 Task: In Heading Arial with underline. Font size of heading  '18'Font style of data Calibri. Font size of data  9Alignment of headline & data Align center. Fill color in heading,  RedFont color of data Black Apply border in Data No BorderIn the sheet   Proactive Sales review book
Action: Mouse pressed left at (286, 117)
Screenshot: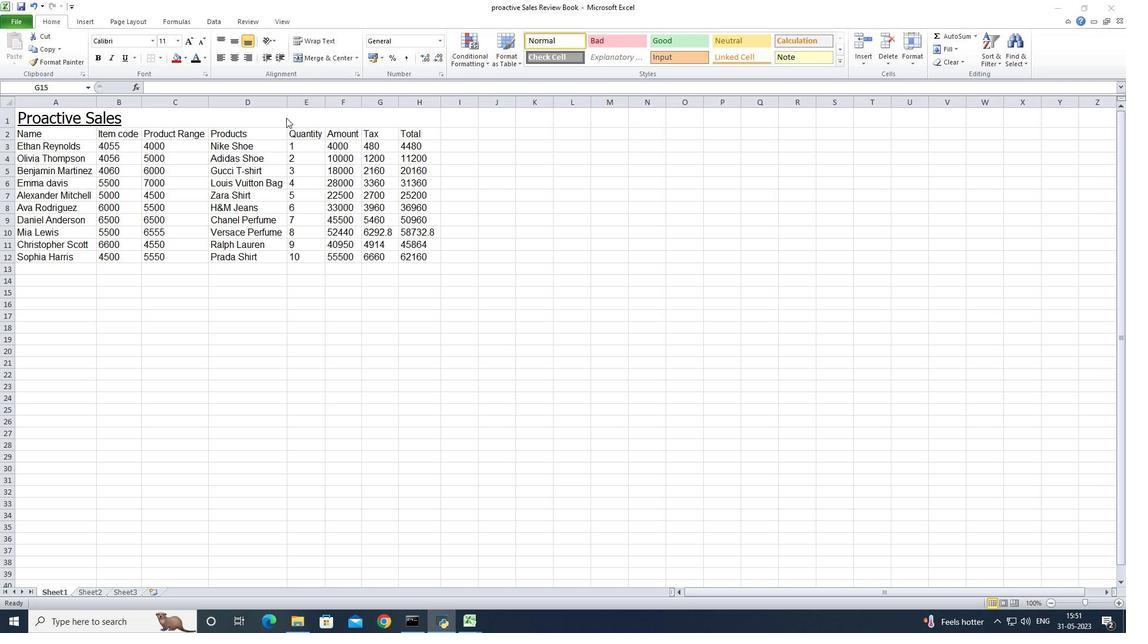
Action: Mouse pressed left at (286, 117)
Screenshot: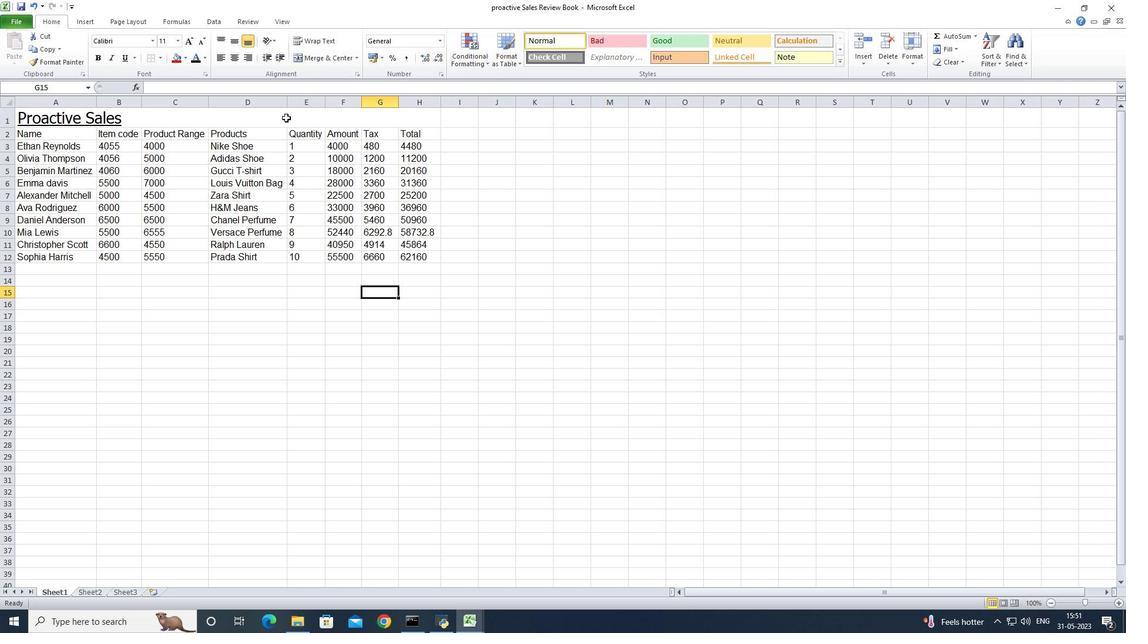 
Action: Mouse moved to (149, 42)
Screenshot: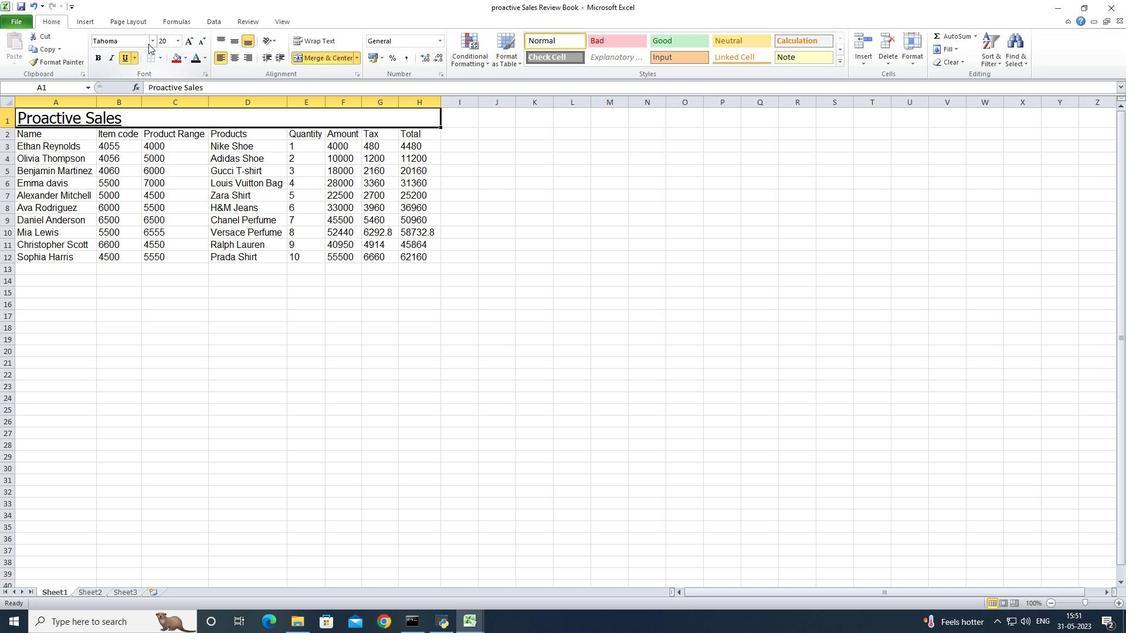 
Action: Mouse pressed left at (149, 42)
Screenshot: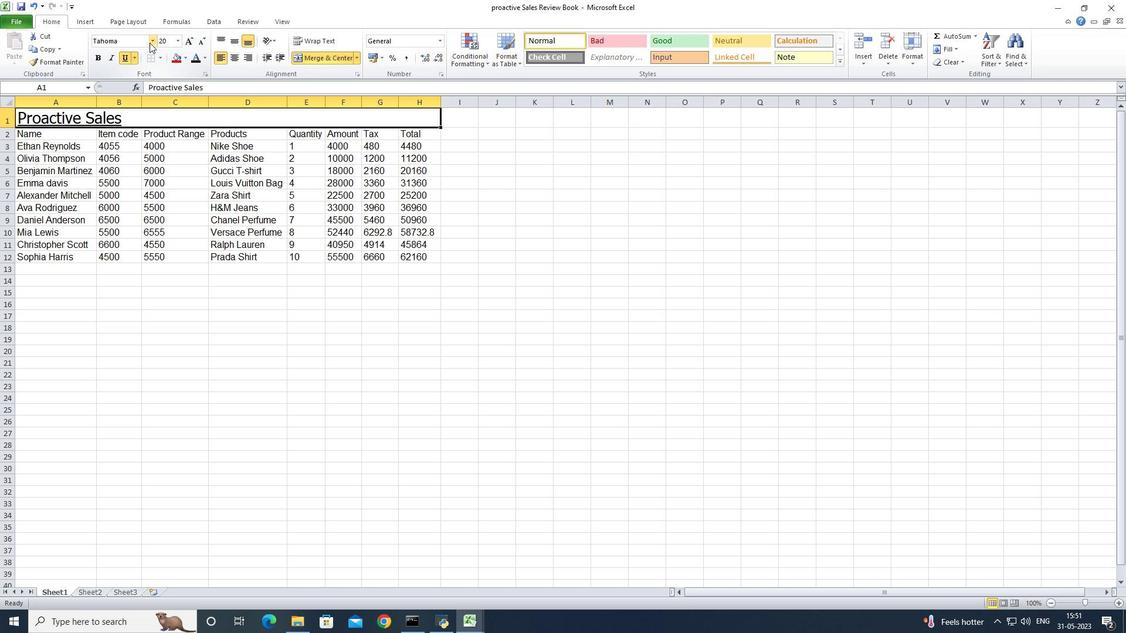 
Action: Mouse moved to (158, 240)
Screenshot: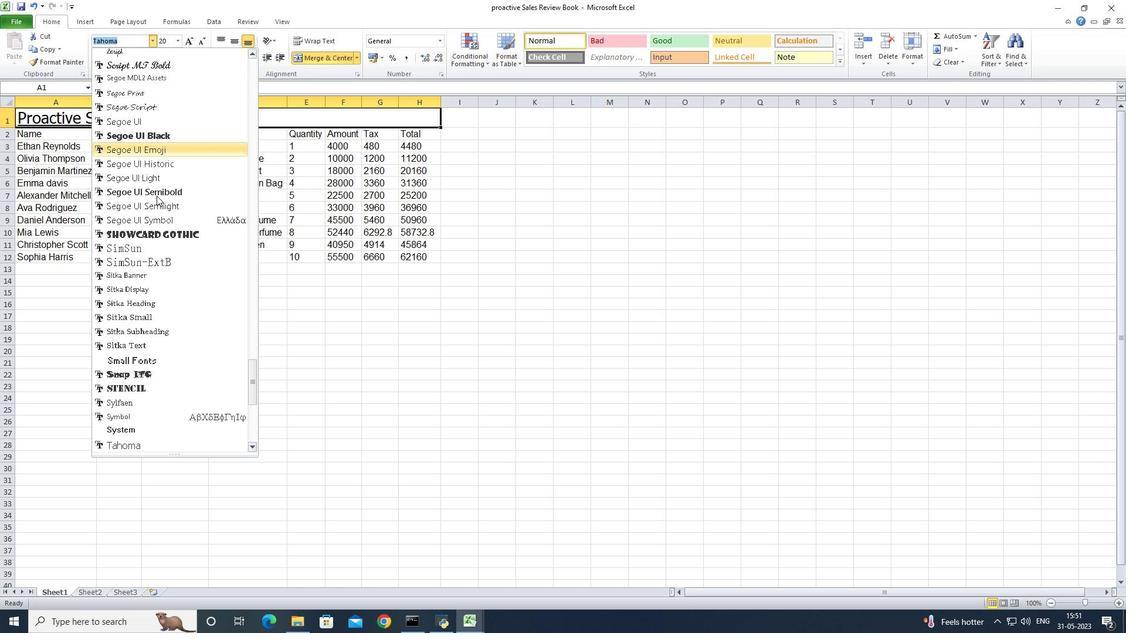 
Action: Mouse scrolled (158, 241) with delta (0, 0)
Screenshot: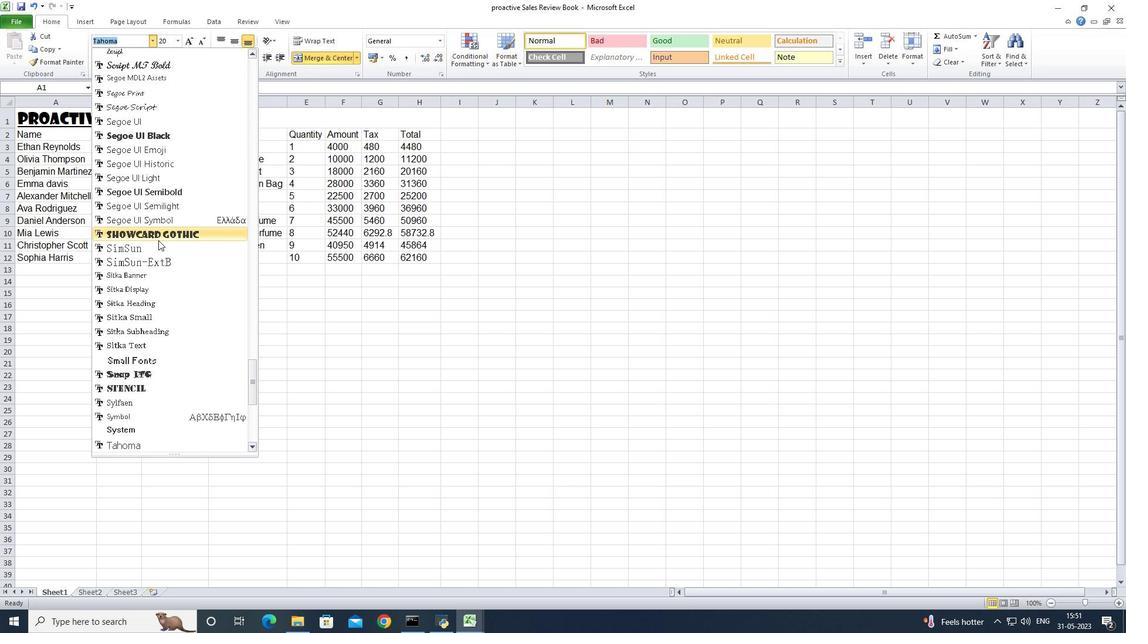 
Action: Mouse scrolled (158, 241) with delta (0, 0)
Screenshot: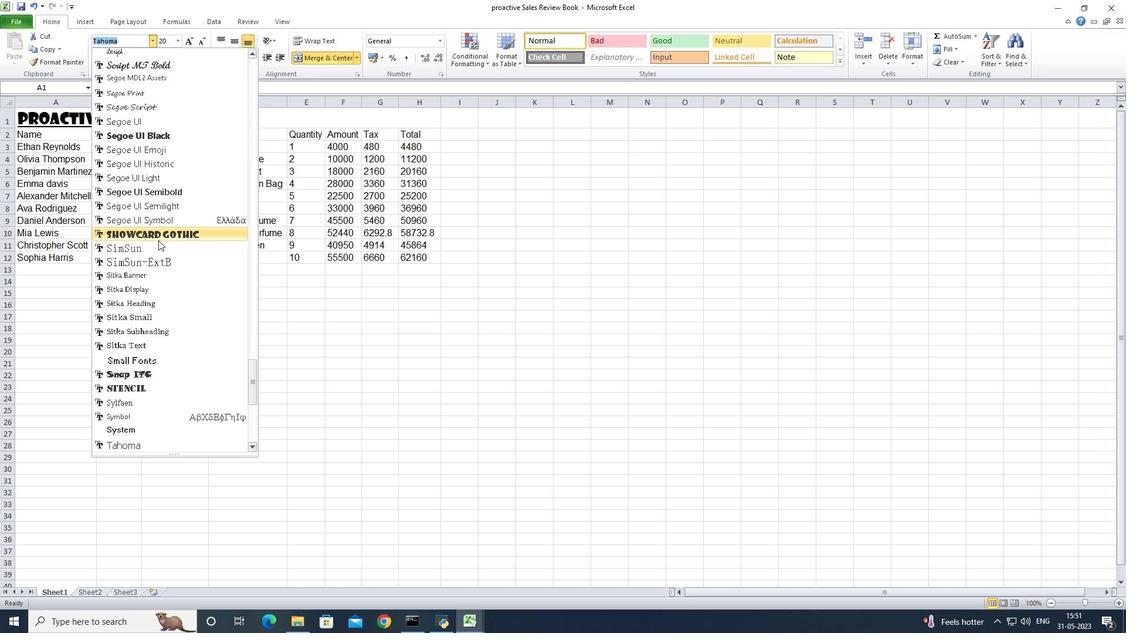 
Action: Mouse scrolled (158, 241) with delta (0, 0)
Screenshot: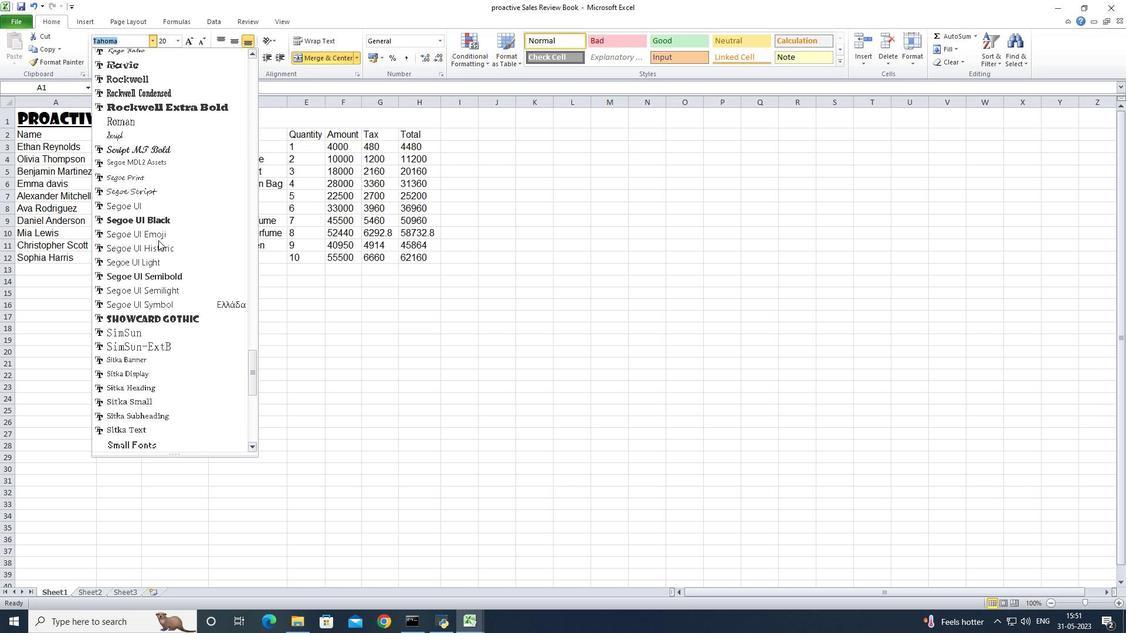 
Action: Mouse scrolled (158, 241) with delta (0, 0)
Screenshot: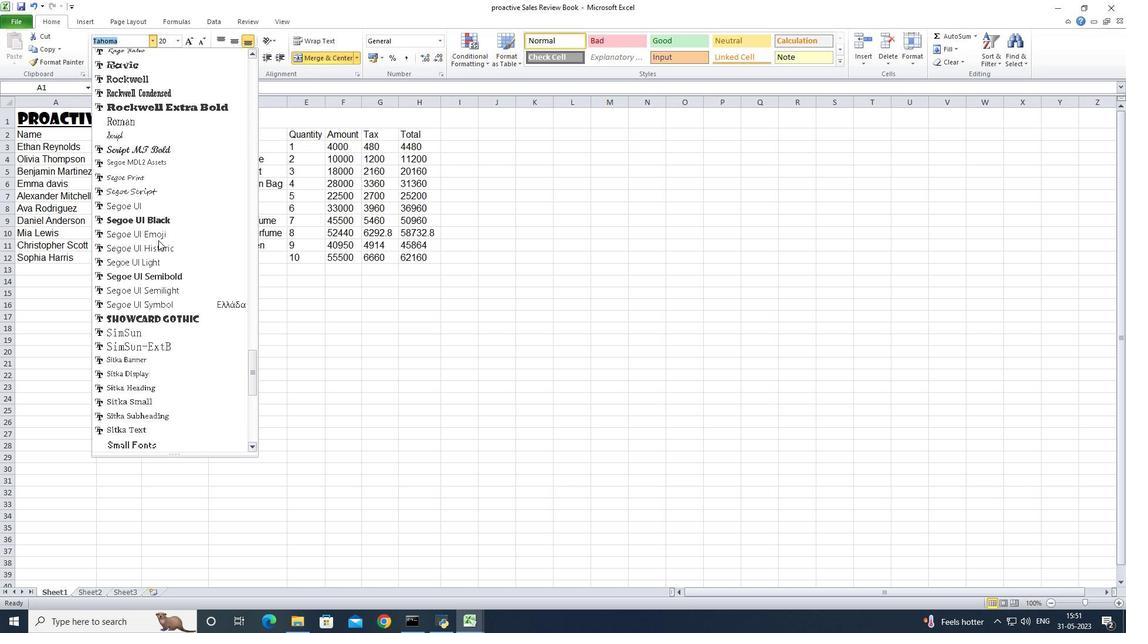 
Action: Mouse scrolled (158, 240) with delta (0, 0)
Screenshot: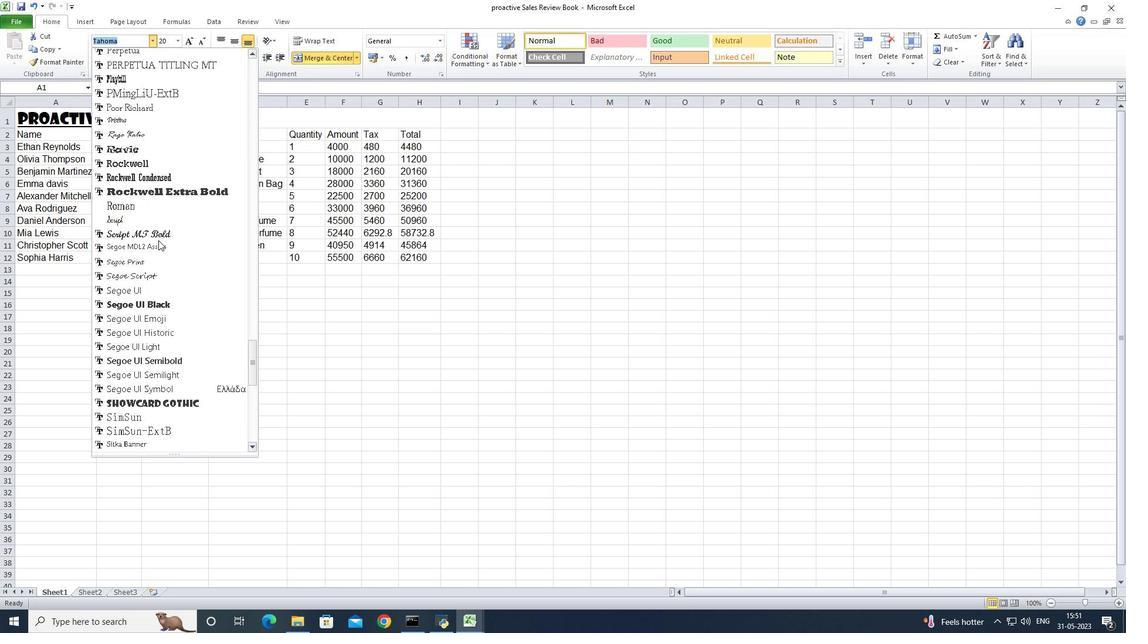 
Action: Mouse scrolled (158, 241) with delta (0, 0)
Screenshot: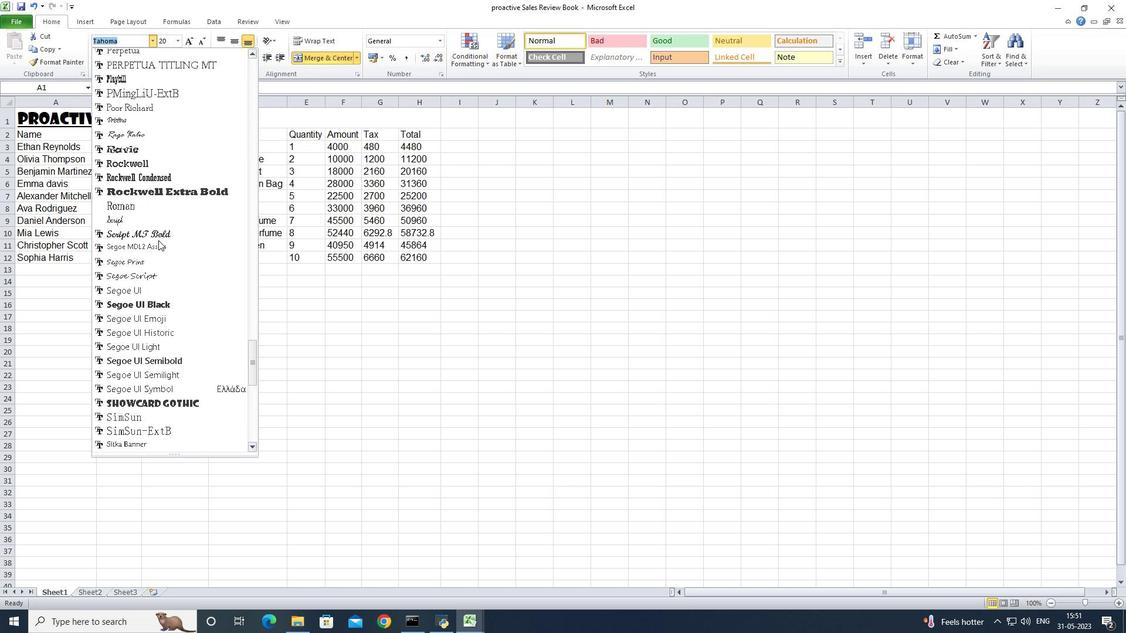 
Action: Mouse scrolled (158, 241) with delta (0, 0)
Screenshot: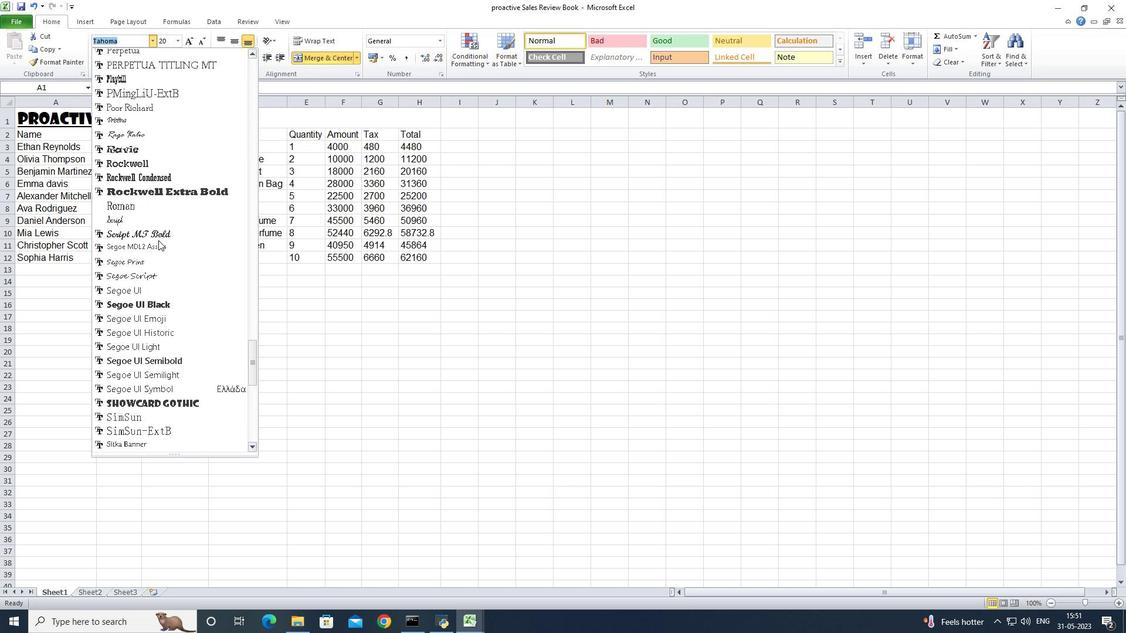 
Action: Mouse scrolled (158, 241) with delta (0, 0)
Screenshot: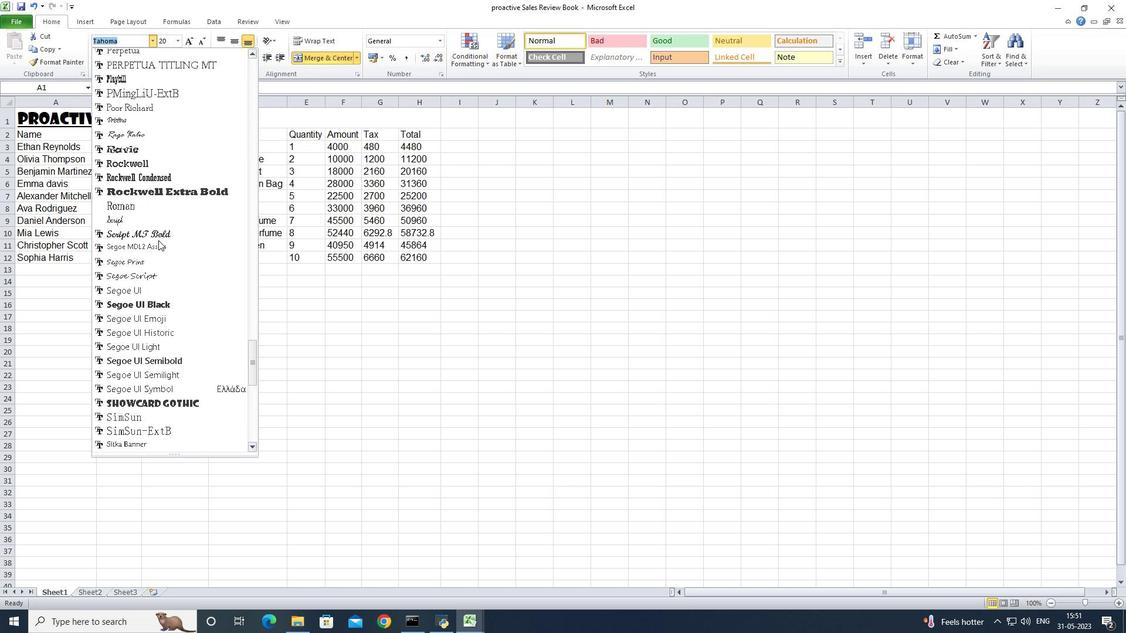 
Action: Mouse scrolled (158, 241) with delta (0, 0)
Screenshot: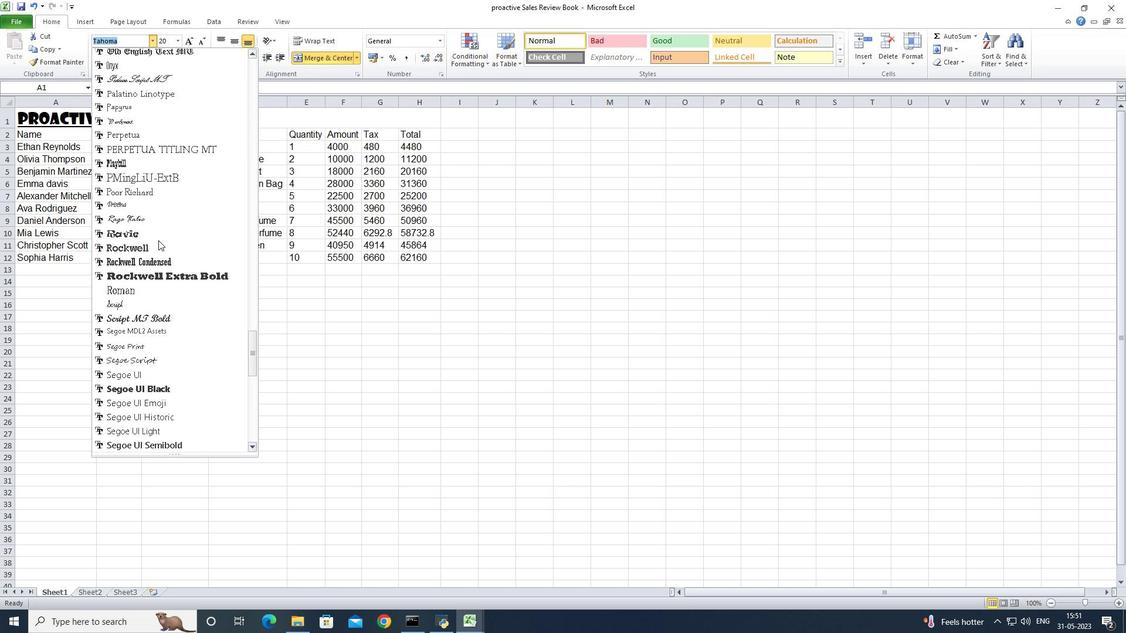
Action: Mouse scrolled (158, 241) with delta (0, 0)
Screenshot: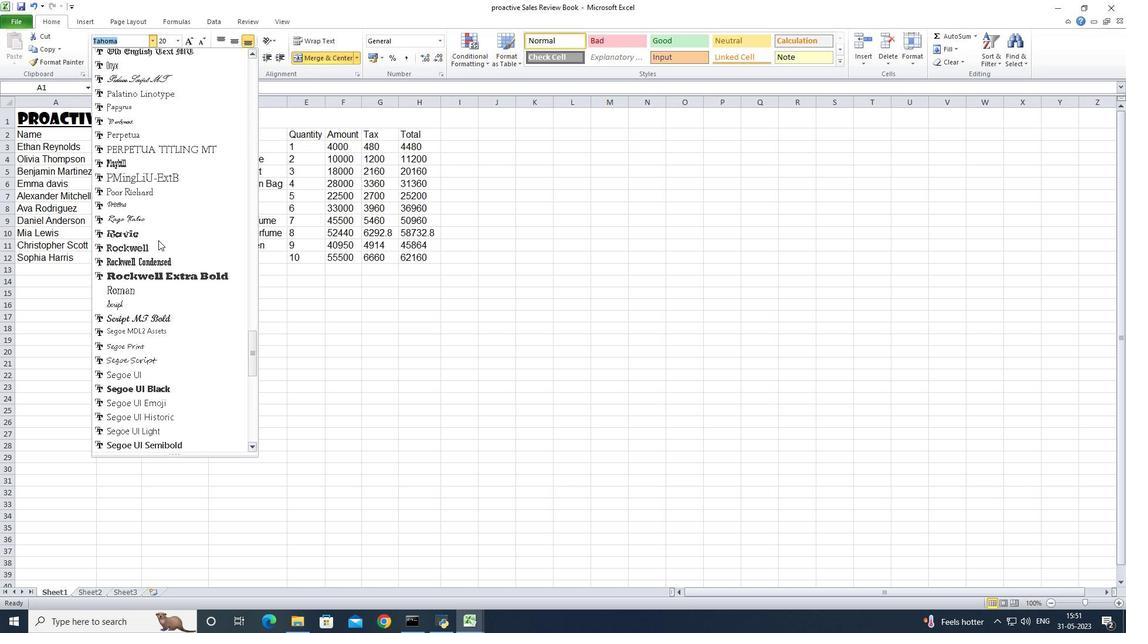 
Action: Mouse scrolled (158, 241) with delta (0, 0)
Screenshot: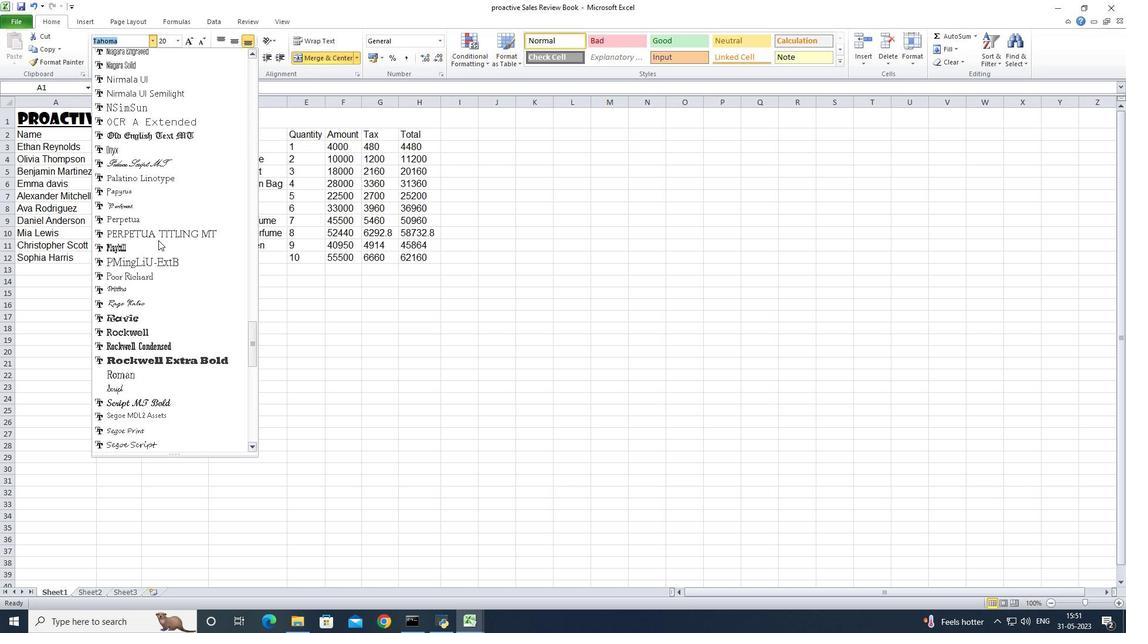 
Action: Mouse scrolled (158, 241) with delta (0, 0)
Screenshot: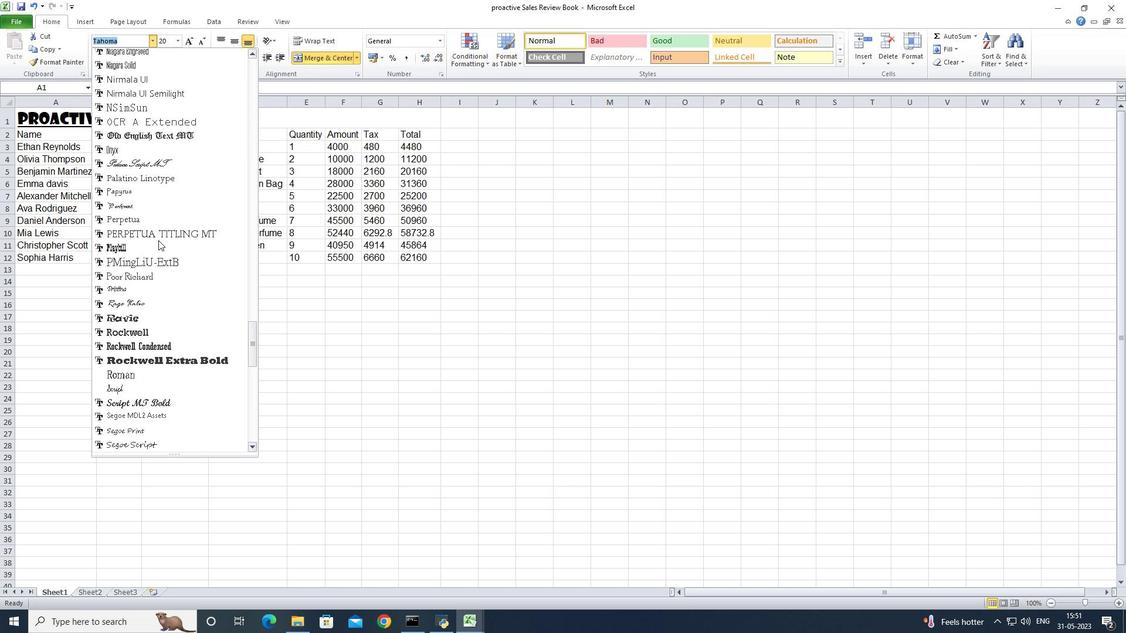 
Action: Mouse scrolled (158, 241) with delta (0, 0)
Screenshot: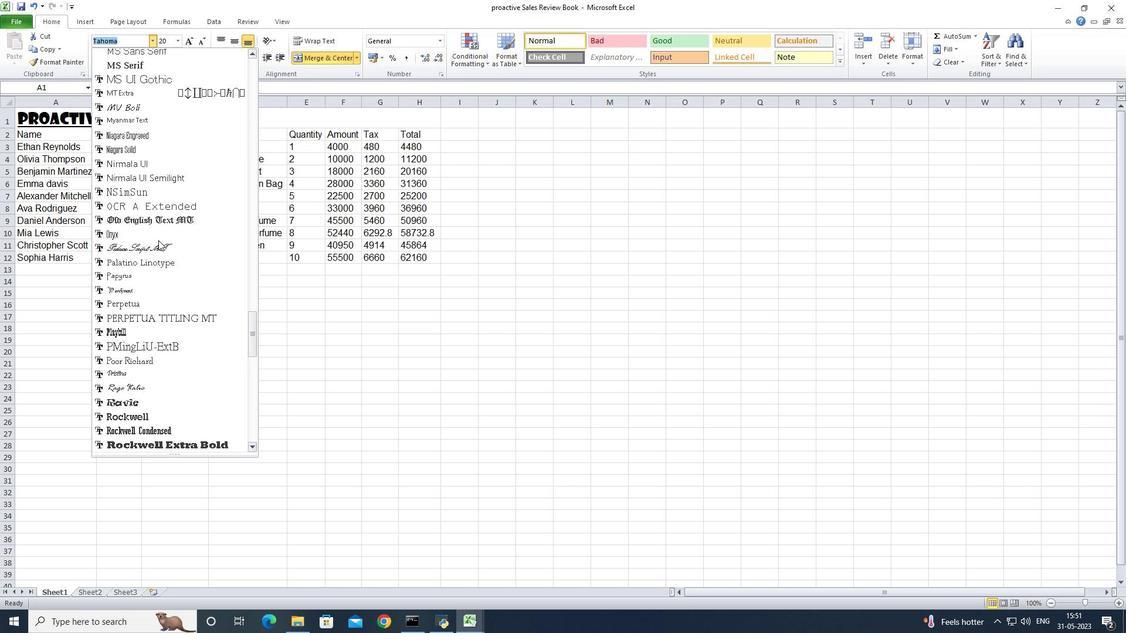 
Action: Mouse scrolled (158, 241) with delta (0, 0)
Screenshot: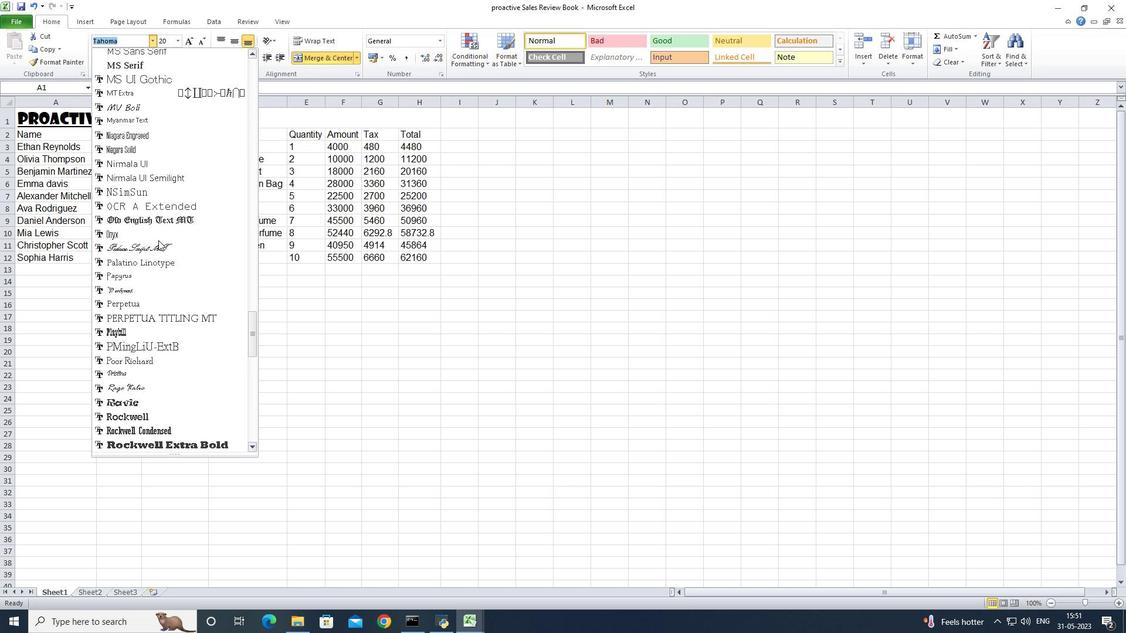 
Action: Mouse scrolled (158, 241) with delta (0, 0)
Screenshot: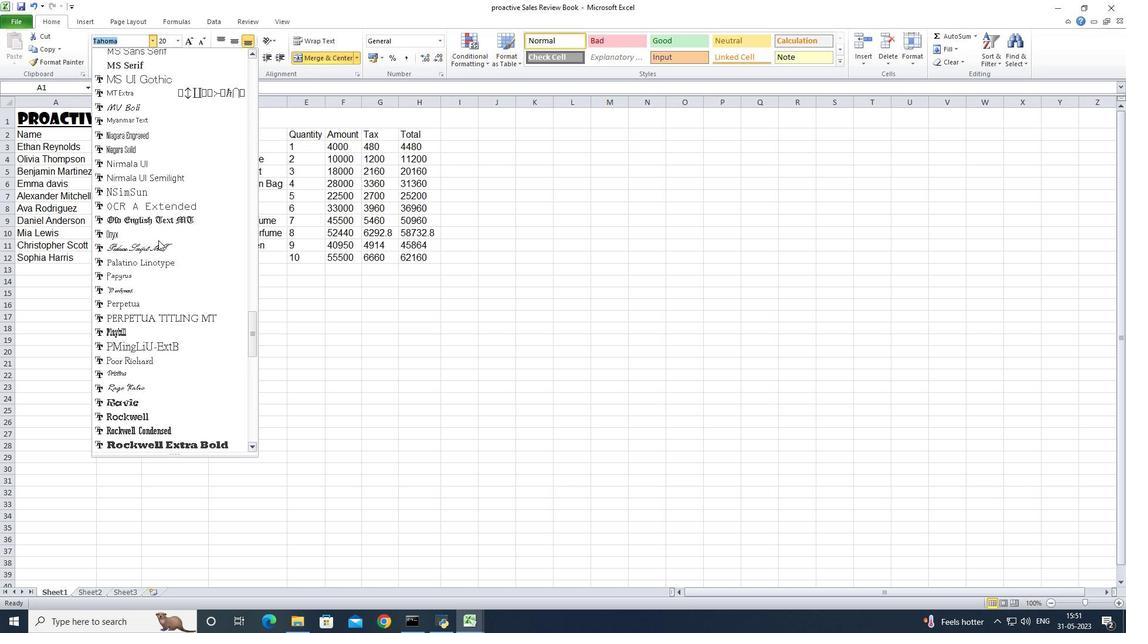 
Action: Mouse scrolled (158, 241) with delta (0, 0)
Screenshot: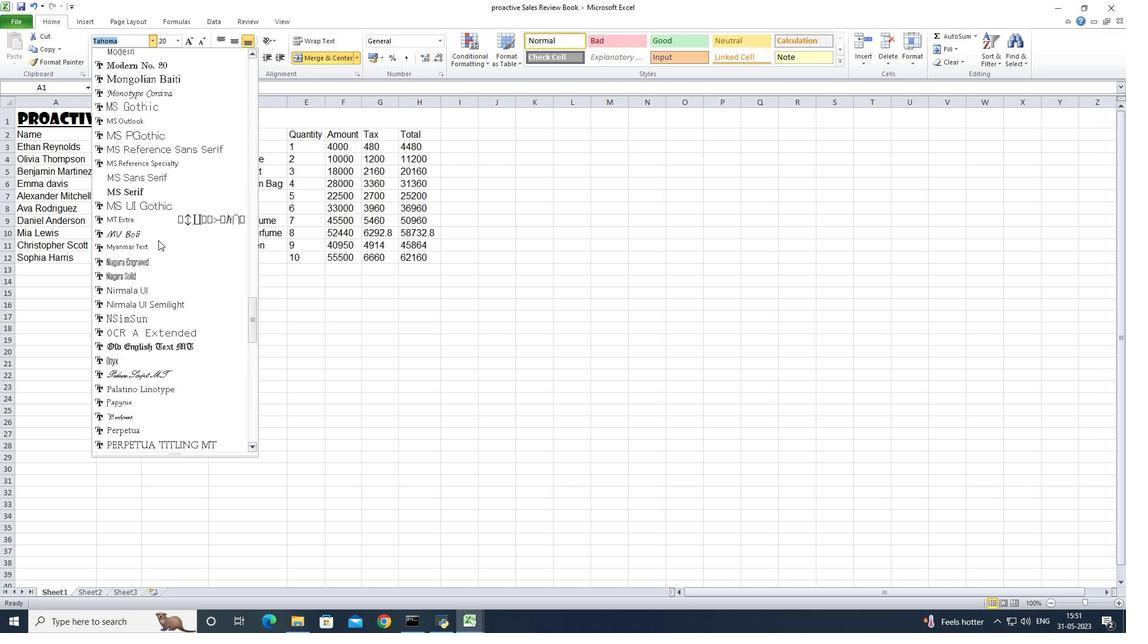 
Action: Mouse scrolled (158, 241) with delta (0, 0)
Screenshot: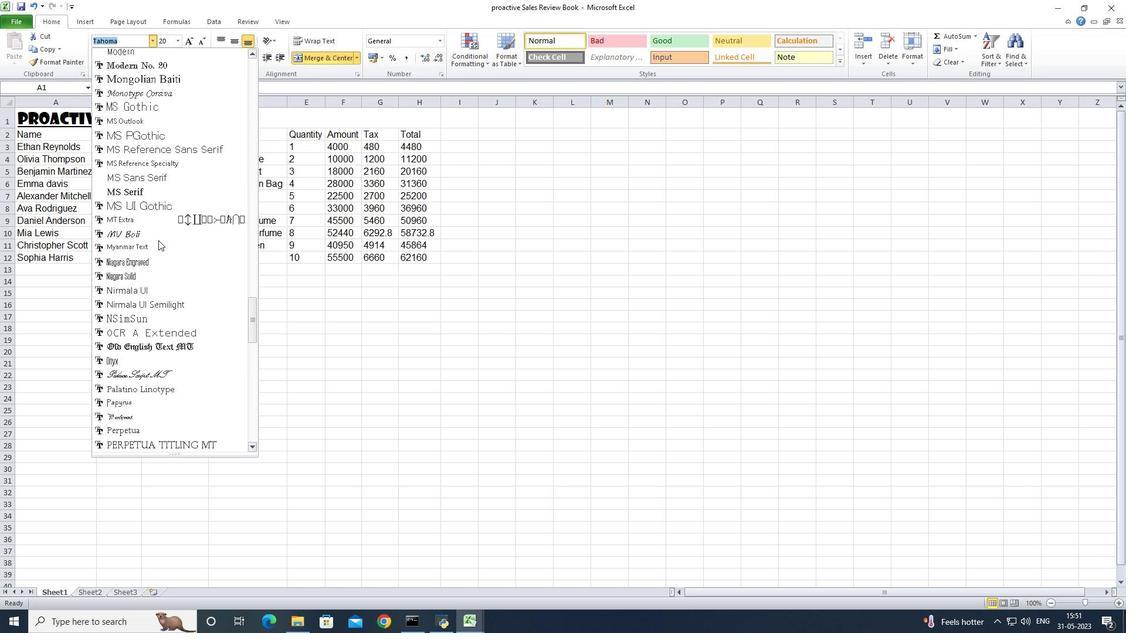 
Action: Mouse scrolled (158, 241) with delta (0, 0)
Screenshot: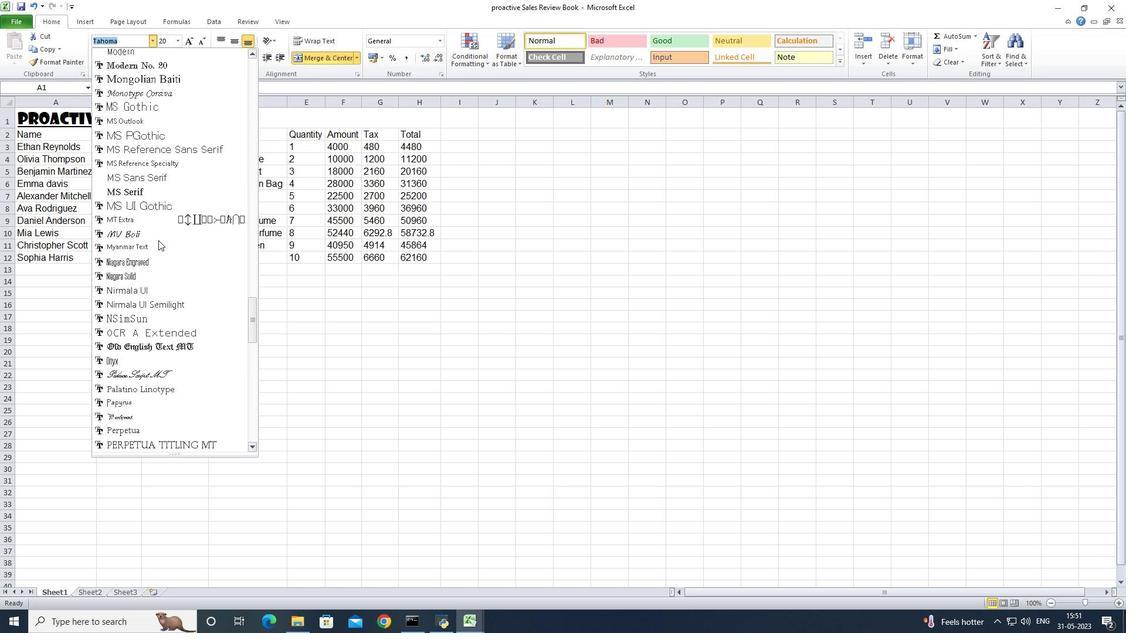 
Action: Mouse scrolled (158, 241) with delta (0, 0)
Screenshot: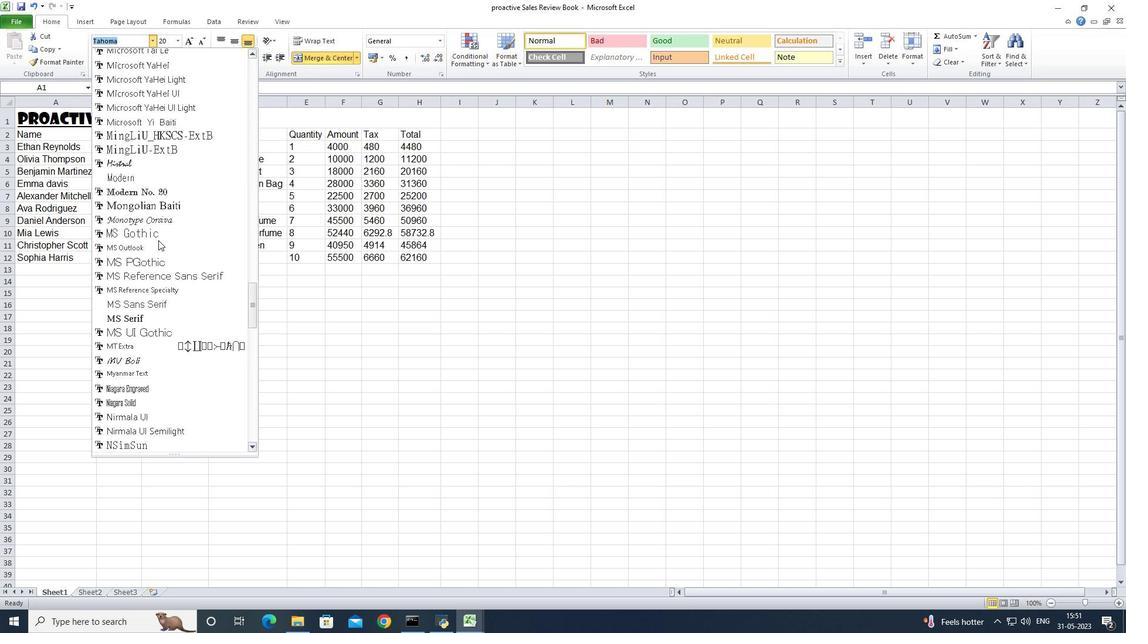 
Action: Mouse scrolled (158, 241) with delta (0, 0)
Screenshot: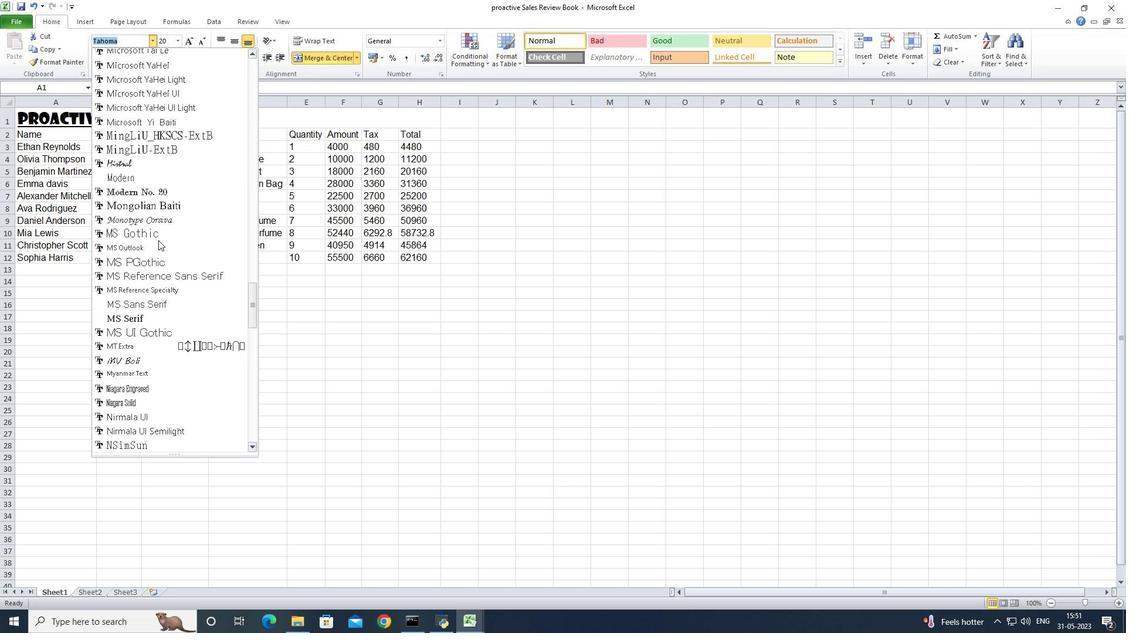 
Action: Mouse scrolled (158, 241) with delta (0, 0)
Screenshot: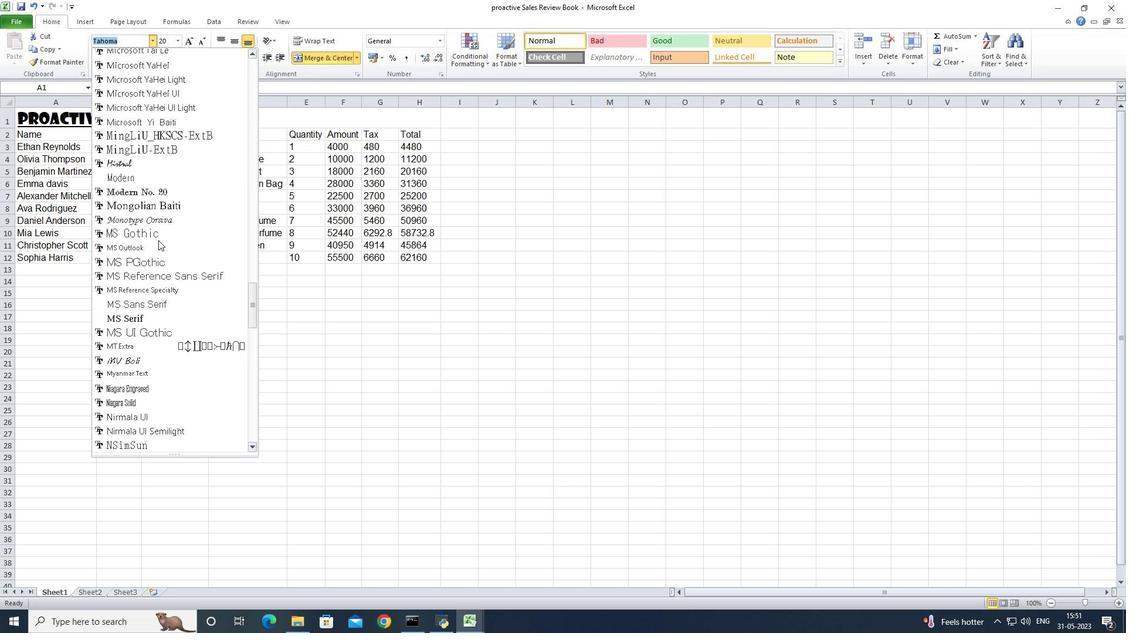 
Action: Mouse scrolled (158, 241) with delta (0, 0)
Screenshot: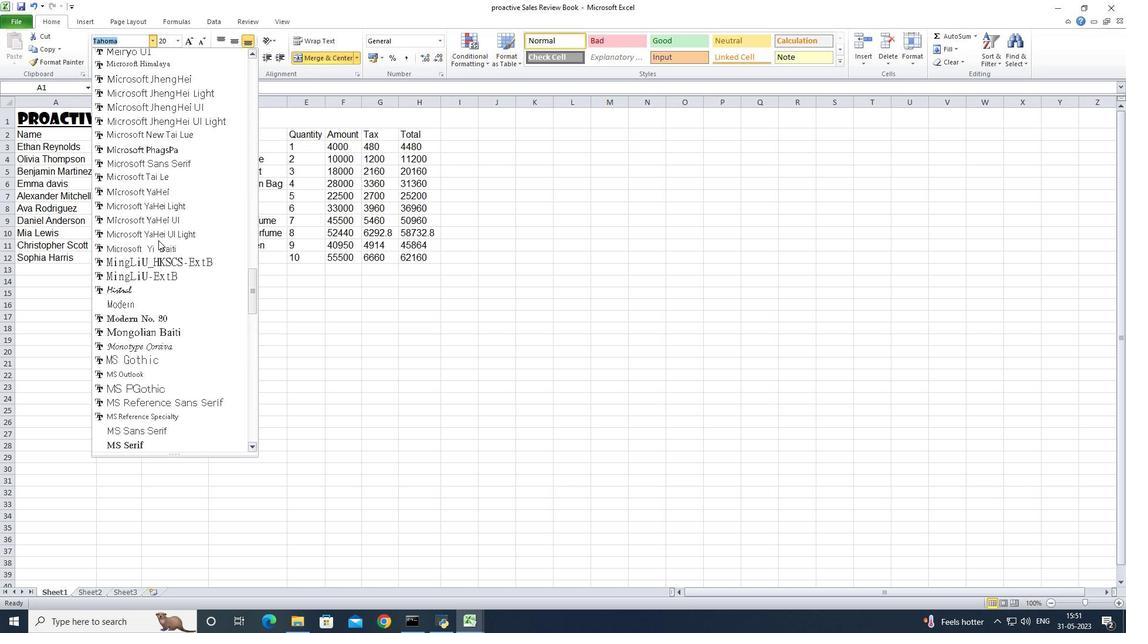 
Action: Mouse scrolled (158, 241) with delta (0, 0)
Screenshot: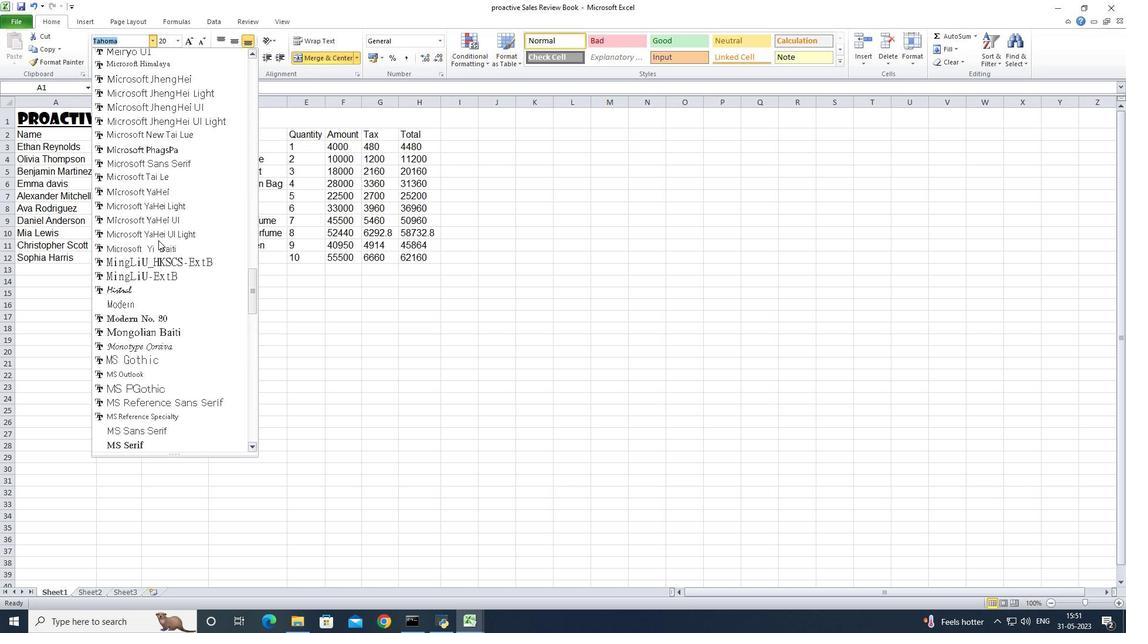 
Action: Mouse scrolled (158, 241) with delta (0, 0)
Screenshot: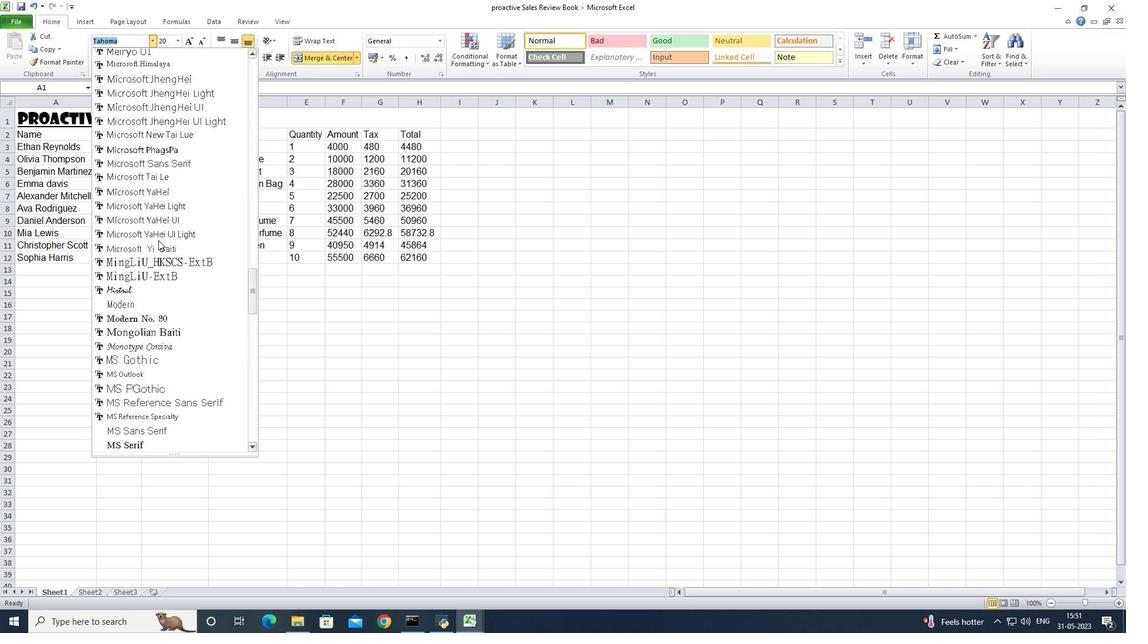 
Action: Mouse scrolled (158, 241) with delta (0, 0)
Screenshot: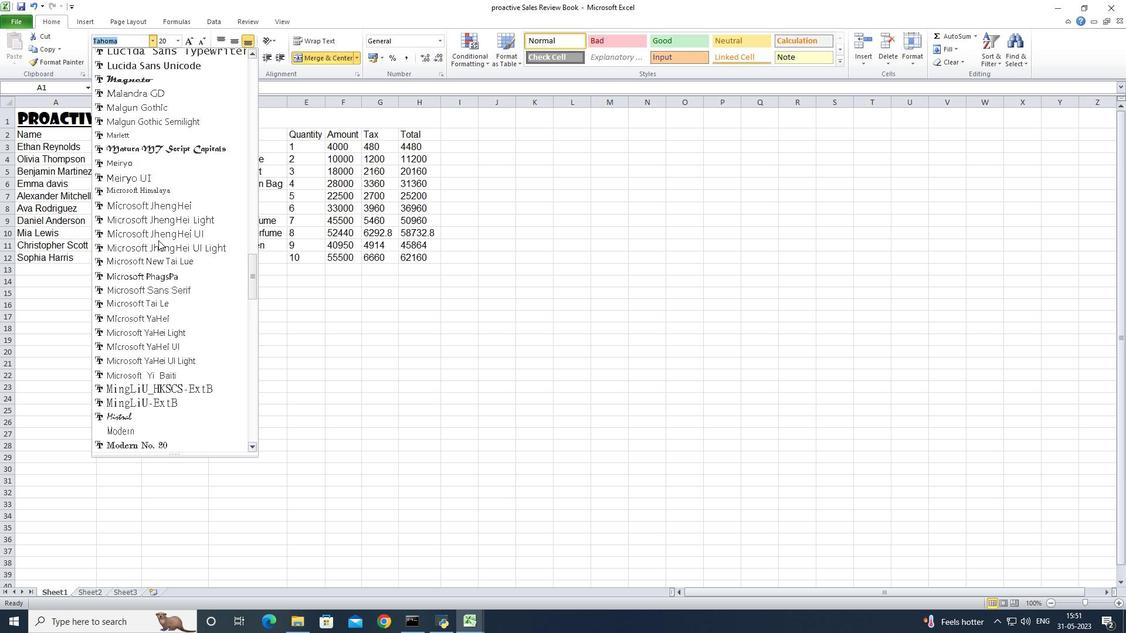 
Action: Mouse scrolled (158, 241) with delta (0, 0)
Screenshot: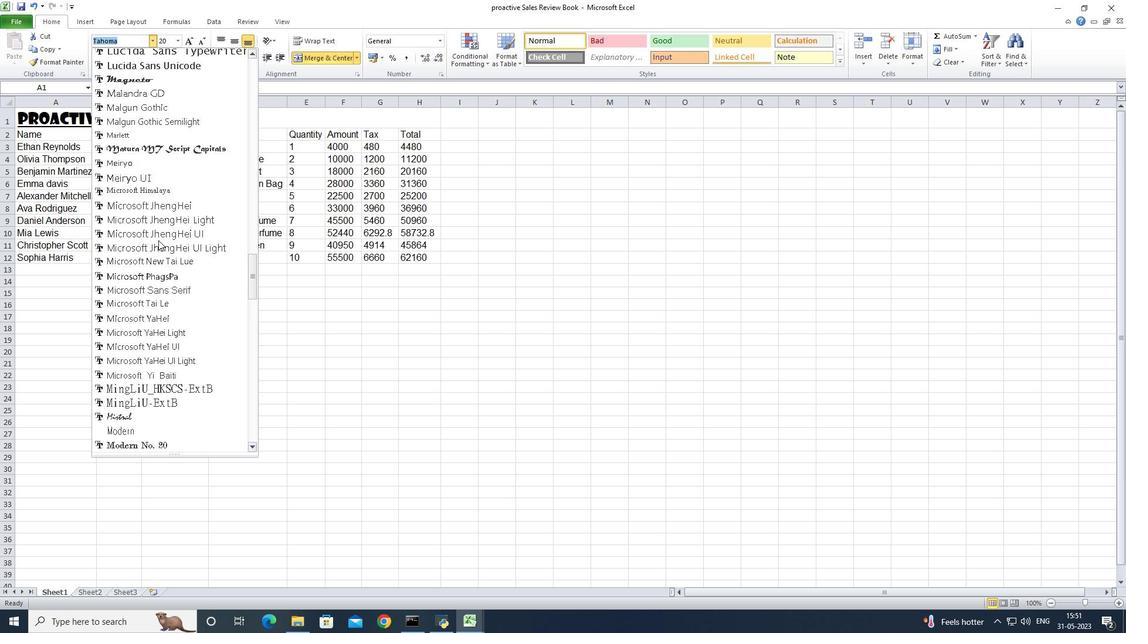 
Action: Mouse scrolled (158, 241) with delta (0, 0)
Screenshot: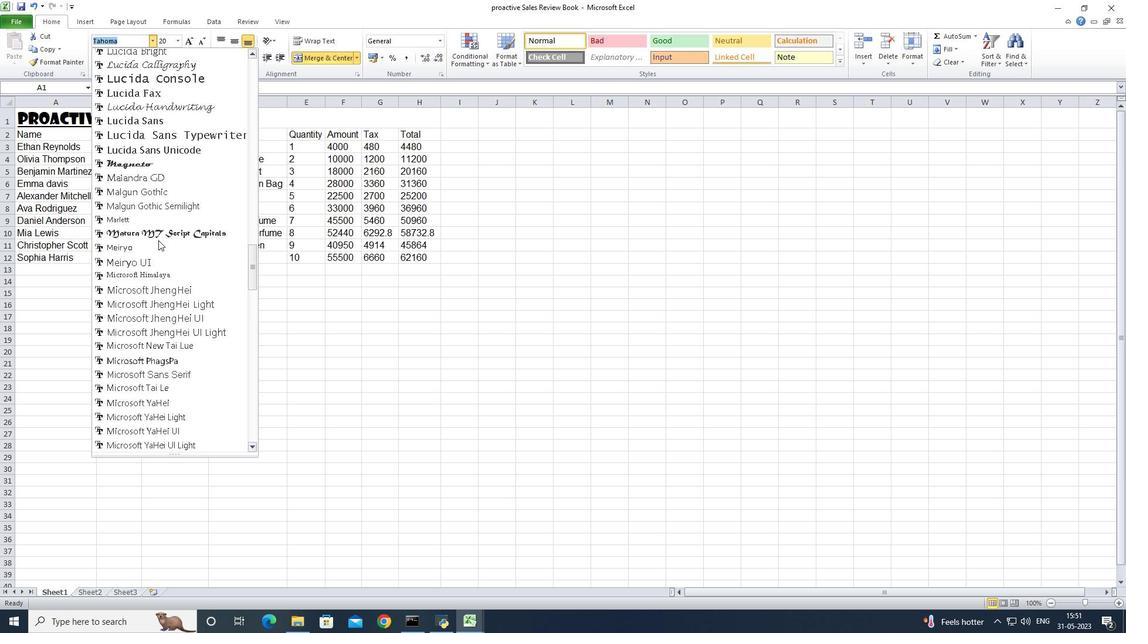 
Action: Mouse scrolled (158, 241) with delta (0, 0)
Screenshot: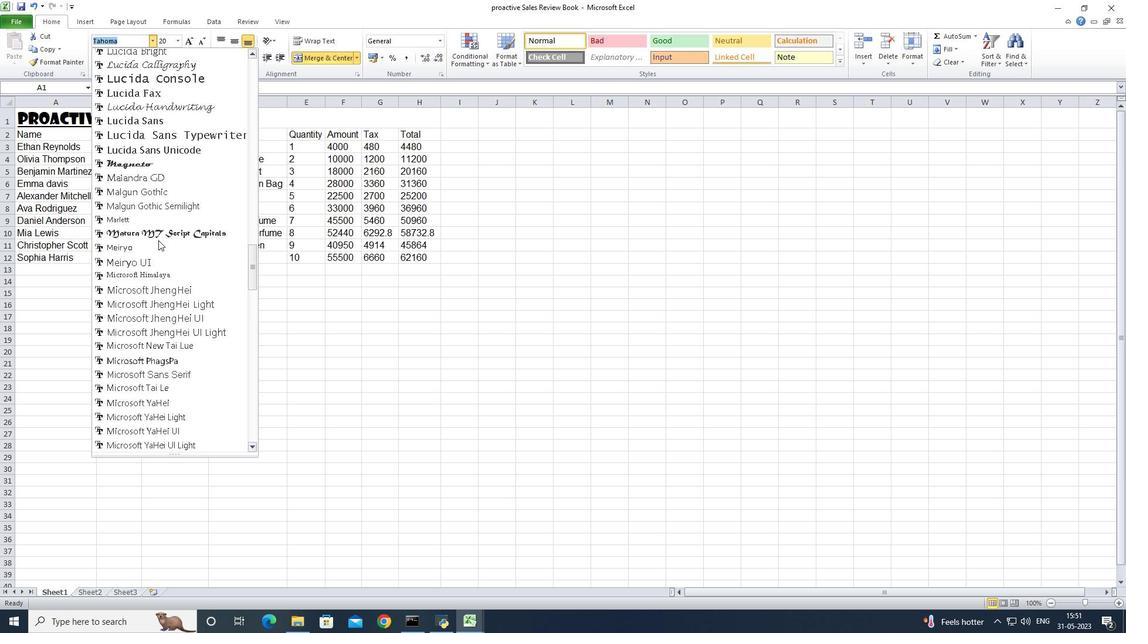 
Action: Mouse scrolled (158, 241) with delta (0, 0)
Screenshot: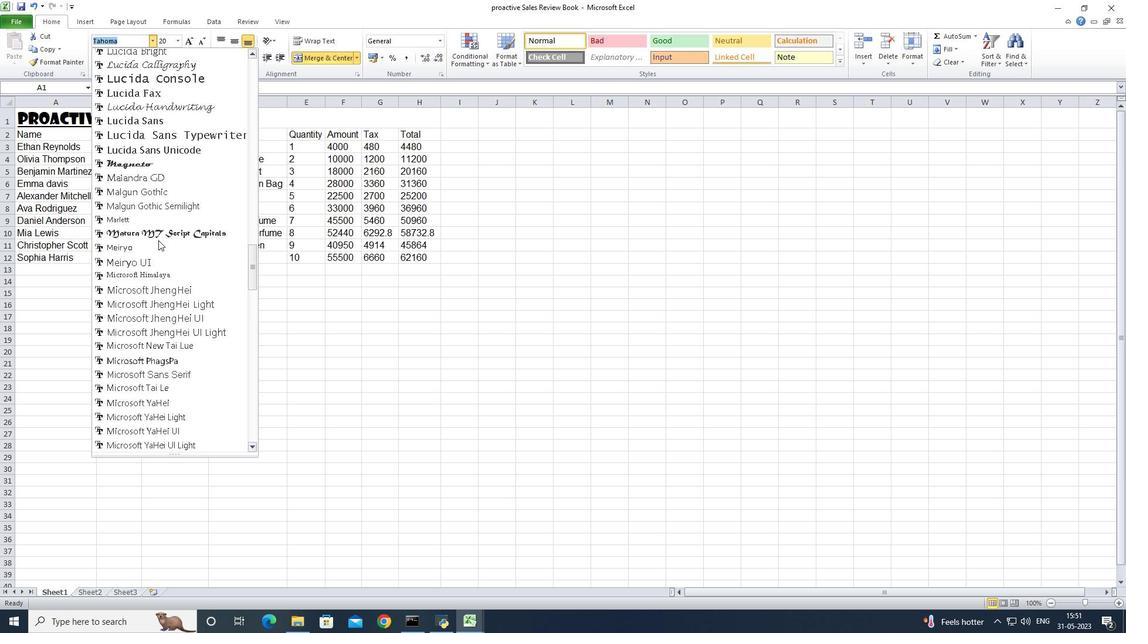 
Action: Mouse scrolled (158, 241) with delta (0, 0)
Screenshot: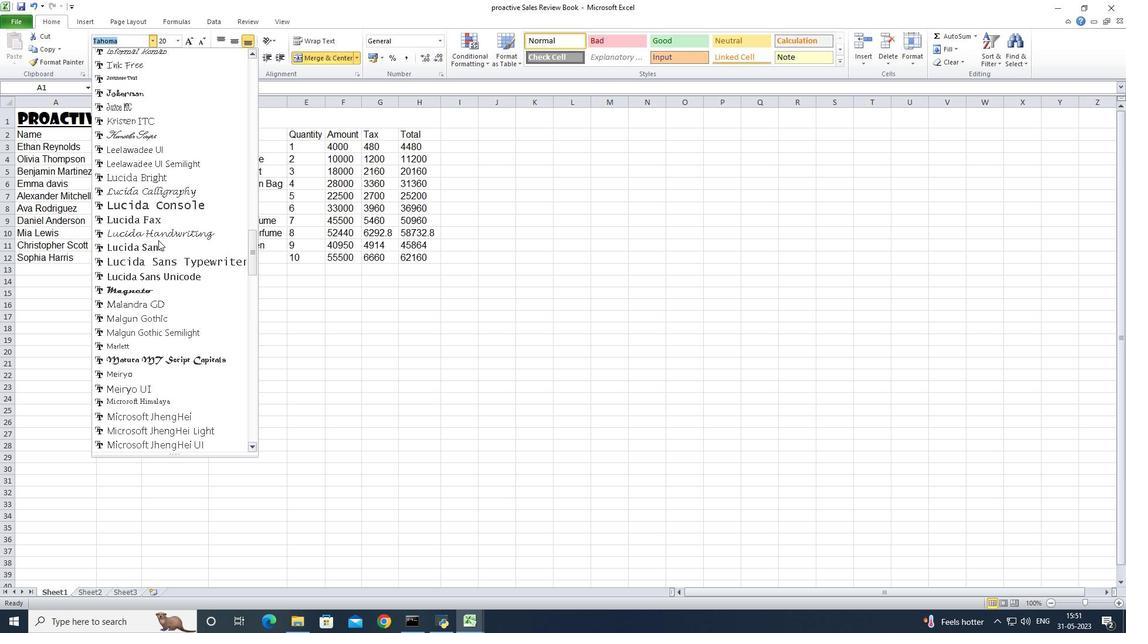 
Action: Mouse scrolled (158, 241) with delta (0, 0)
Screenshot: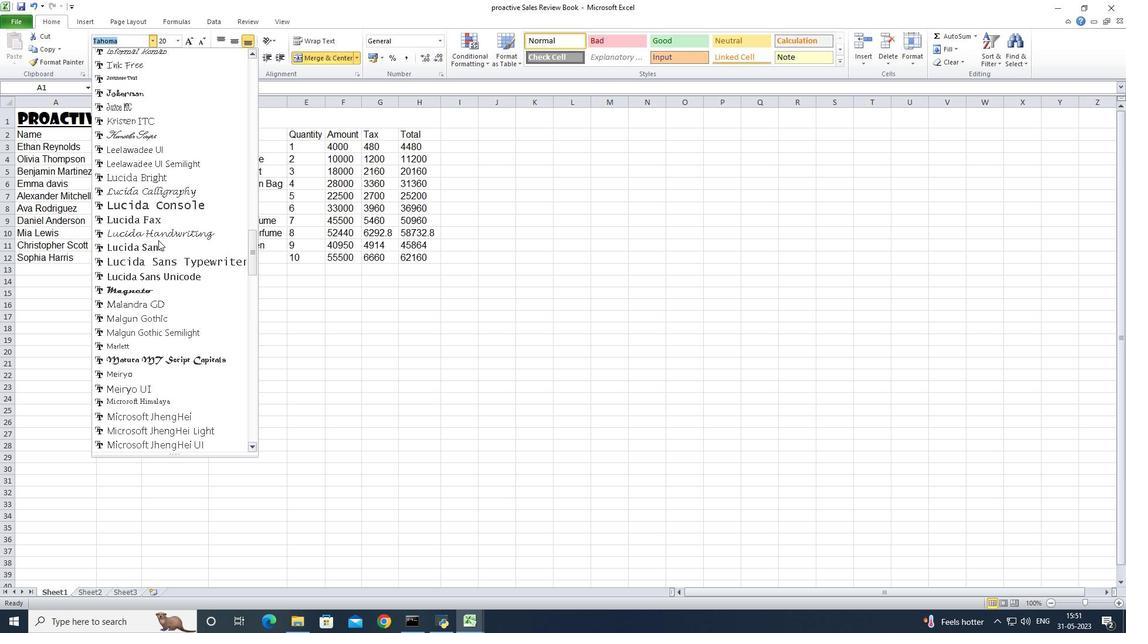 
Action: Mouse scrolled (158, 241) with delta (0, 0)
Screenshot: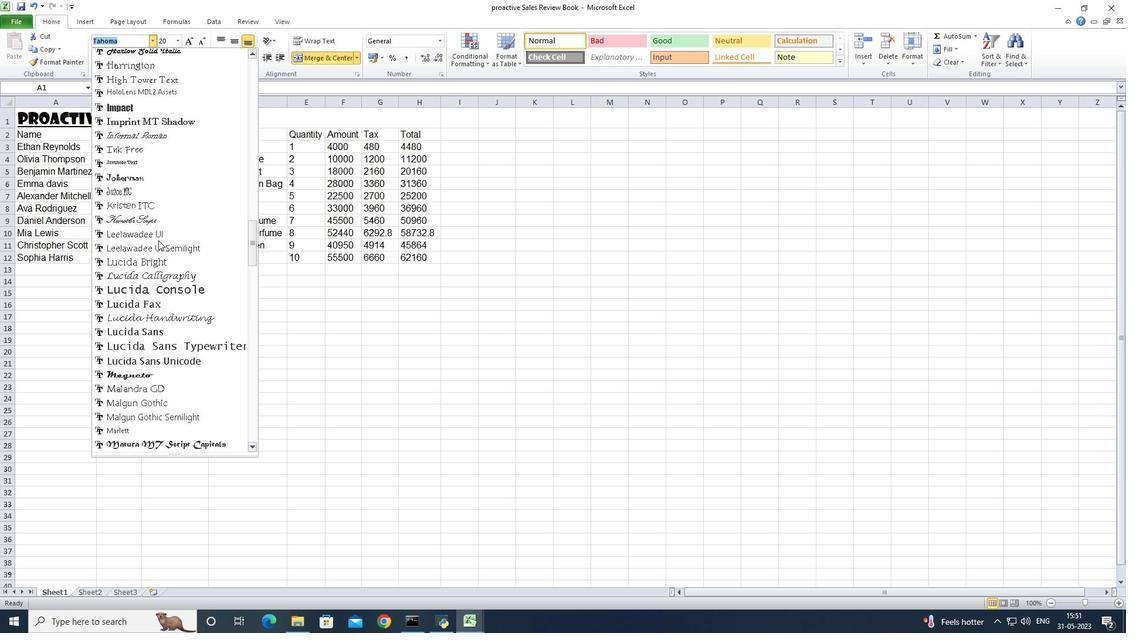 
Action: Mouse scrolled (158, 241) with delta (0, 0)
Screenshot: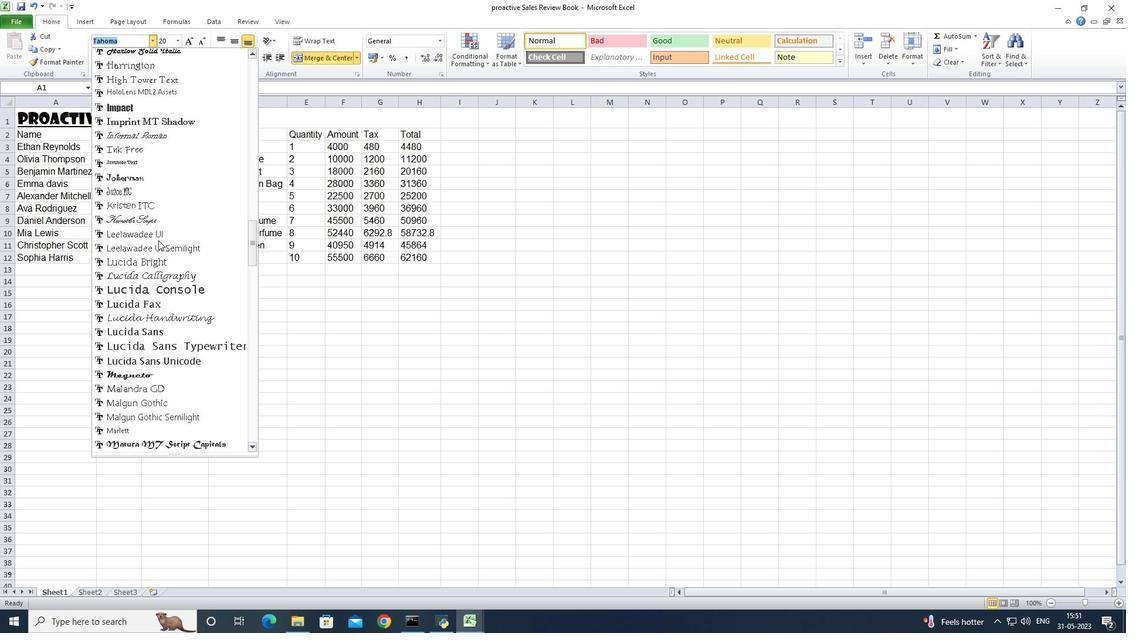 
Action: Mouse scrolled (158, 241) with delta (0, 0)
Screenshot: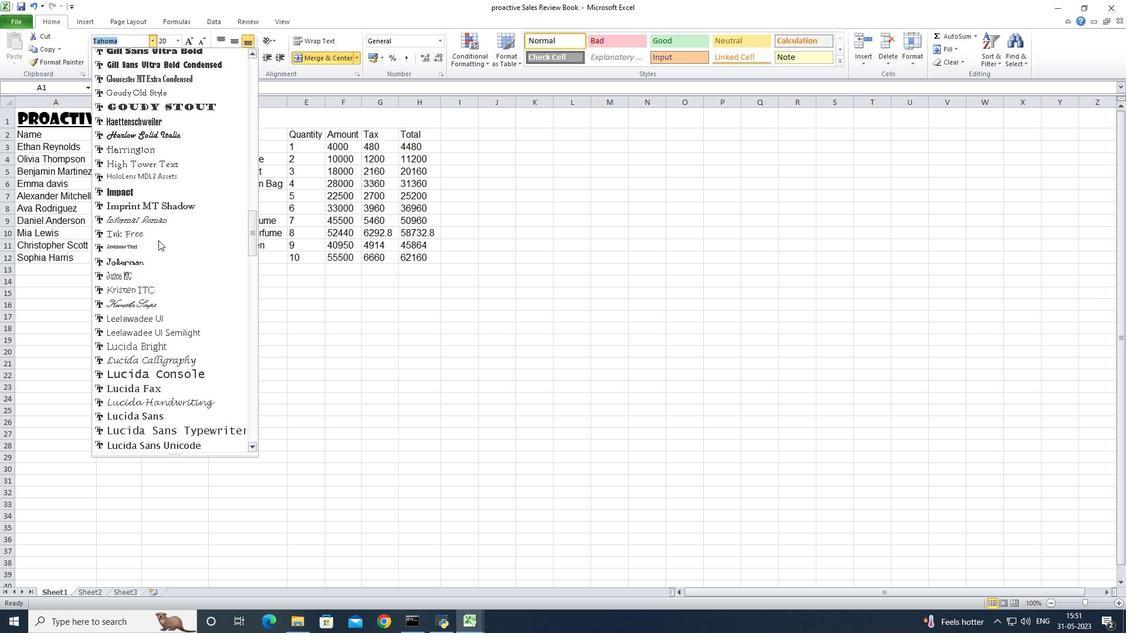
Action: Mouse scrolled (158, 241) with delta (0, 0)
Screenshot: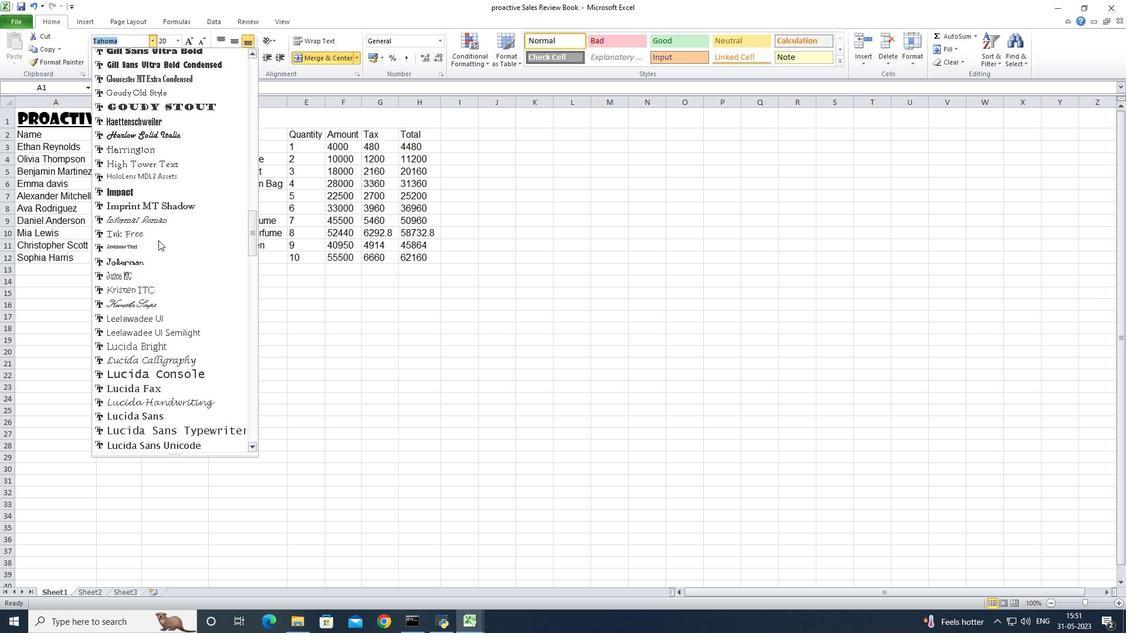 
Action: Mouse scrolled (158, 241) with delta (0, 0)
Screenshot: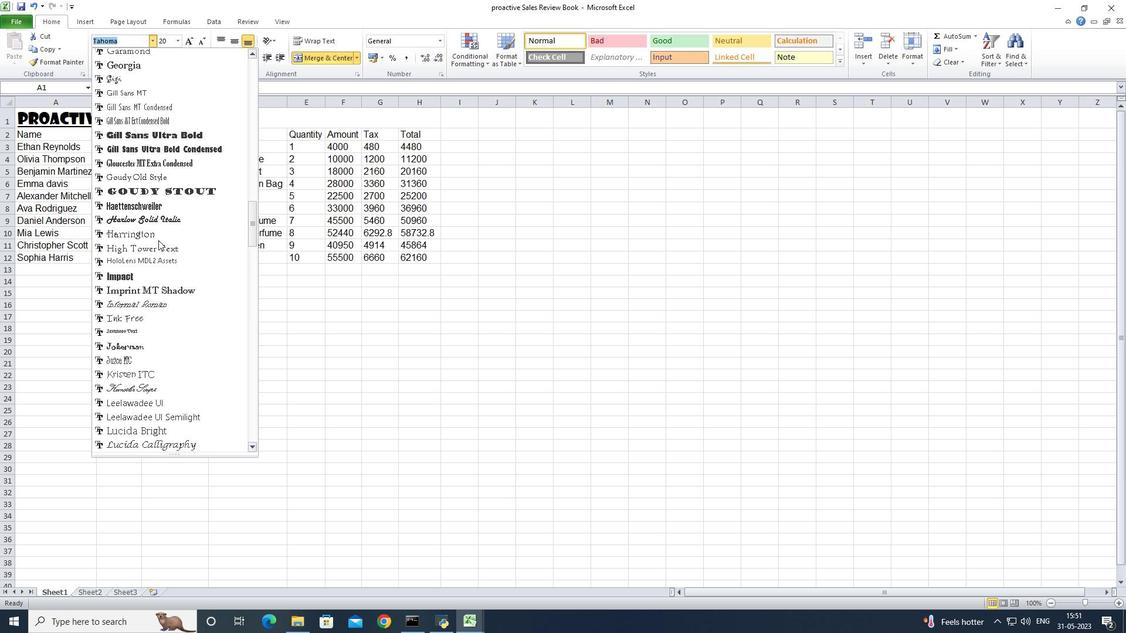 
Action: Mouse scrolled (158, 241) with delta (0, 0)
Screenshot: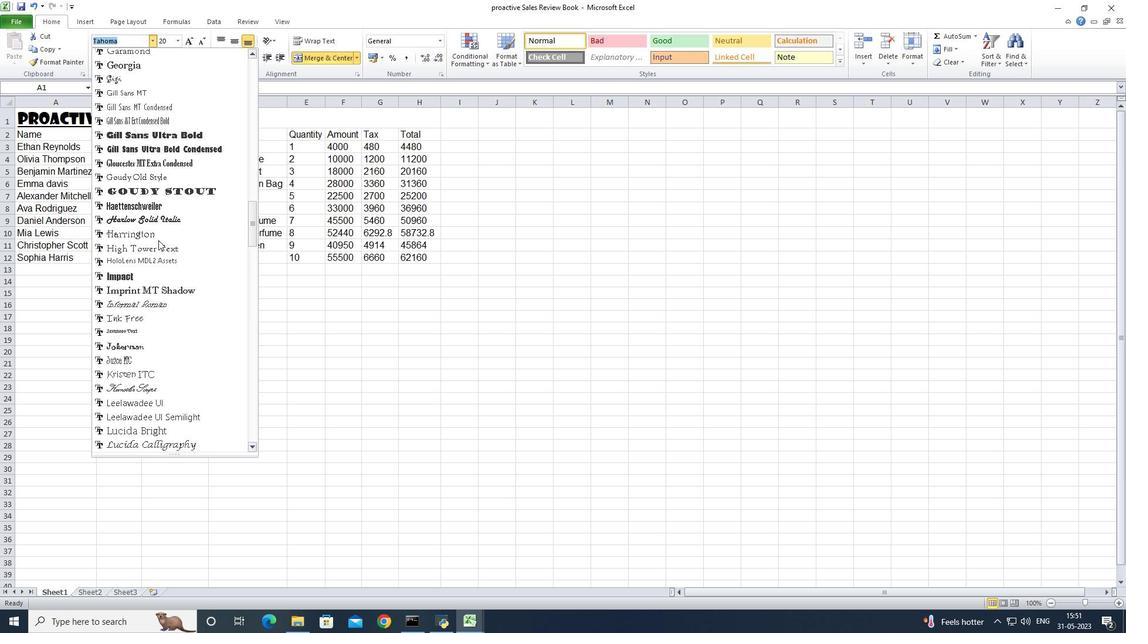 
Action: Mouse scrolled (158, 241) with delta (0, 0)
Screenshot: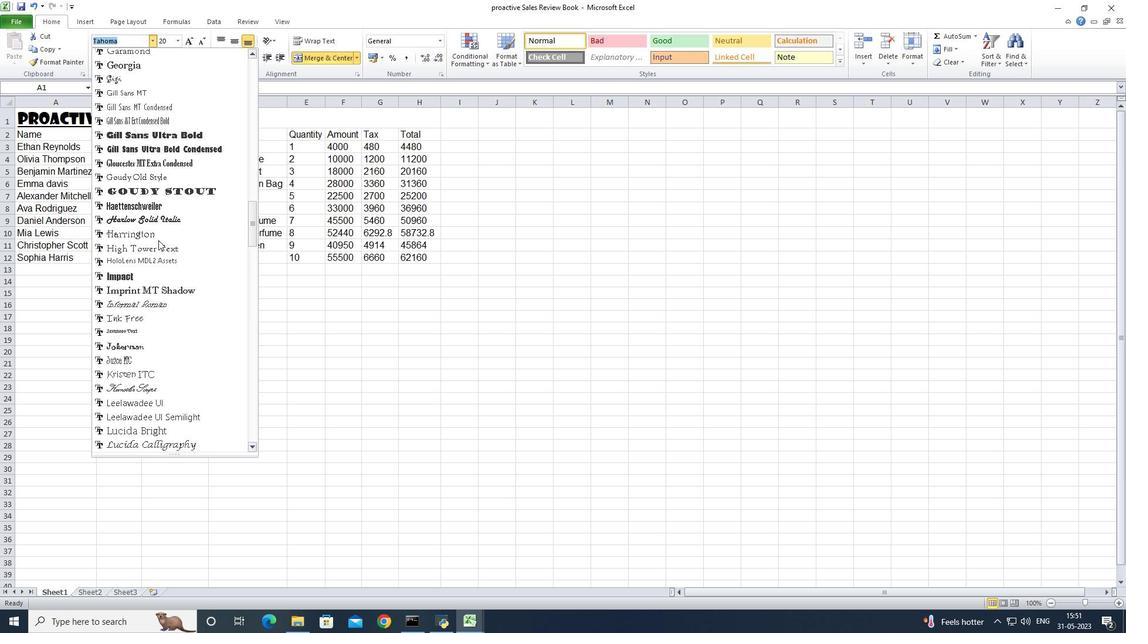 
Action: Mouse scrolled (158, 241) with delta (0, 0)
Screenshot: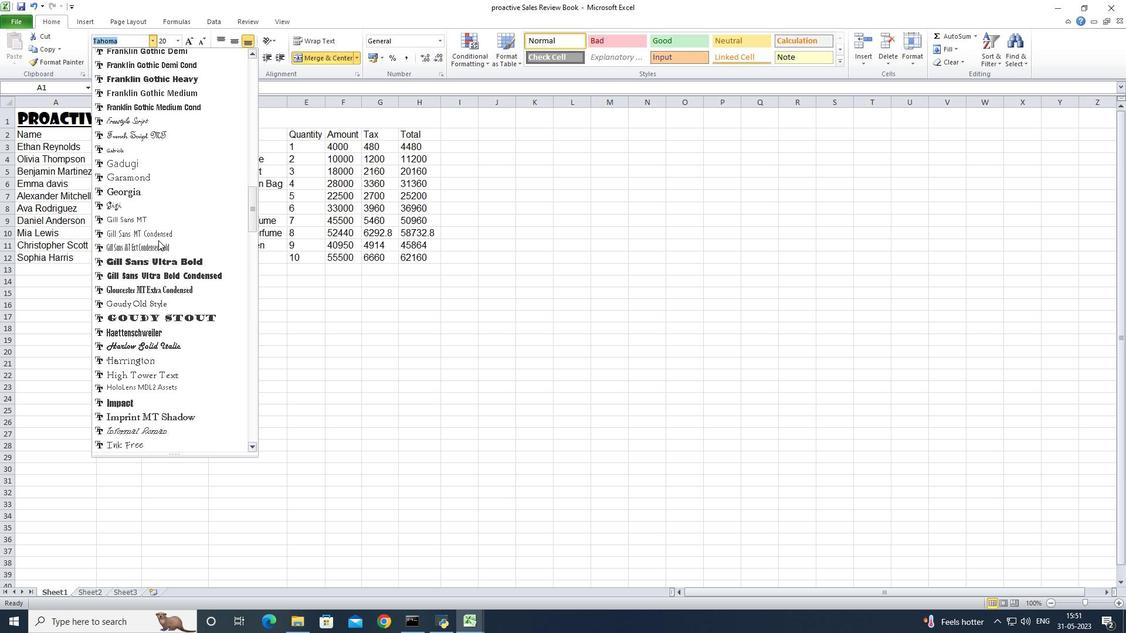
Action: Mouse scrolled (158, 241) with delta (0, 0)
Screenshot: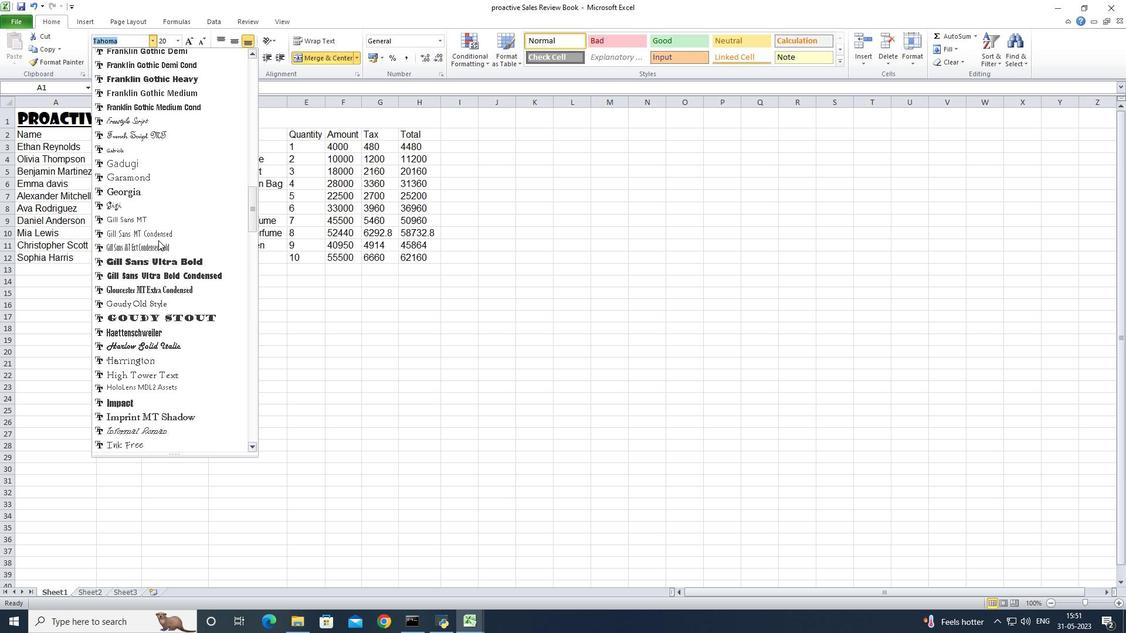
Action: Mouse scrolled (158, 241) with delta (0, 0)
Screenshot: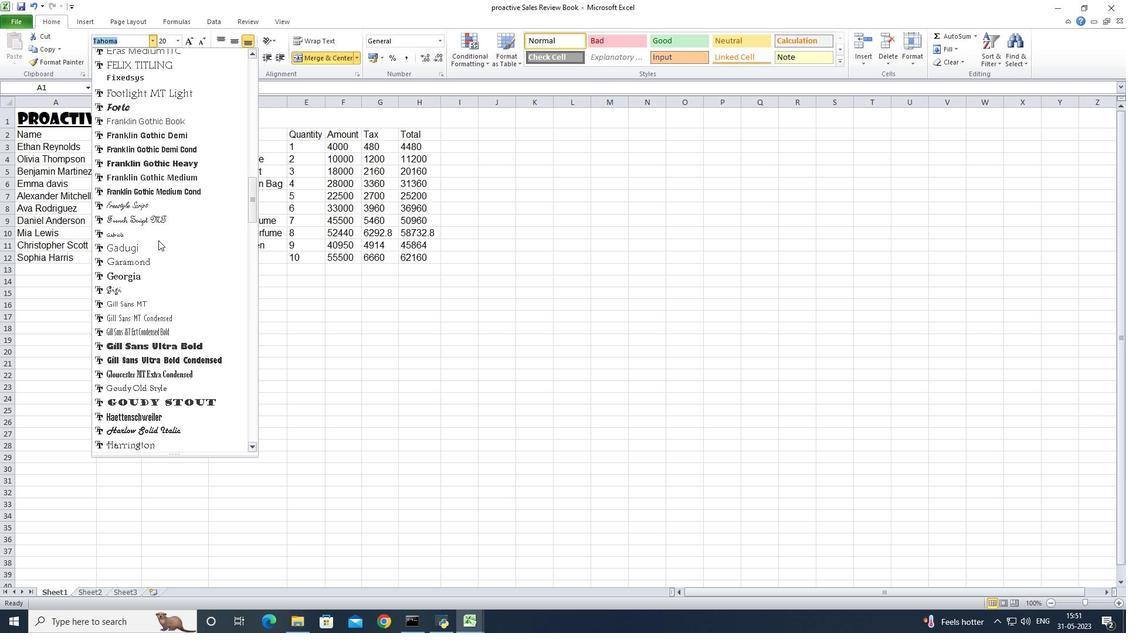 
Action: Mouse scrolled (158, 241) with delta (0, 0)
Screenshot: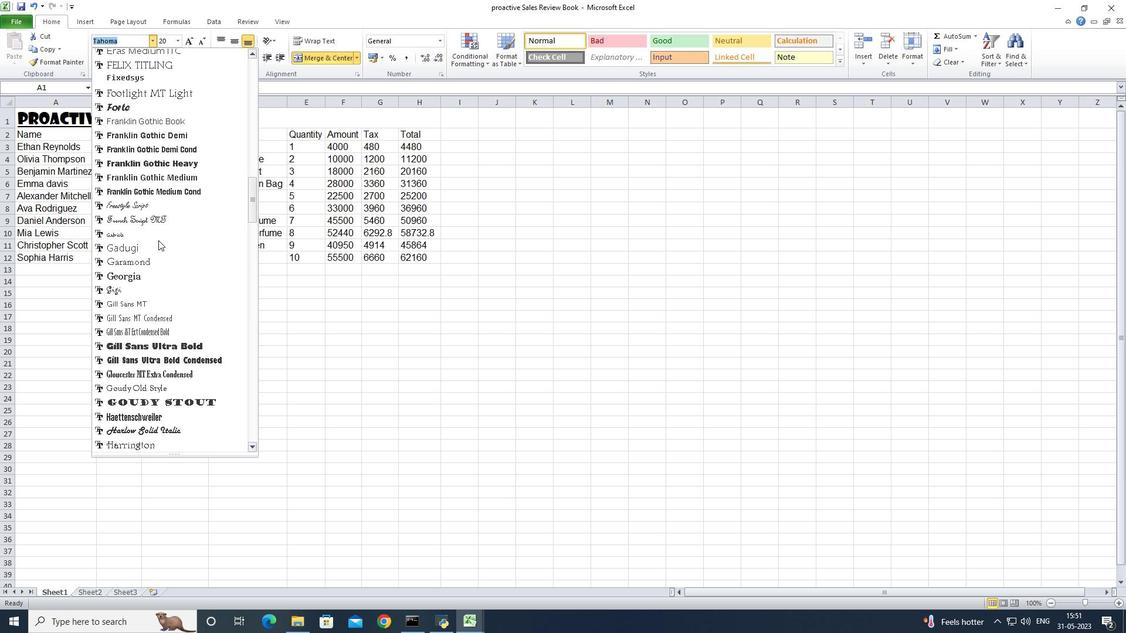 
Action: Mouse scrolled (158, 241) with delta (0, 0)
Screenshot: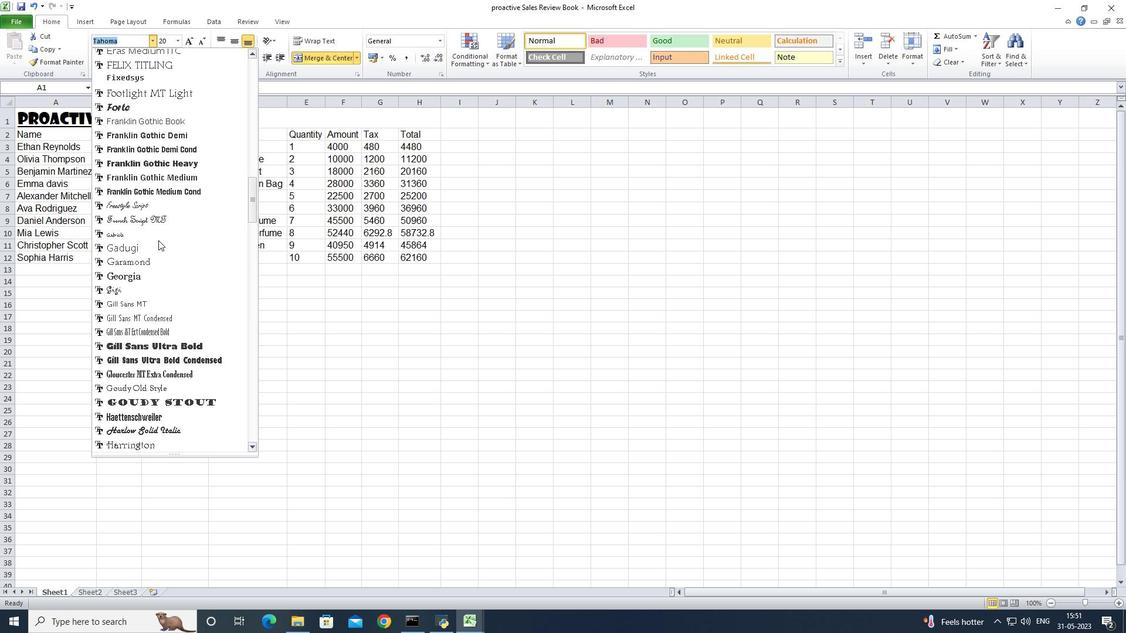 
Action: Mouse scrolled (158, 241) with delta (0, 0)
Screenshot: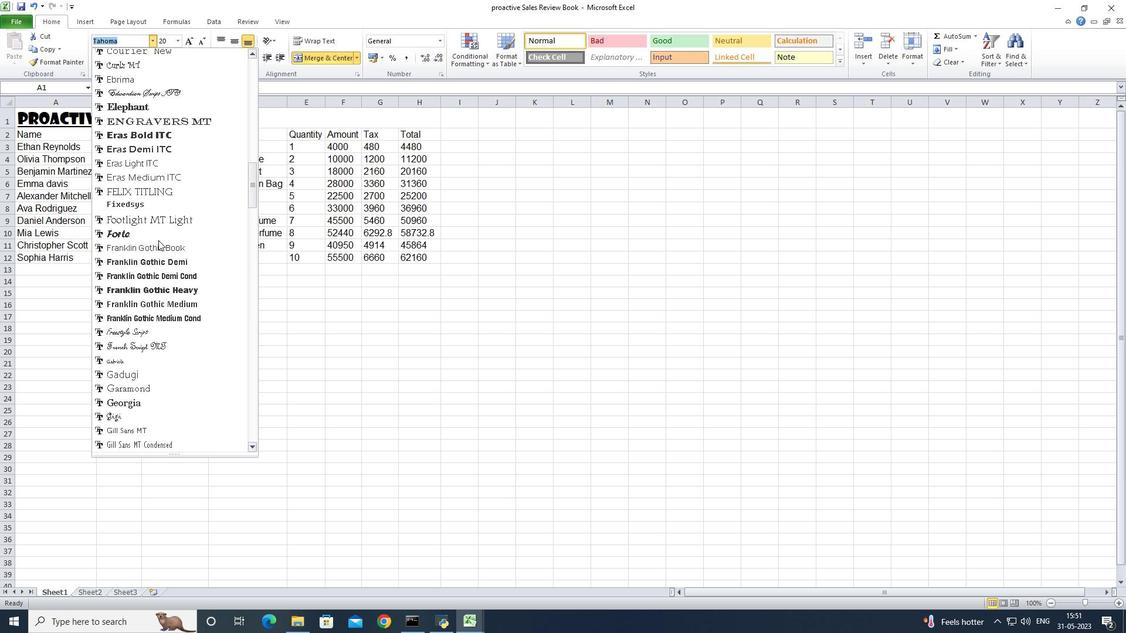 
Action: Mouse scrolled (158, 241) with delta (0, 0)
Screenshot: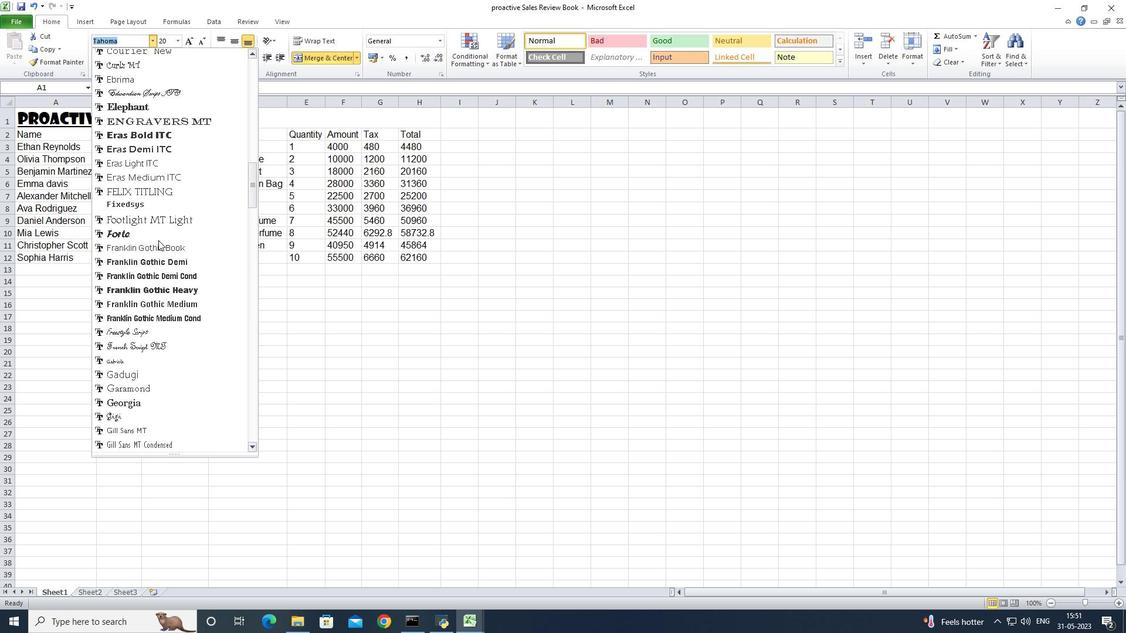 
Action: Mouse scrolled (158, 241) with delta (0, 0)
Screenshot: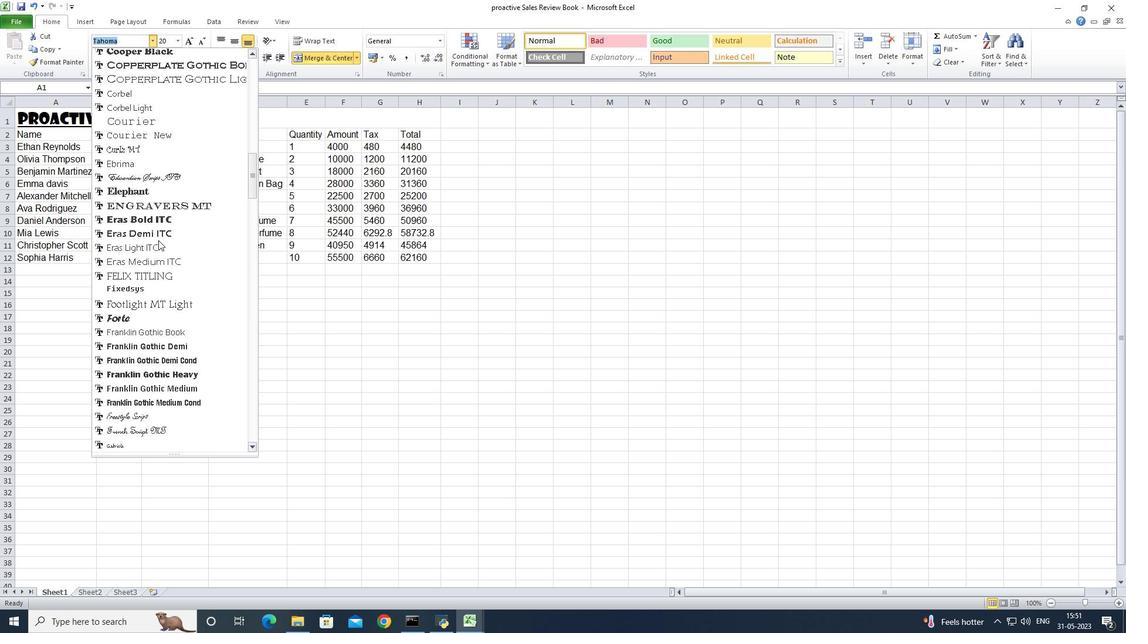 
Action: Mouse scrolled (158, 241) with delta (0, 0)
Screenshot: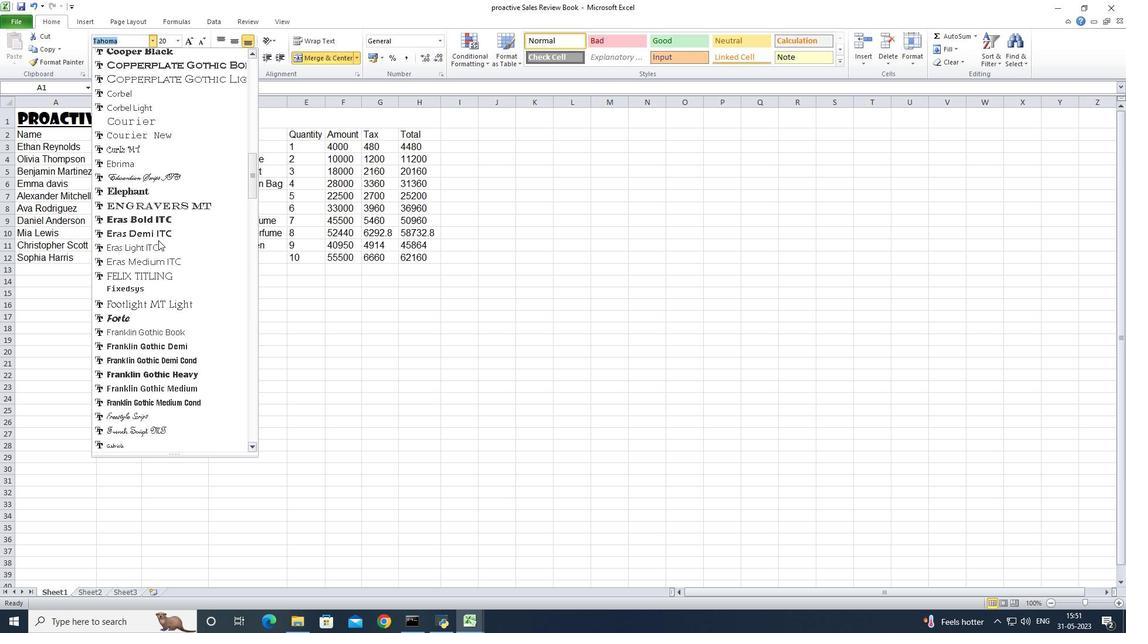 
Action: Mouse scrolled (158, 241) with delta (0, 0)
Screenshot: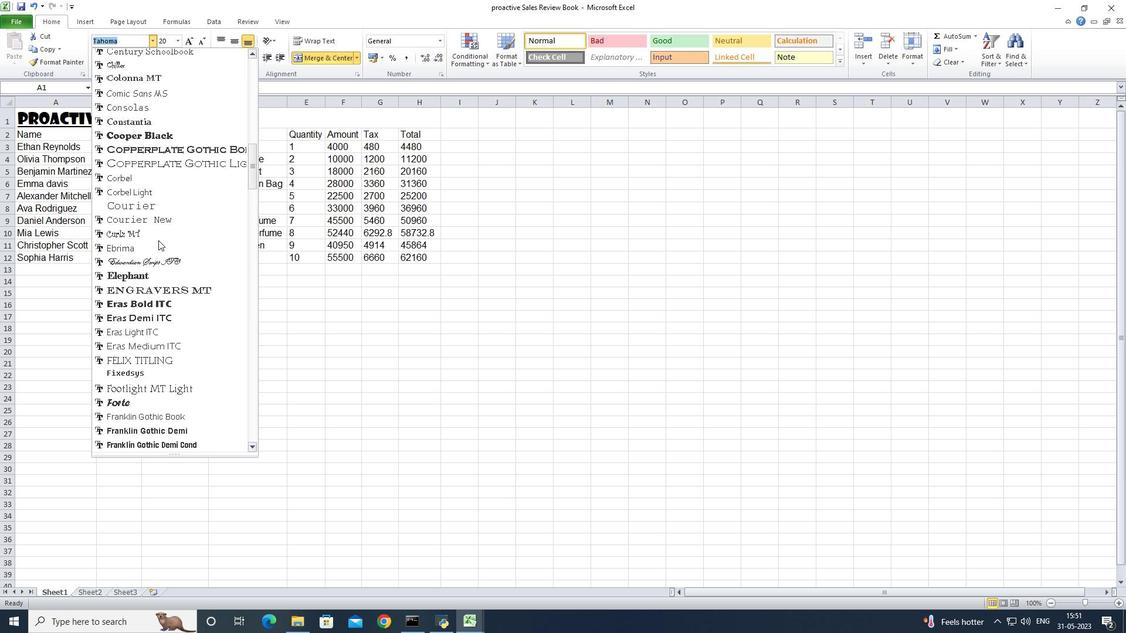 
Action: Mouse scrolled (158, 241) with delta (0, 0)
Screenshot: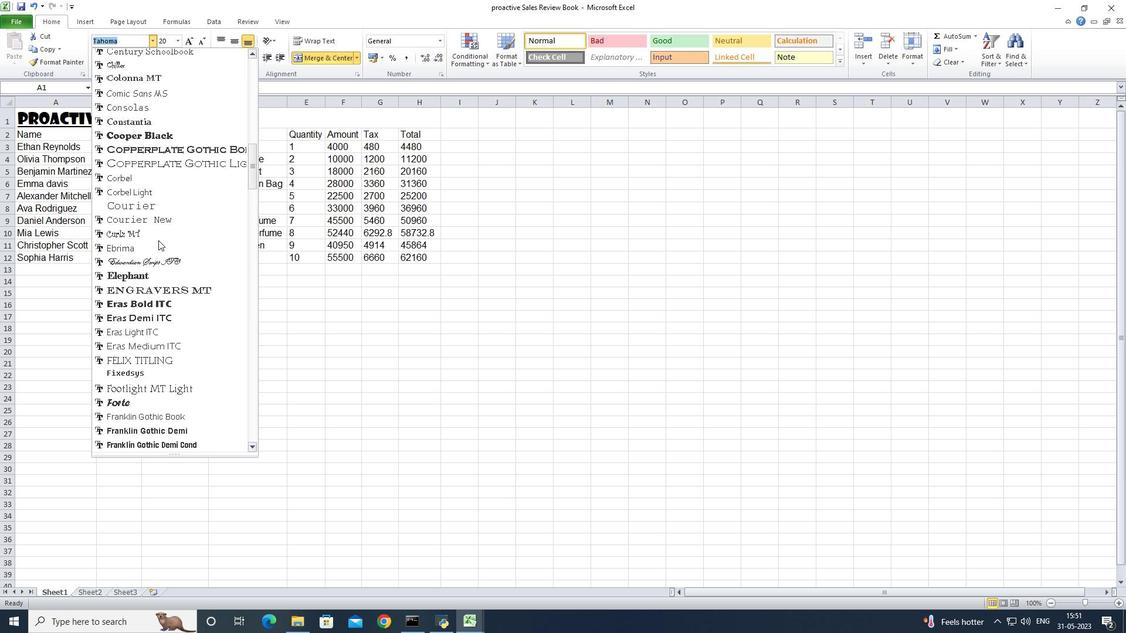 
Action: Mouse scrolled (158, 241) with delta (0, 0)
Screenshot: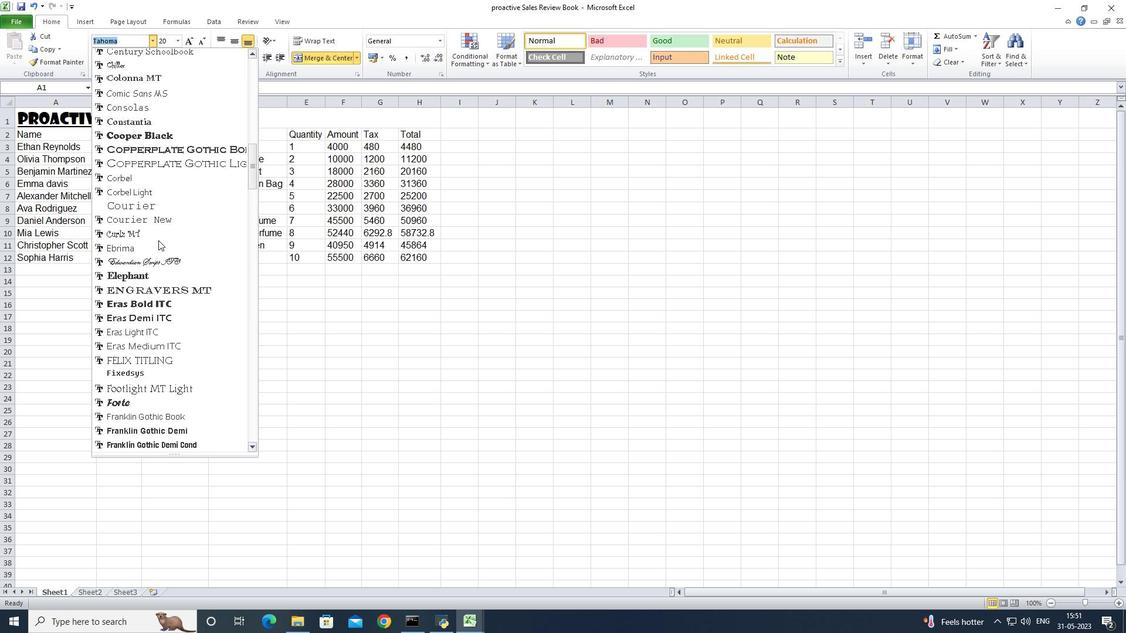 
Action: Mouse scrolled (158, 241) with delta (0, 0)
Screenshot: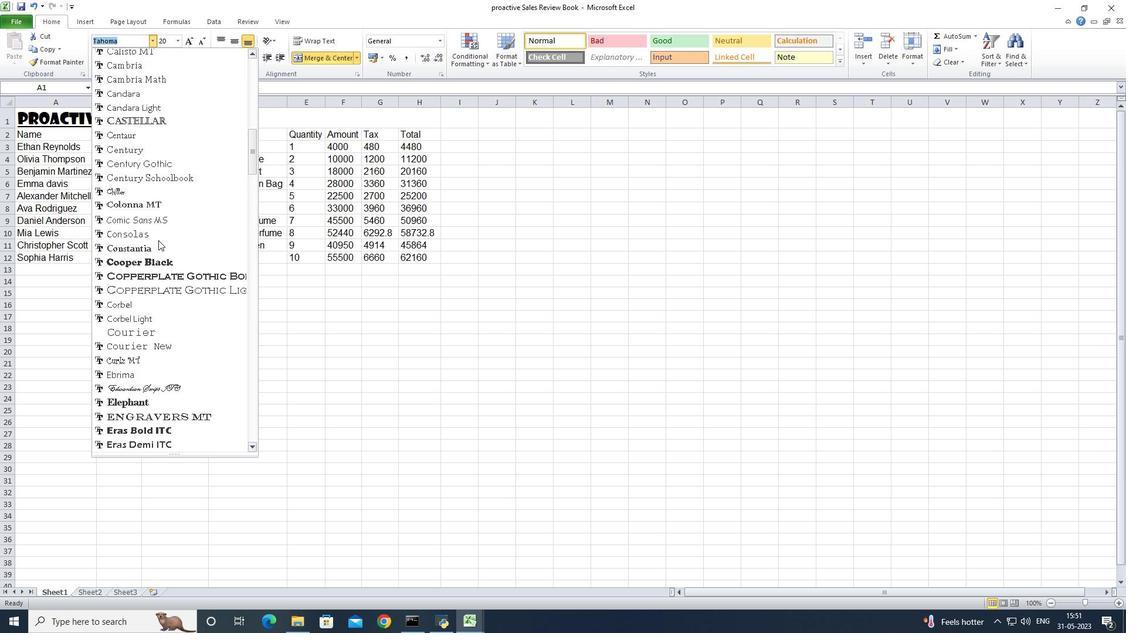 
Action: Mouse scrolled (158, 241) with delta (0, 0)
Screenshot: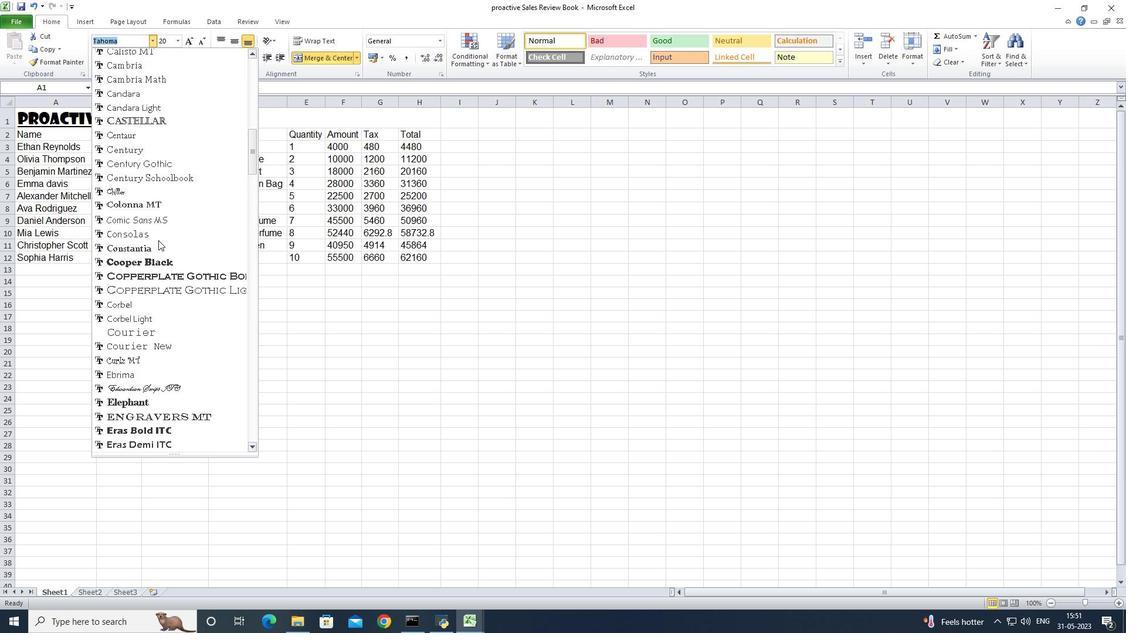 
Action: Mouse scrolled (158, 241) with delta (0, 0)
Screenshot: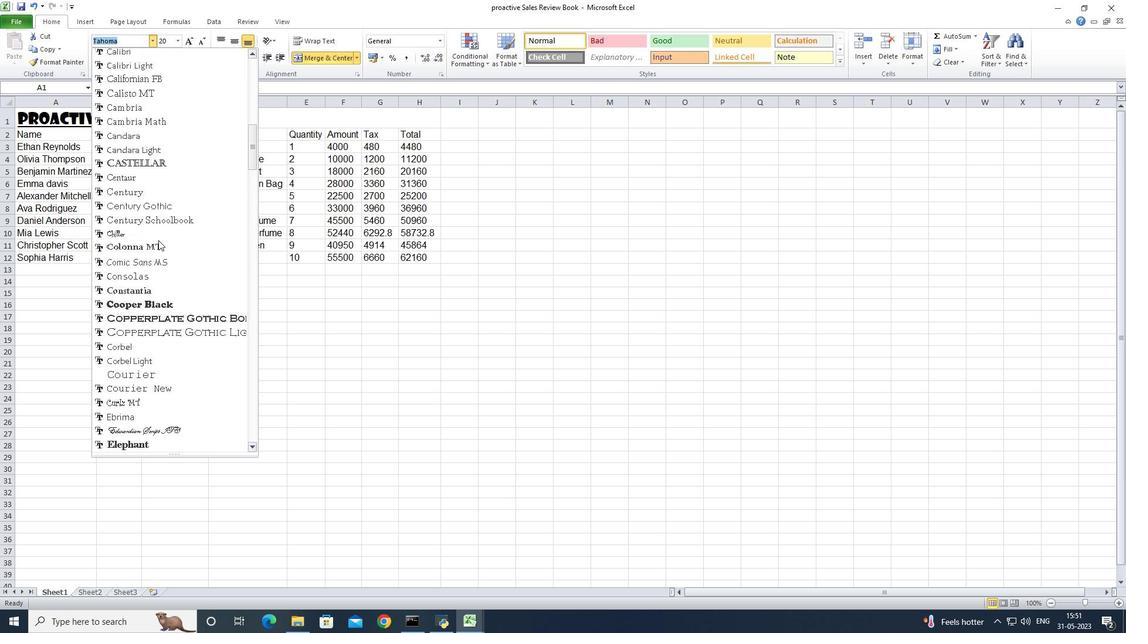 
Action: Mouse scrolled (158, 241) with delta (0, 0)
Screenshot: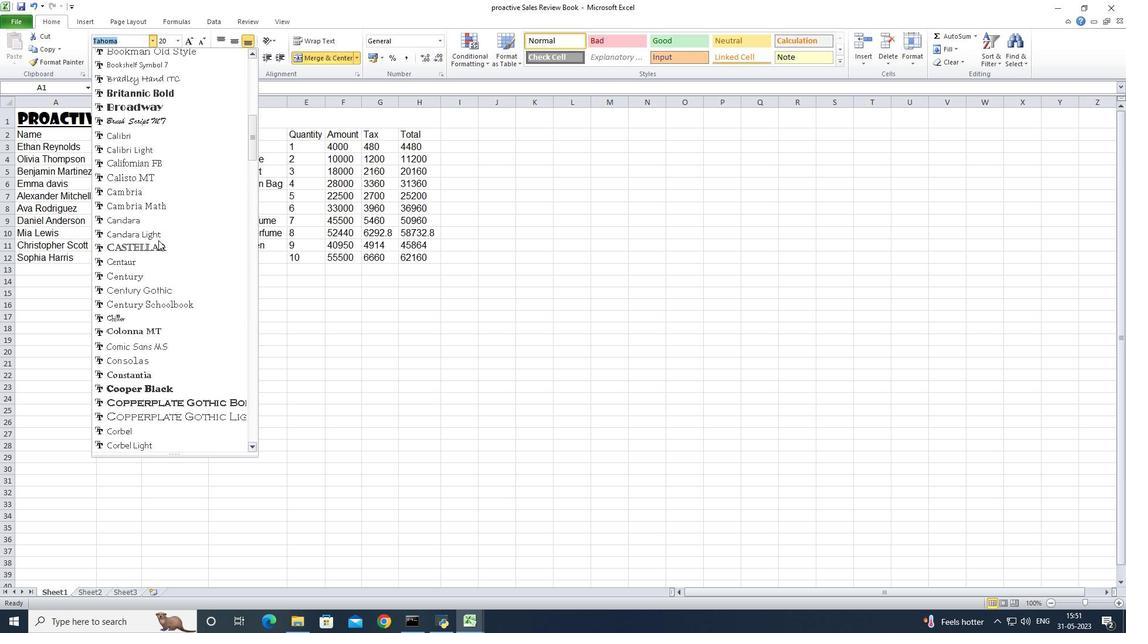 
Action: Mouse scrolled (158, 241) with delta (0, 0)
Screenshot: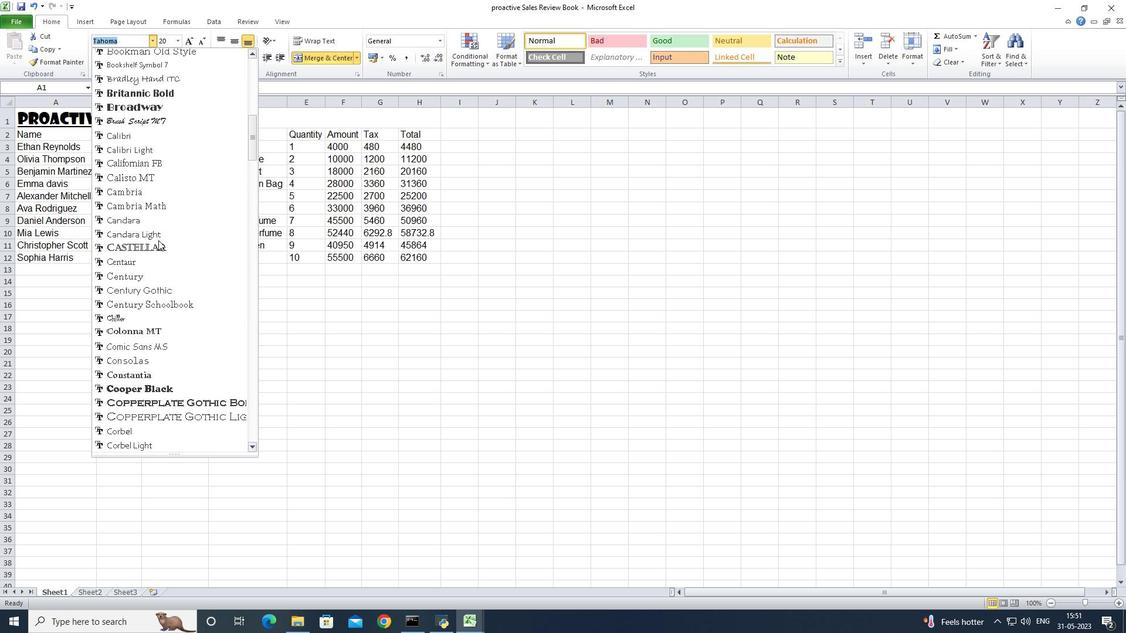 
Action: Mouse scrolled (158, 241) with delta (0, 0)
Screenshot: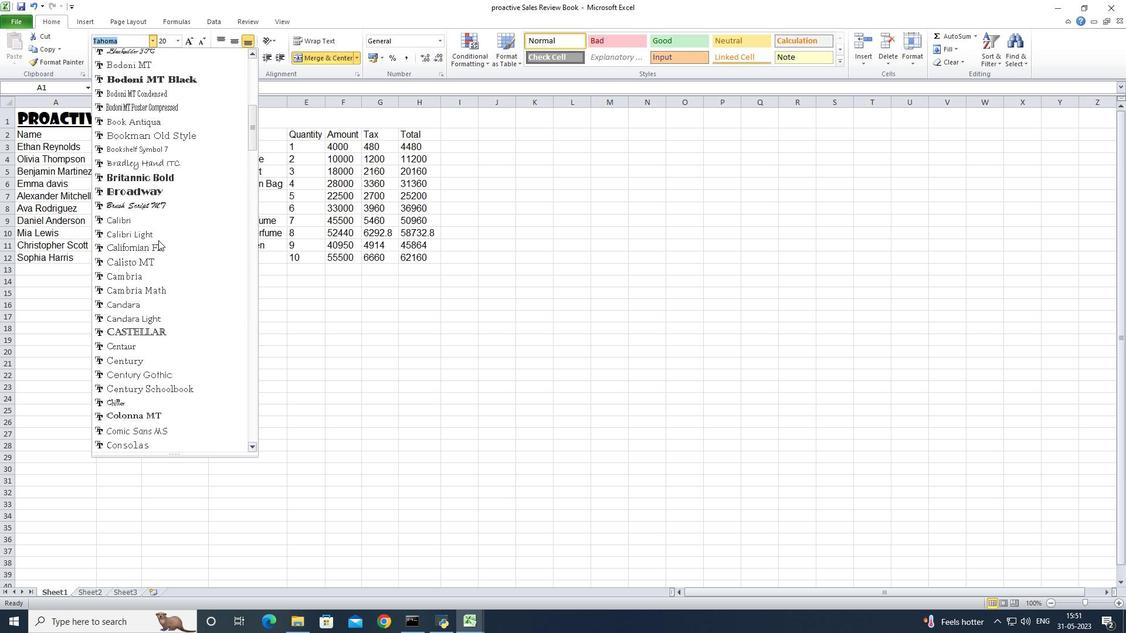 
Action: Mouse scrolled (158, 241) with delta (0, 0)
Screenshot: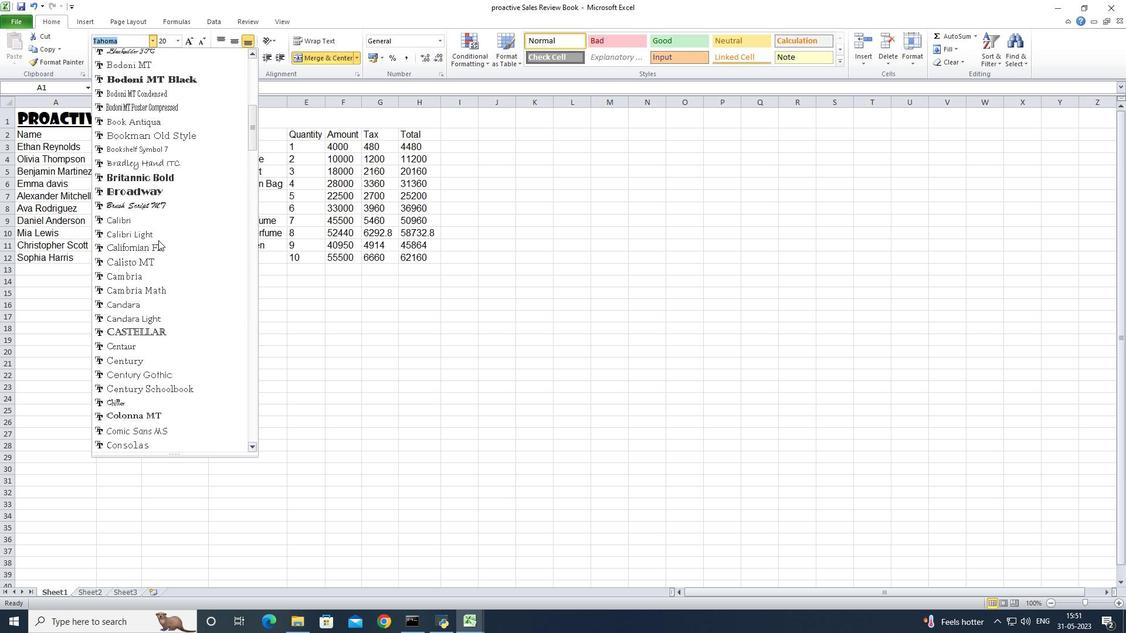 
Action: Mouse scrolled (158, 241) with delta (0, 0)
Screenshot: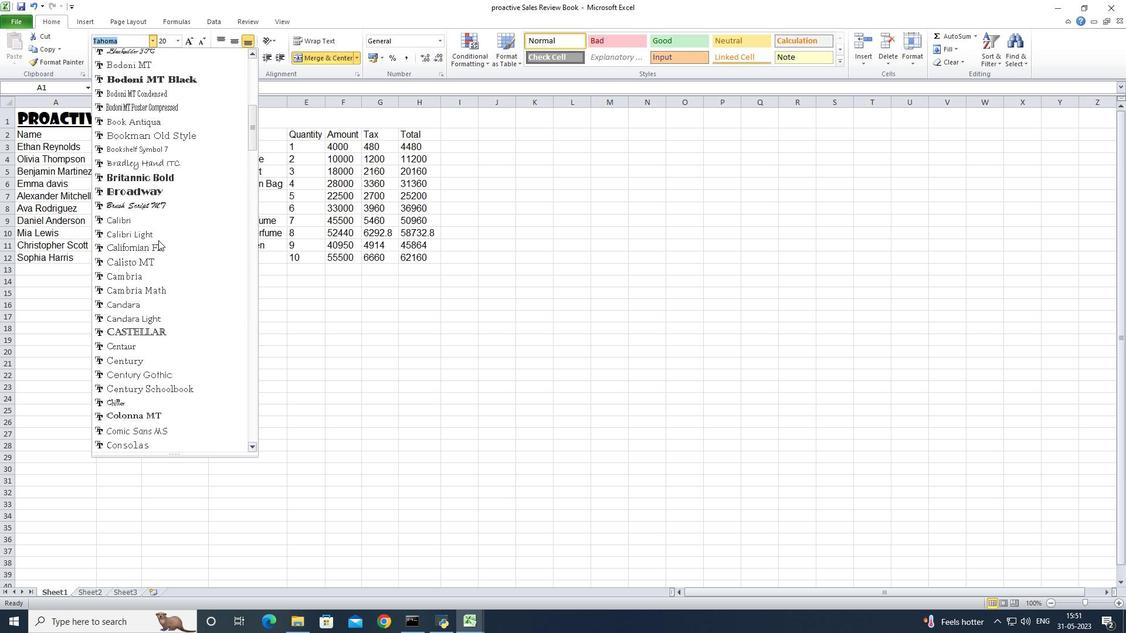 
Action: Mouse scrolled (158, 241) with delta (0, 0)
Screenshot: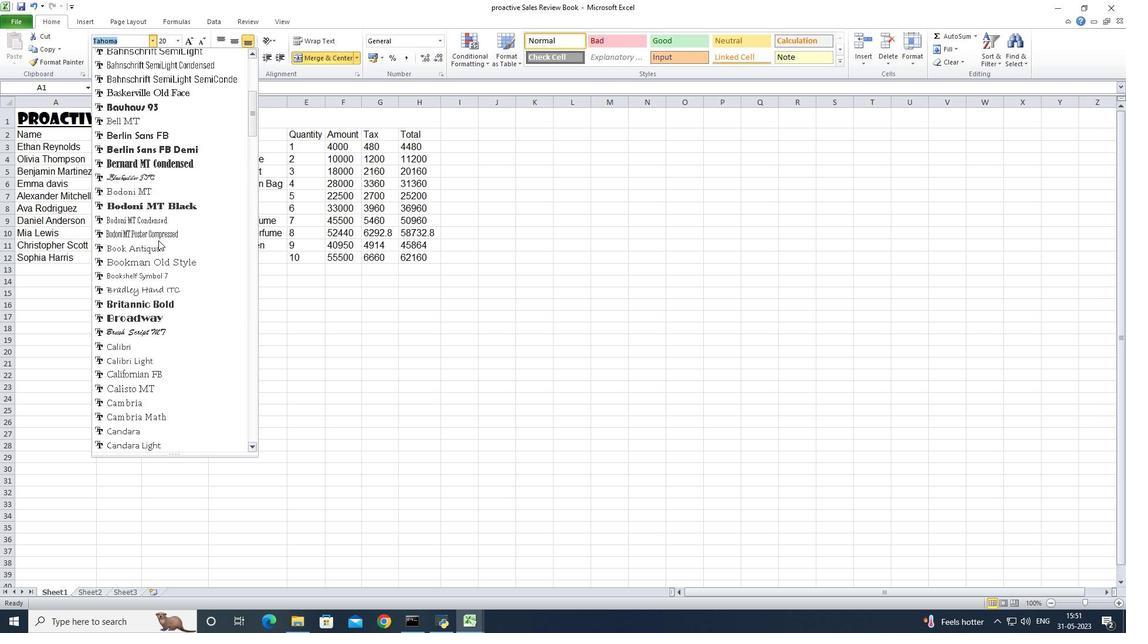 
Action: Mouse scrolled (158, 241) with delta (0, 0)
Screenshot: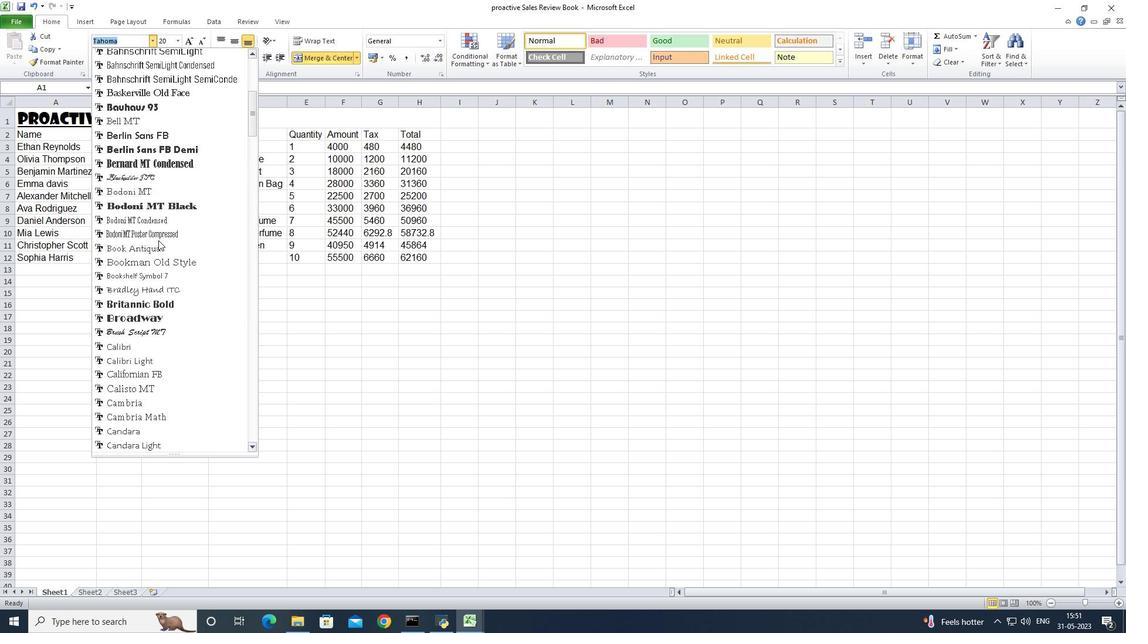 
Action: Mouse scrolled (158, 241) with delta (0, 0)
Screenshot: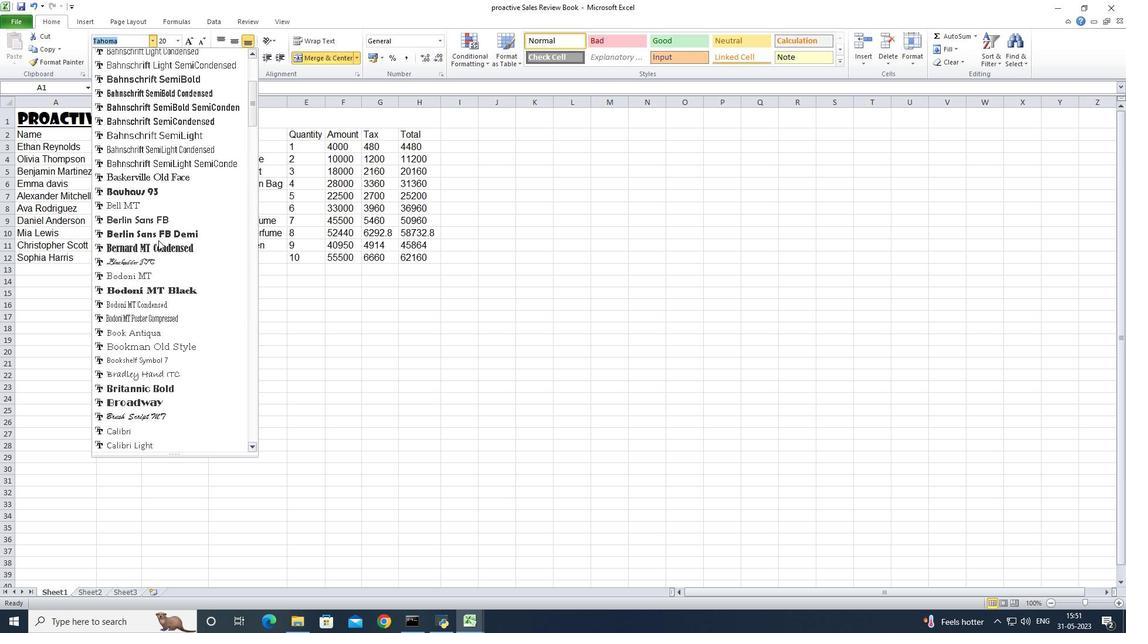 
Action: Mouse scrolled (158, 241) with delta (0, 0)
Screenshot: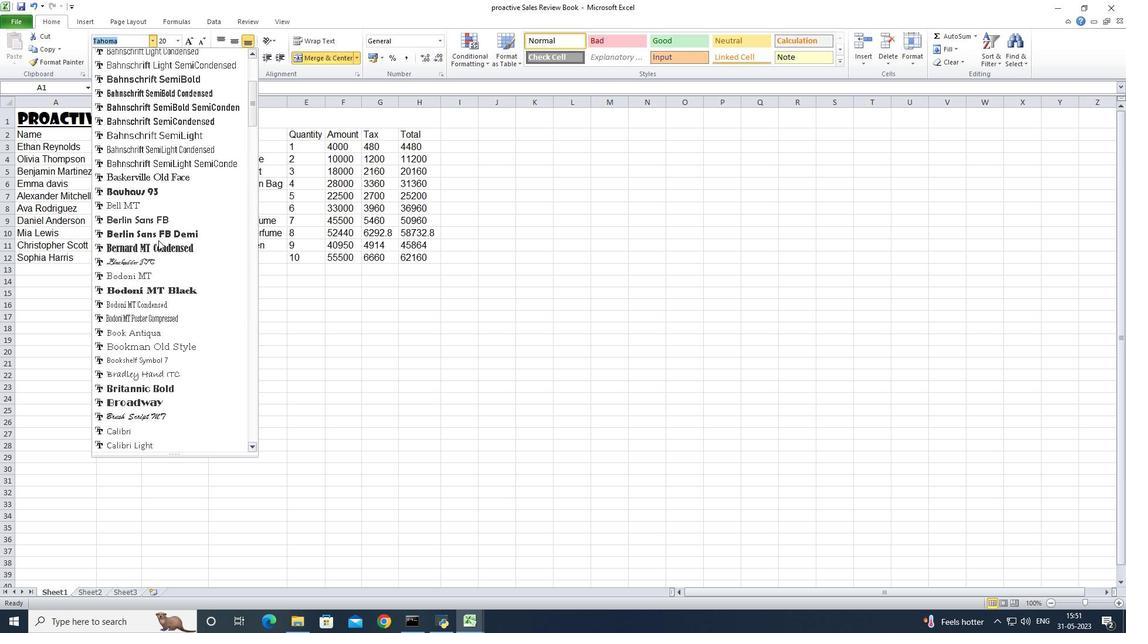 
Action: Mouse scrolled (158, 241) with delta (0, 0)
Screenshot: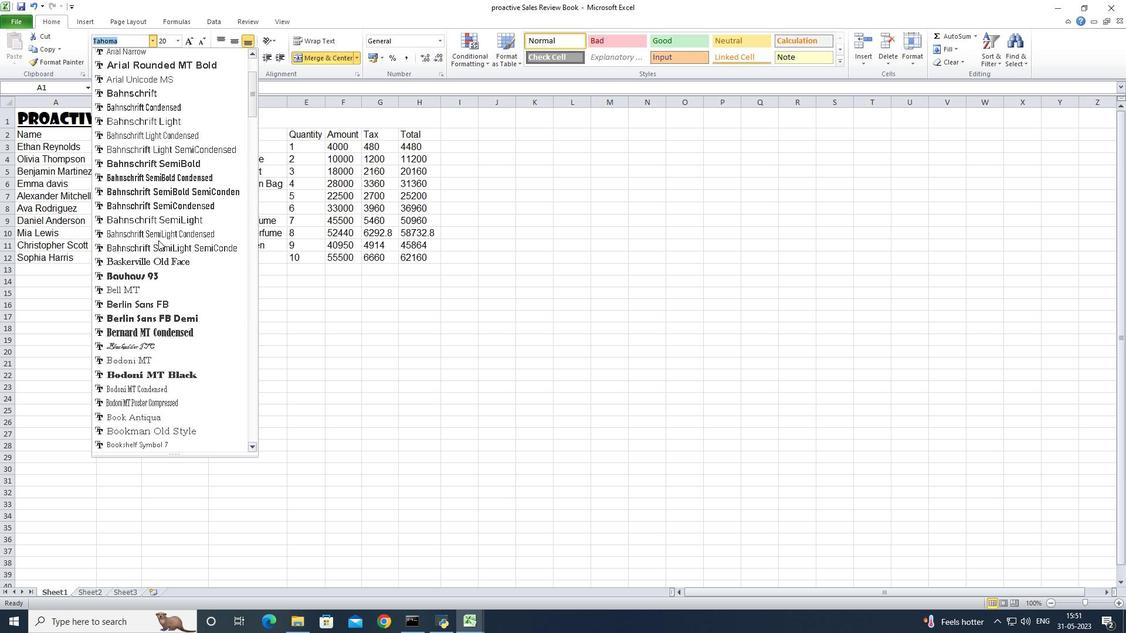 
Action: Mouse scrolled (158, 241) with delta (0, 0)
Screenshot: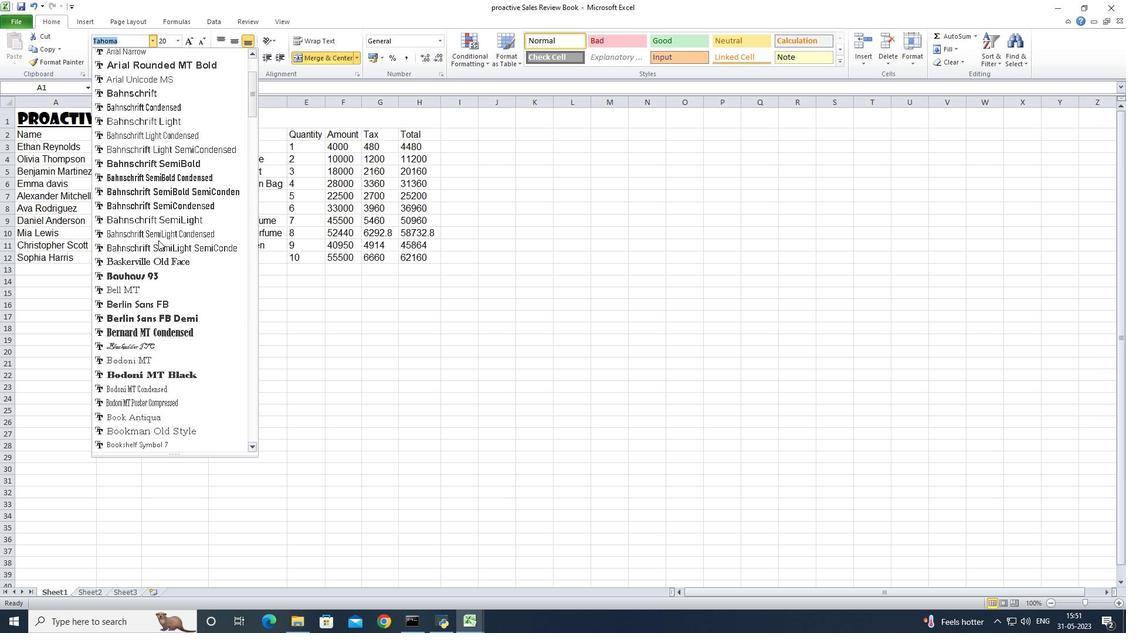 
Action: Mouse scrolled (158, 241) with delta (0, 0)
Screenshot: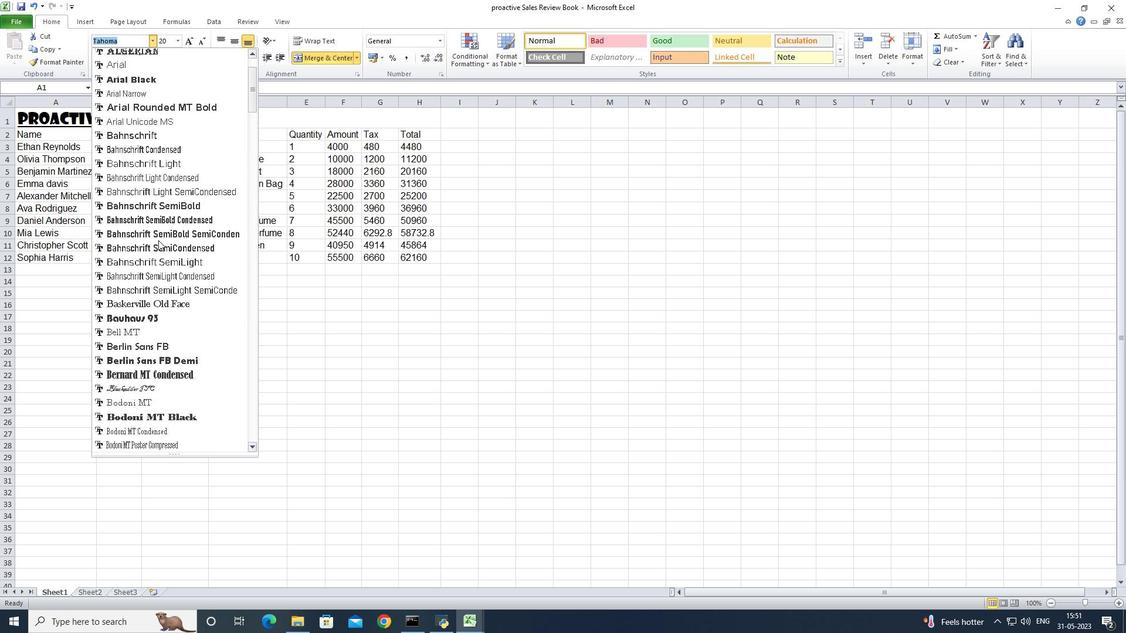 
Action: Mouse scrolled (158, 241) with delta (0, 0)
Screenshot: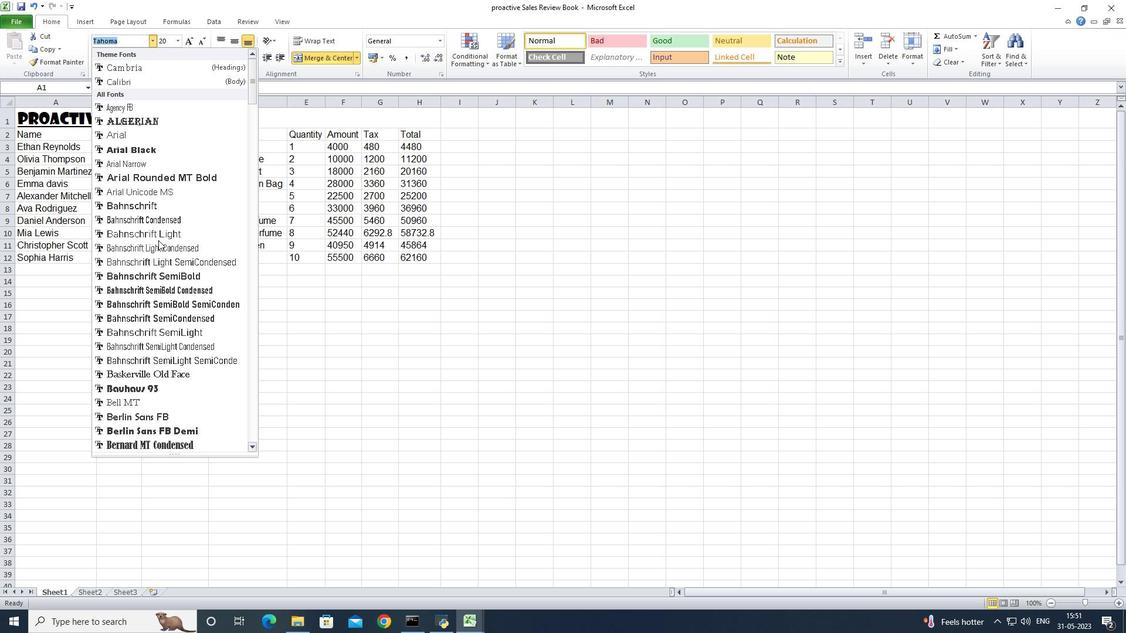 
Action: Mouse scrolled (158, 241) with delta (0, 0)
Screenshot: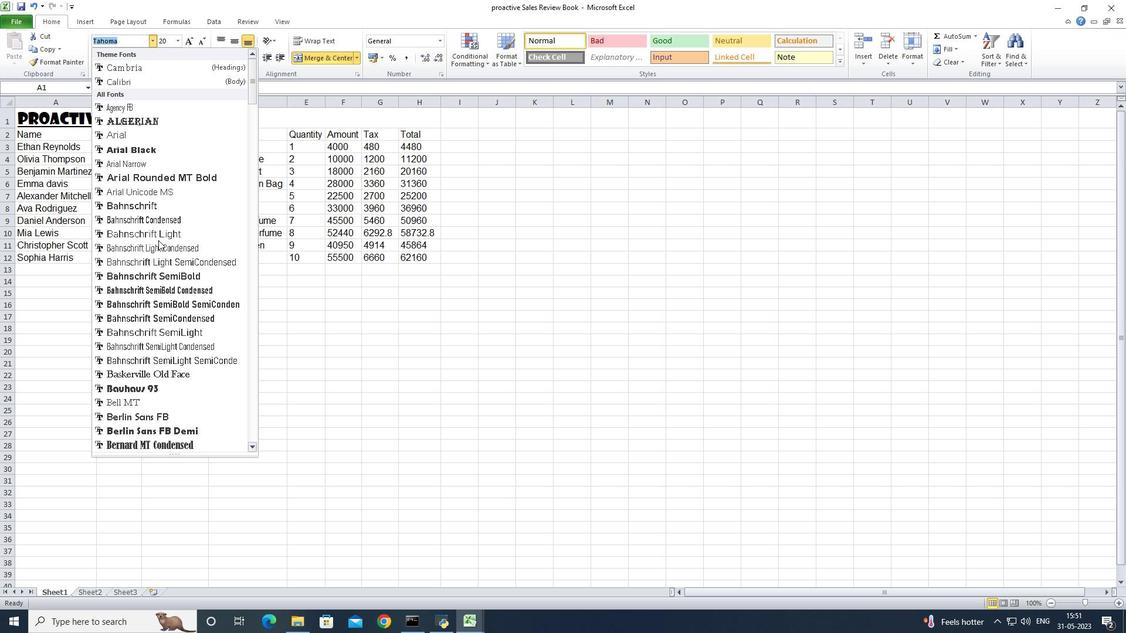 
Action: Mouse scrolled (158, 241) with delta (0, 0)
Screenshot: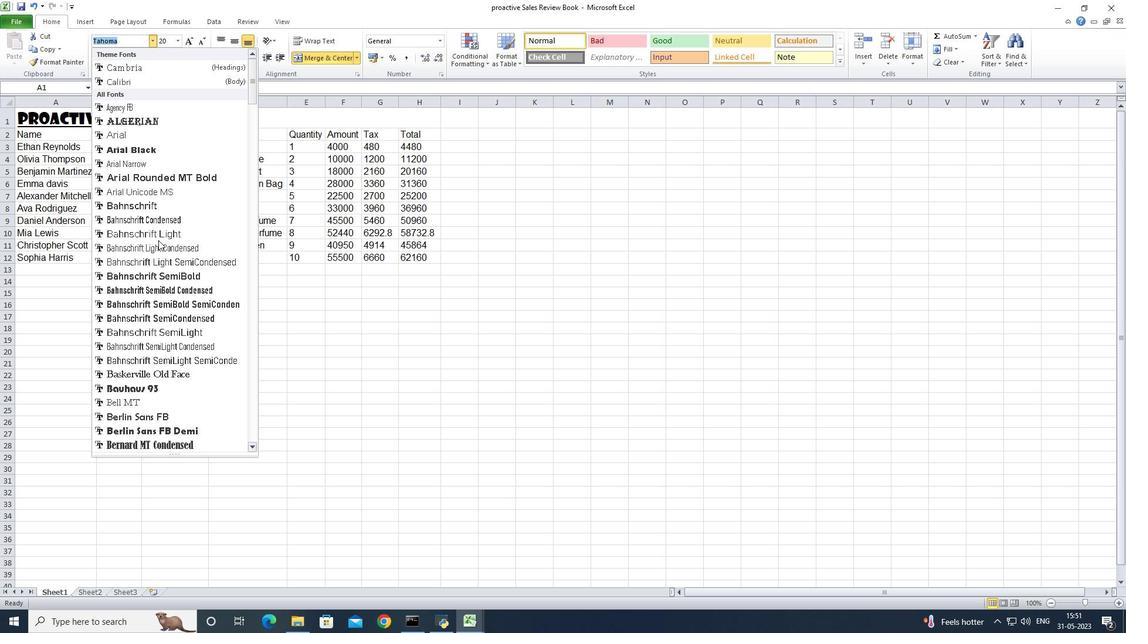 
Action: Mouse scrolled (158, 241) with delta (0, 0)
Screenshot: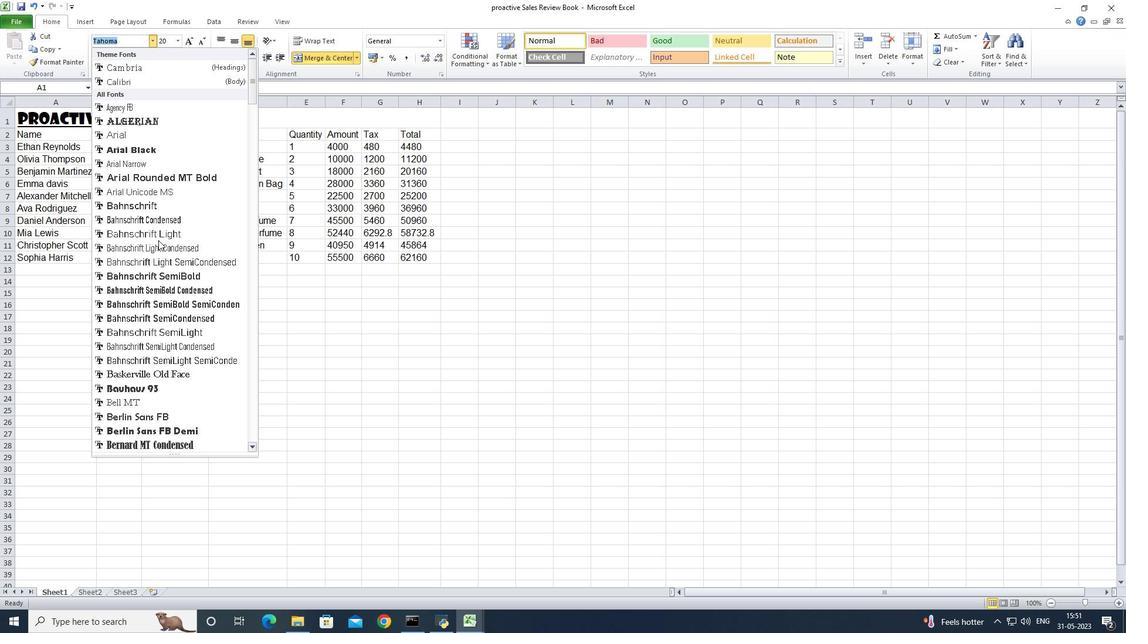 
Action: Mouse scrolled (158, 241) with delta (0, 0)
Screenshot: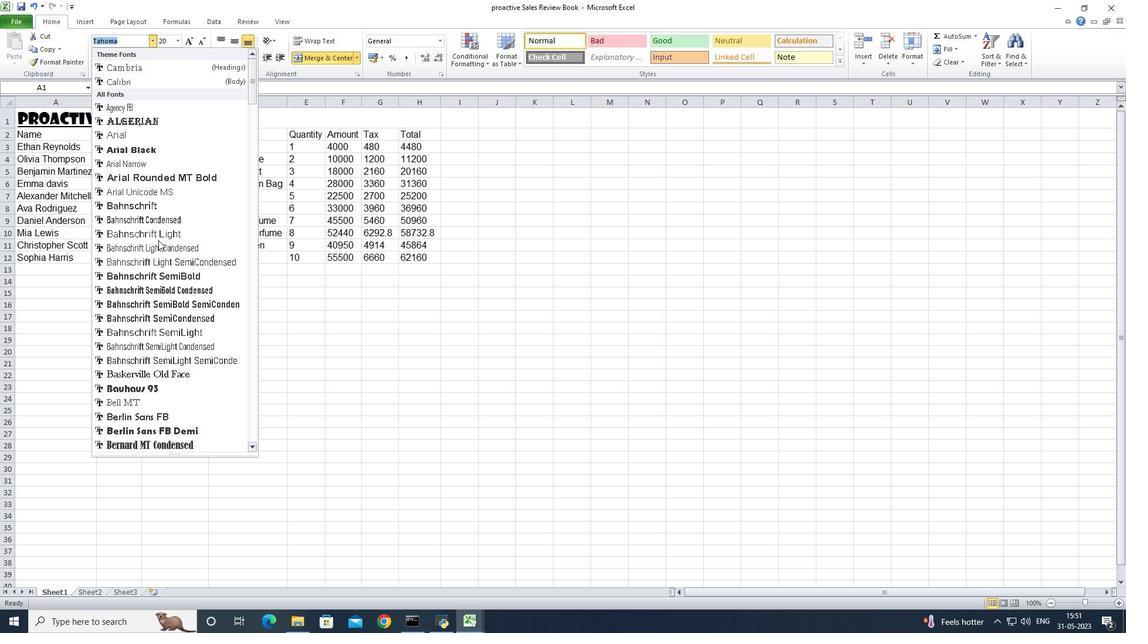 
Action: Mouse moved to (189, 136)
Screenshot: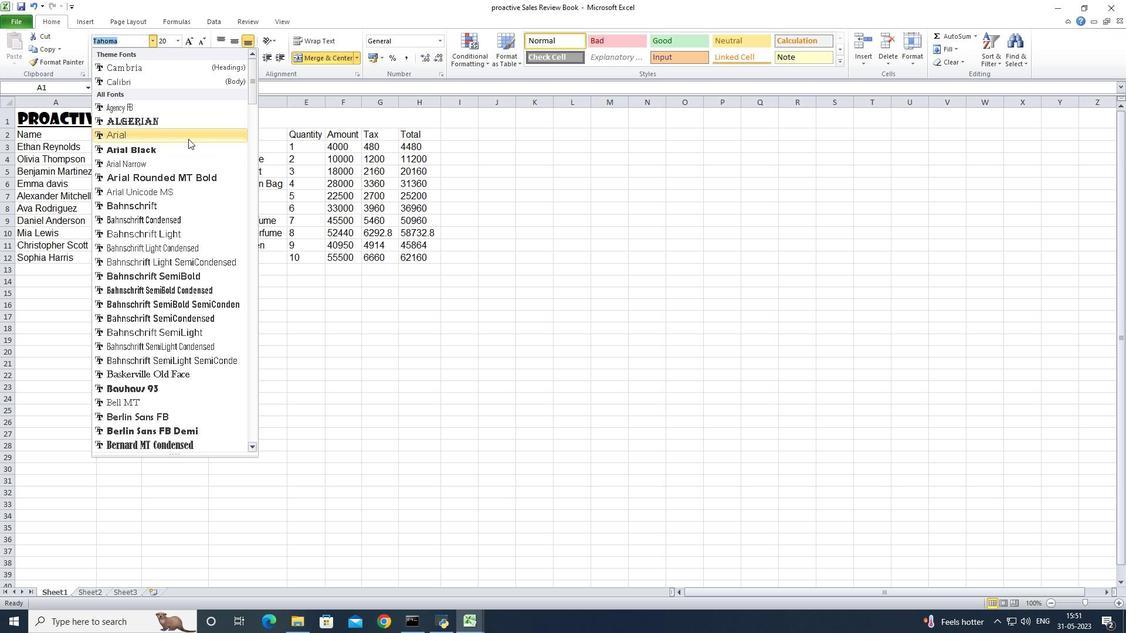 
Action: Mouse pressed left at (189, 136)
Screenshot: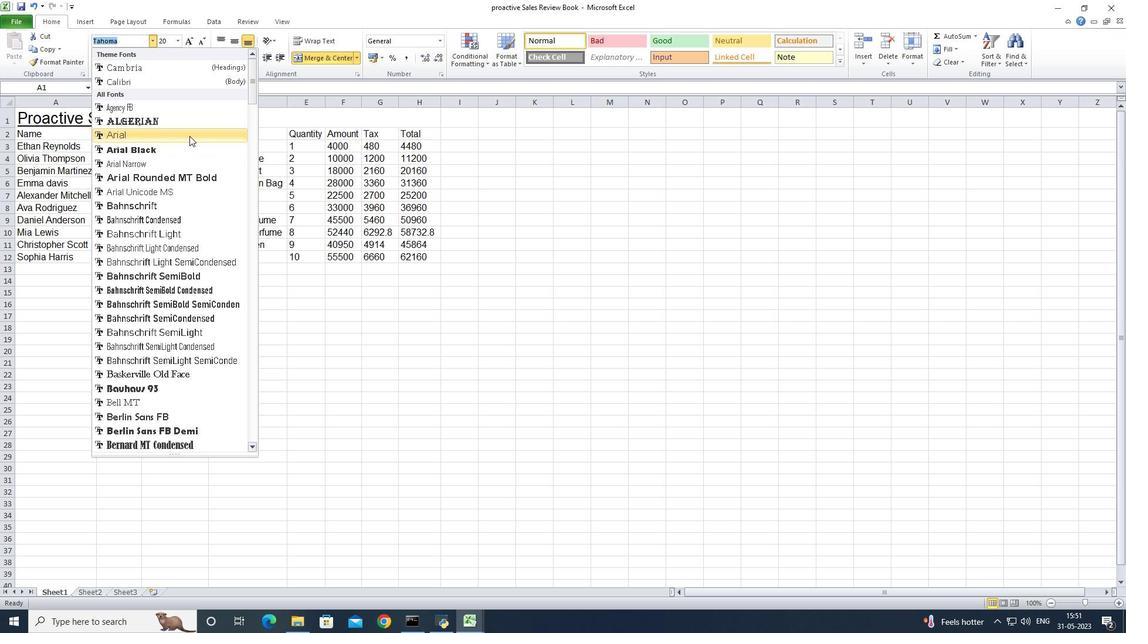 
Action: Mouse moved to (127, 56)
Screenshot: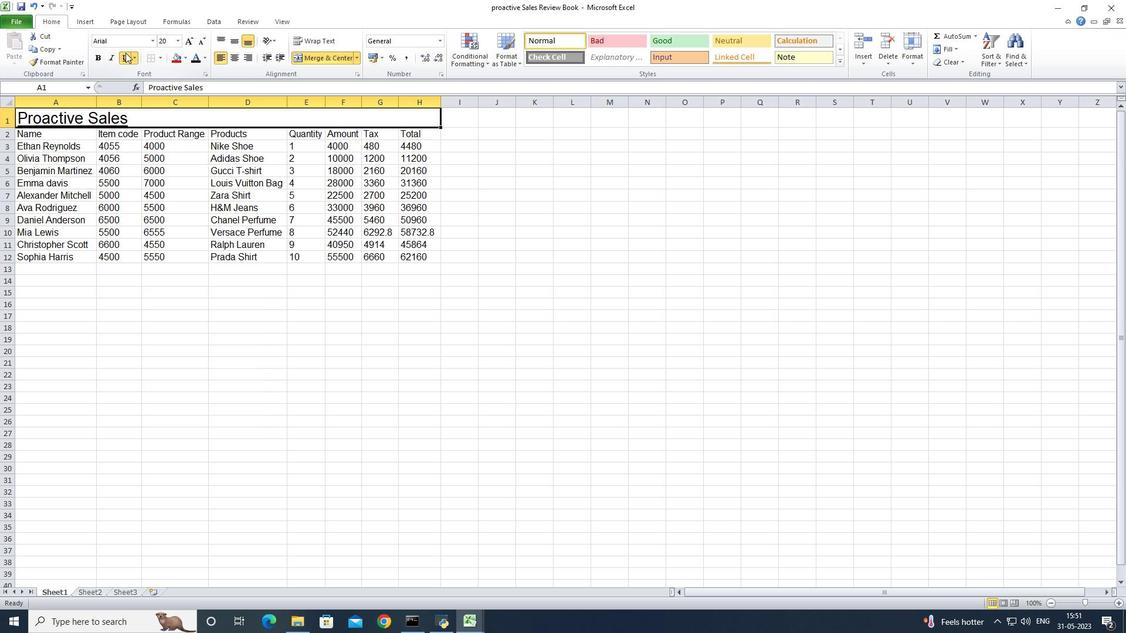 
Action: Mouse pressed left at (127, 56)
Screenshot: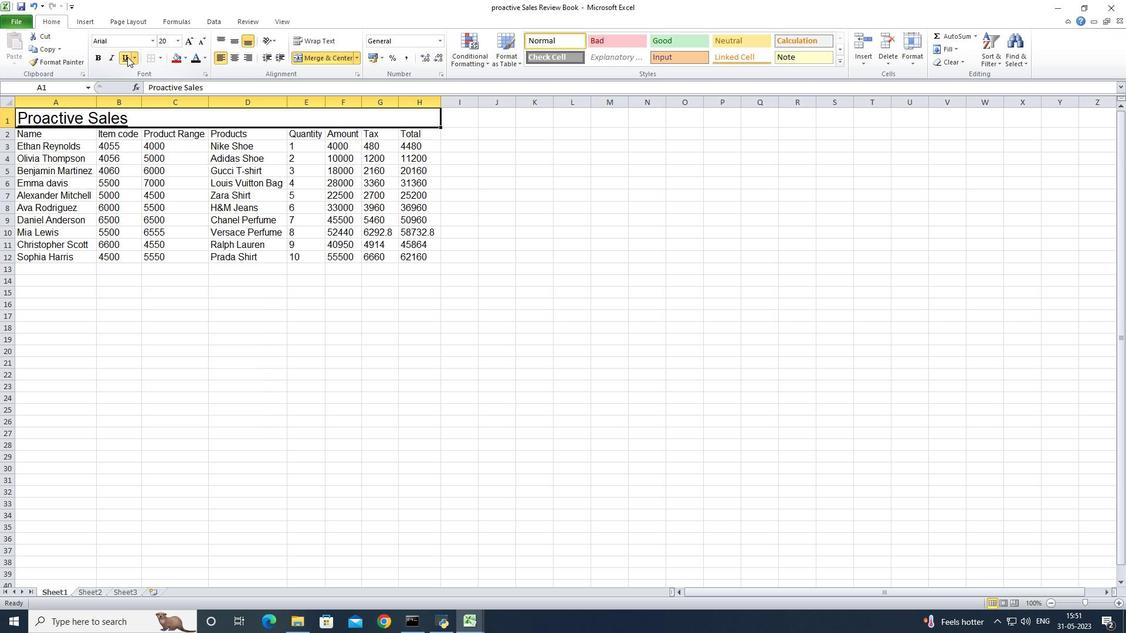 
Action: Mouse pressed left at (127, 56)
Screenshot: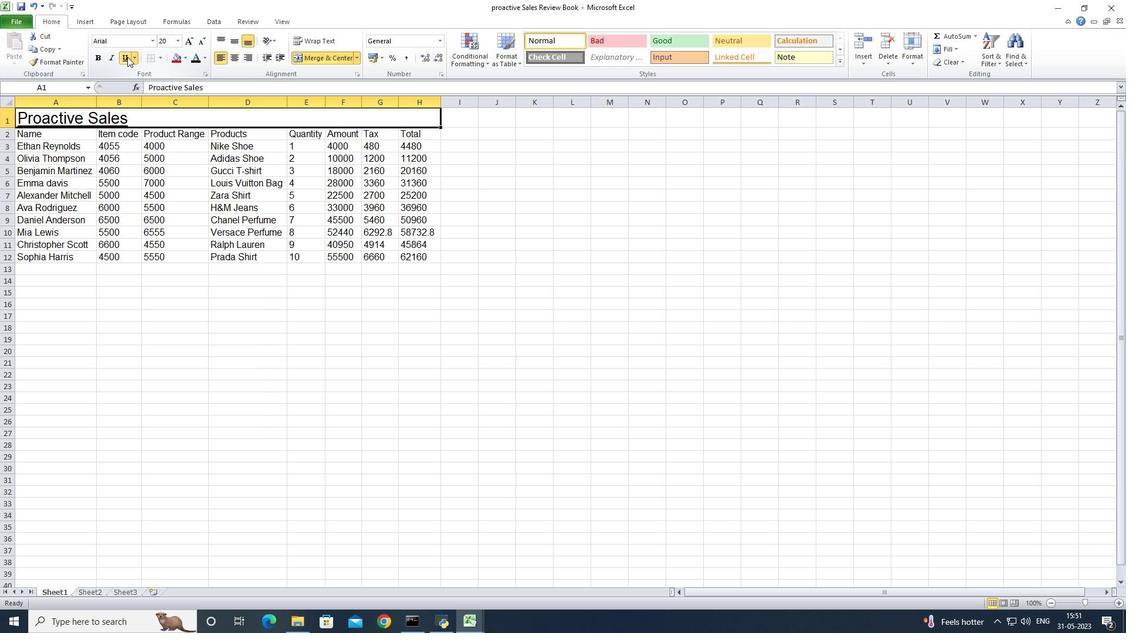 
Action: Mouse moved to (178, 42)
Screenshot: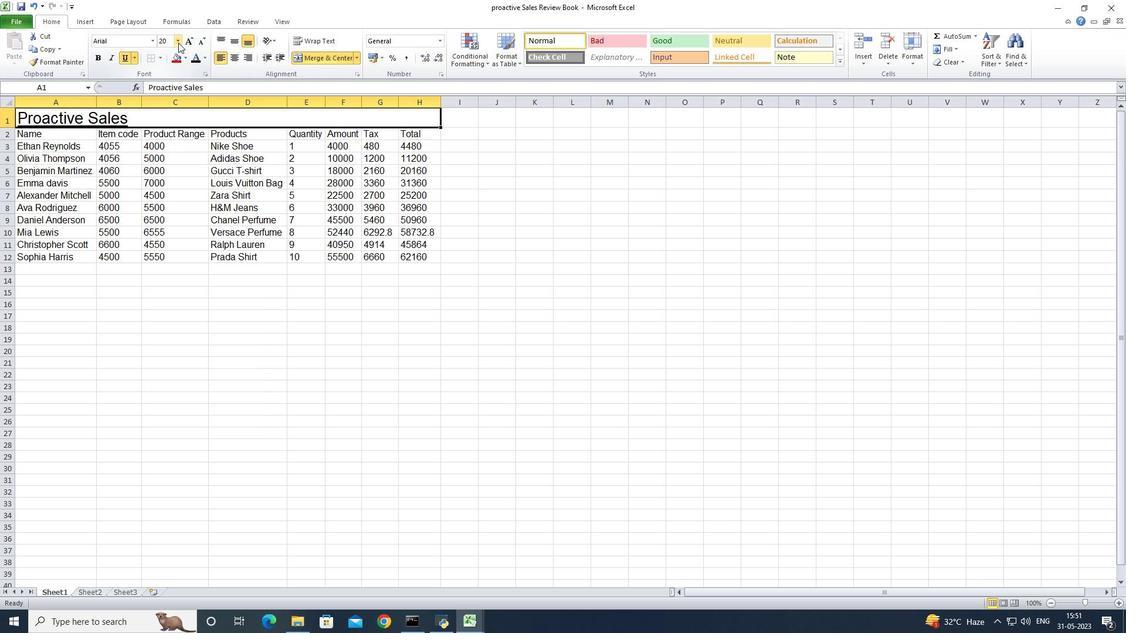 
Action: Mouse pressed left at (178, 42)
Screenshot: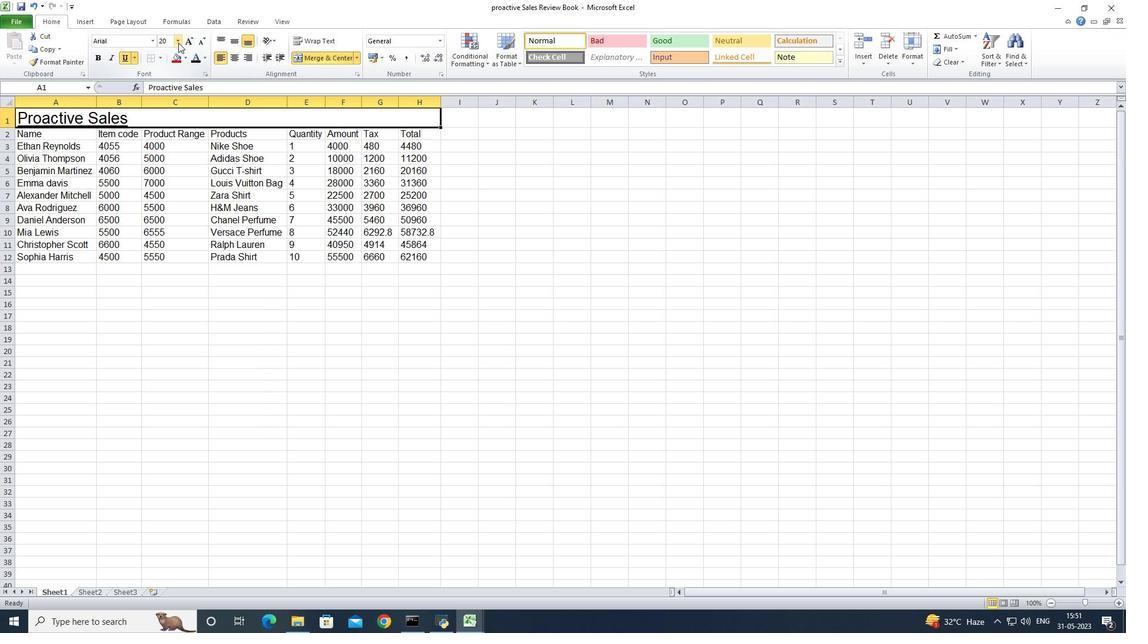 
Action: Mouse moved to (167, 126)
Screenshot: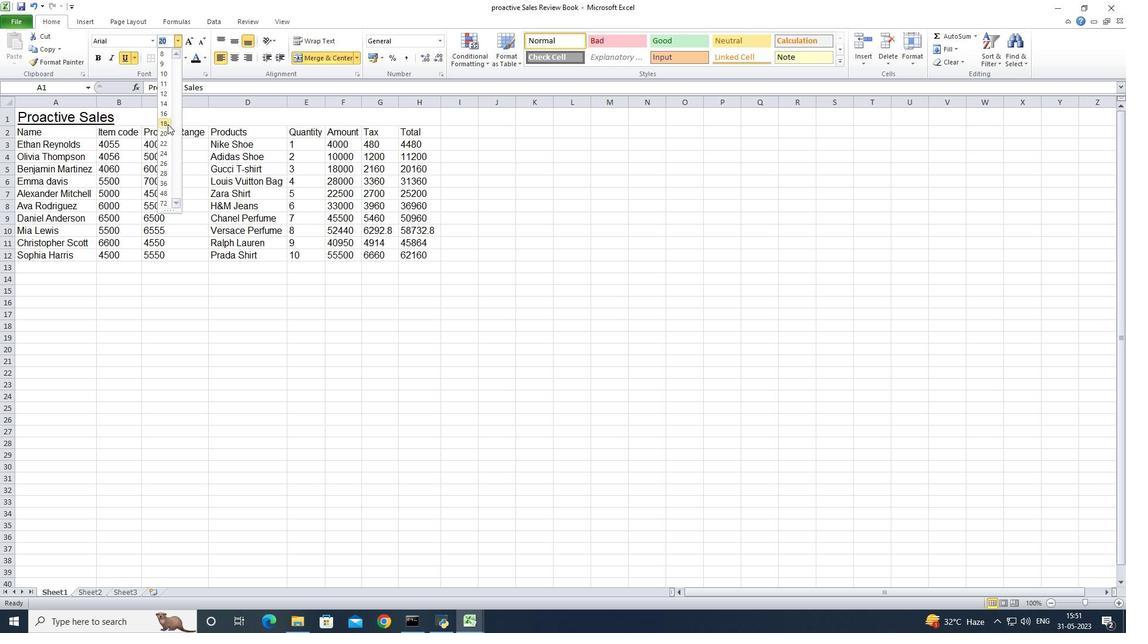 
Action: Mouse pressed left at (167, 126)
Screenshot: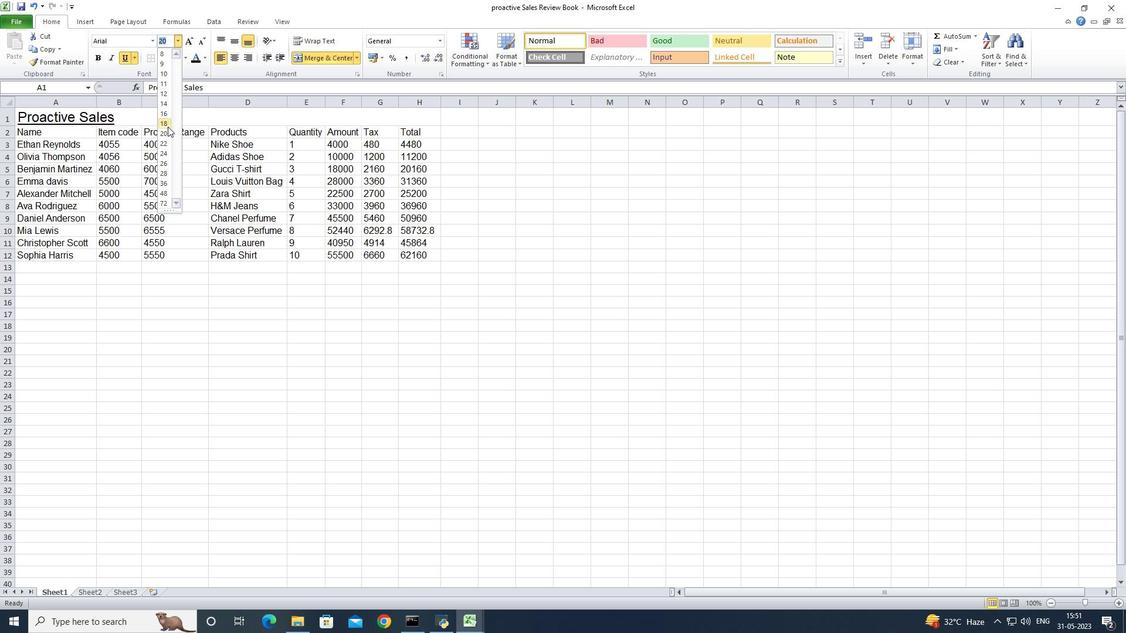 
Action: Mouse moved to (88, 134)
Screenshot: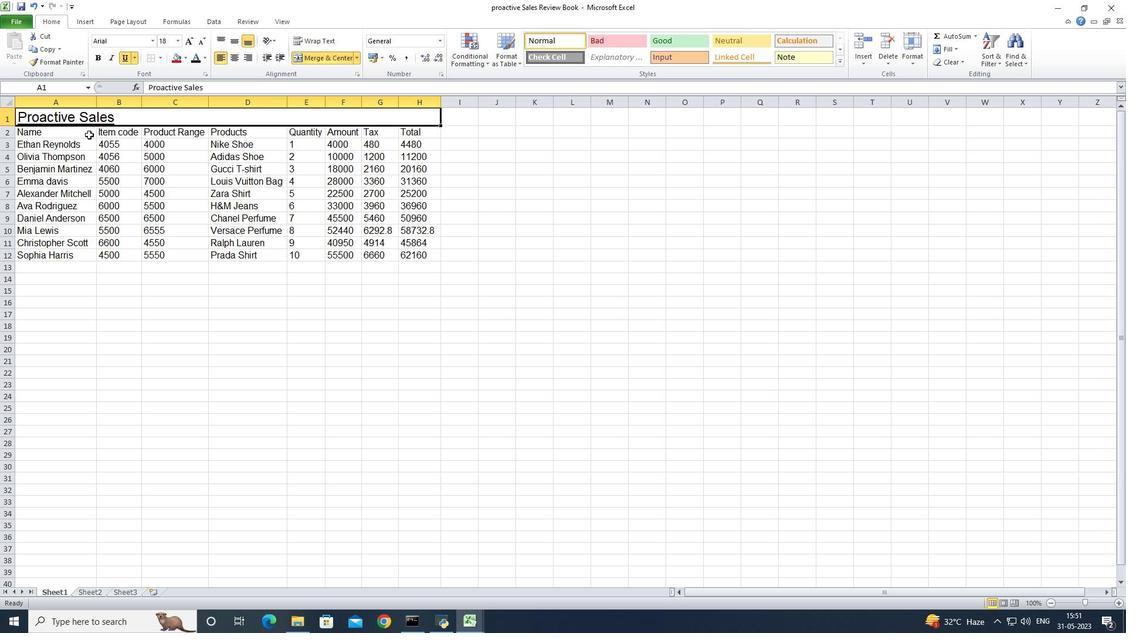 
Action: Mouse pressed left at (88, 134)
Screenshot: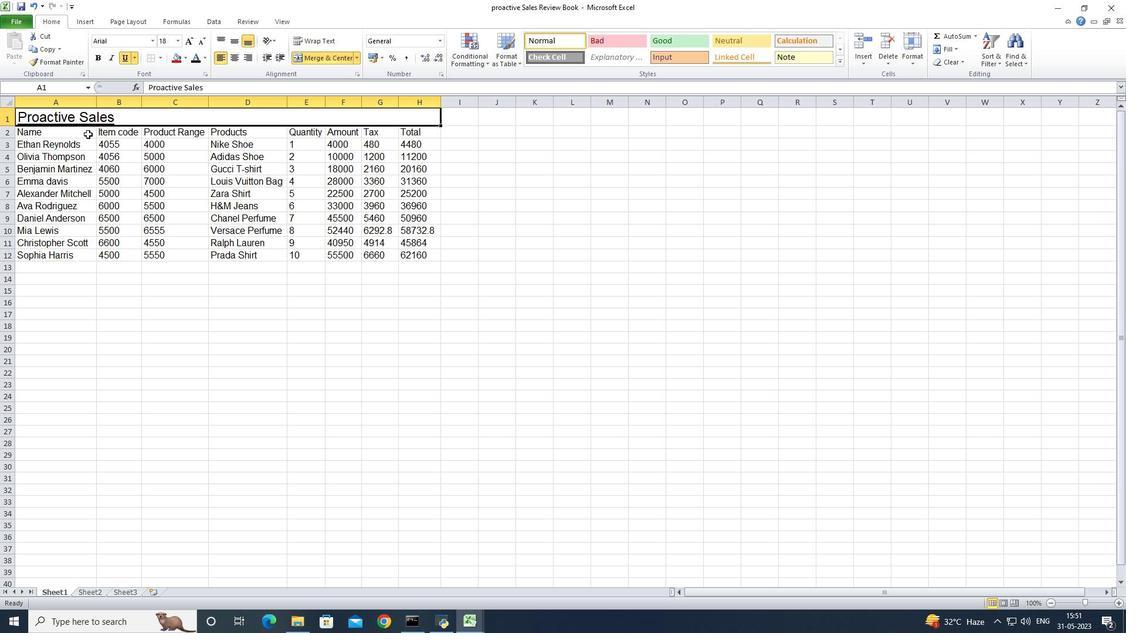
Action: Mouse moved to (150, 45)
Screenshot: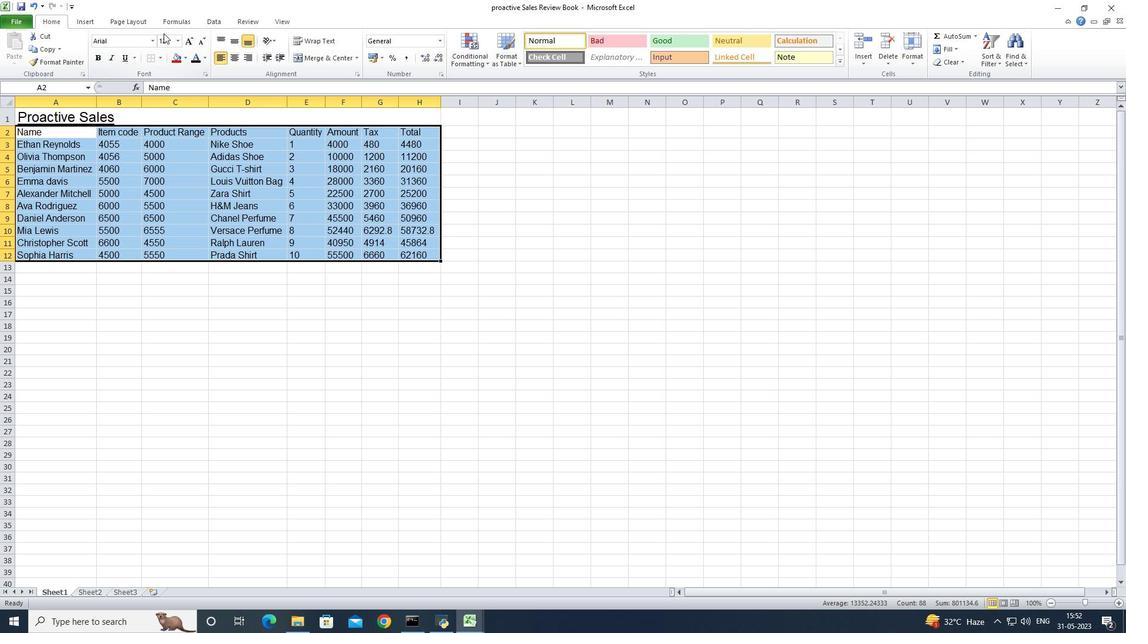 
Action: Mouse pressed left at (150, 45)
Screenshot: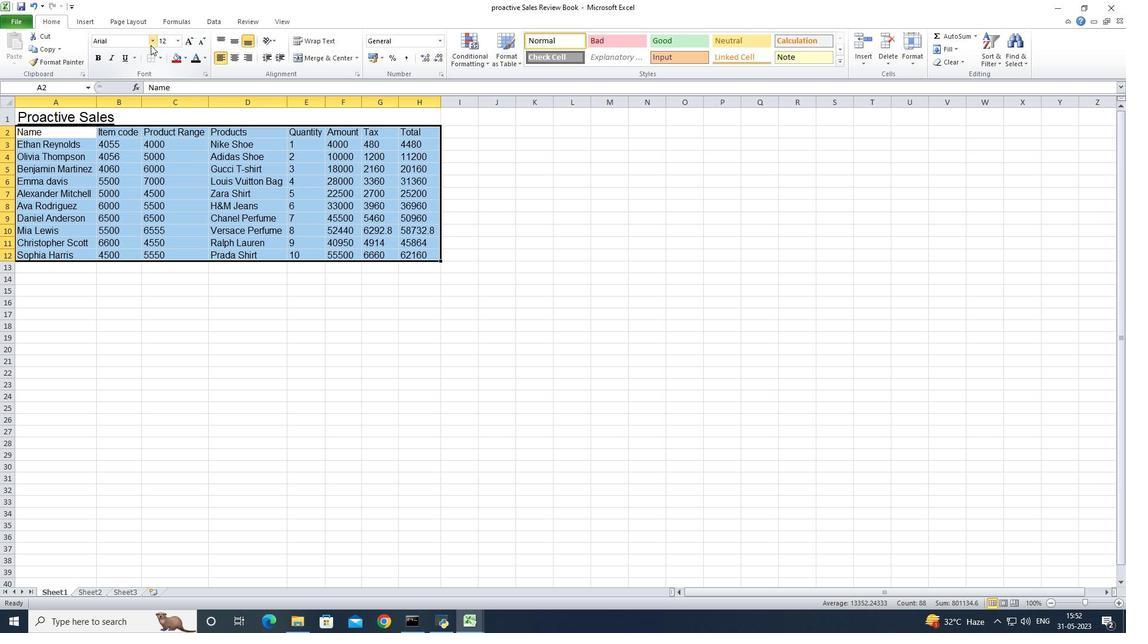 
Action: Mouse moved to (149, 84)
Screenshot: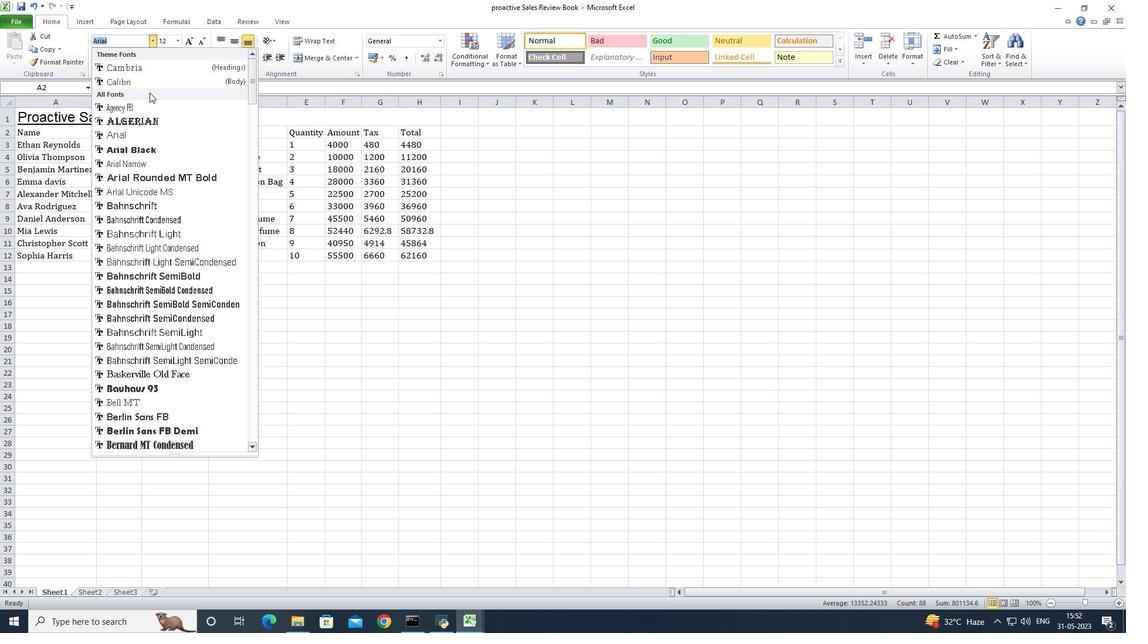 
Action: Mouse pressed left at (149, 84)
Screenshot: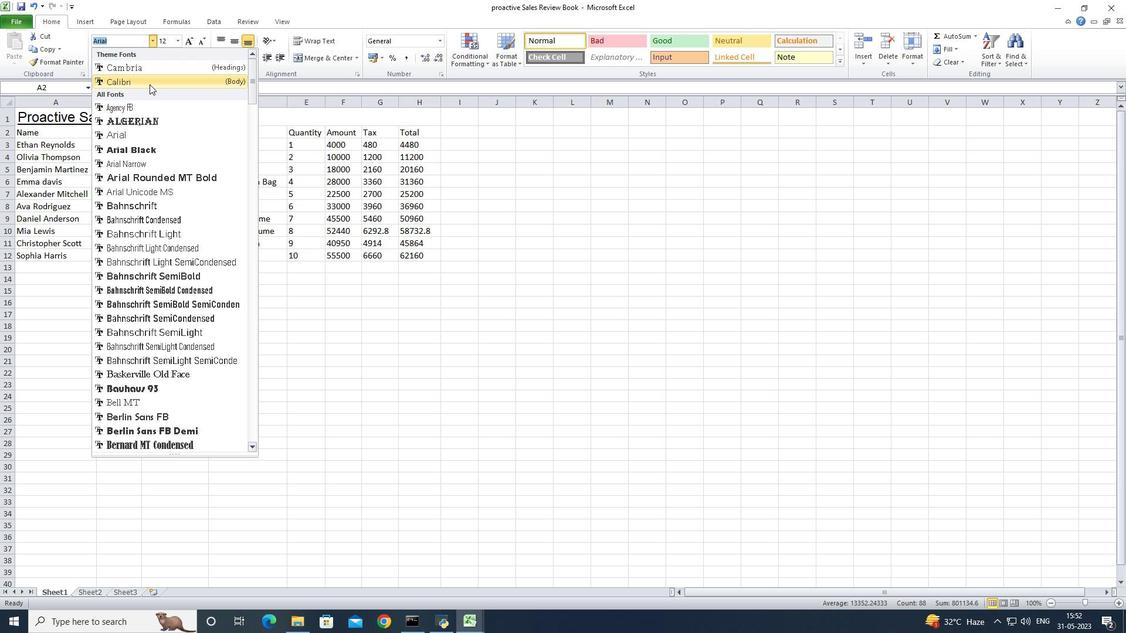 
Action: Mouse moved to (177, 43)
Screenshot: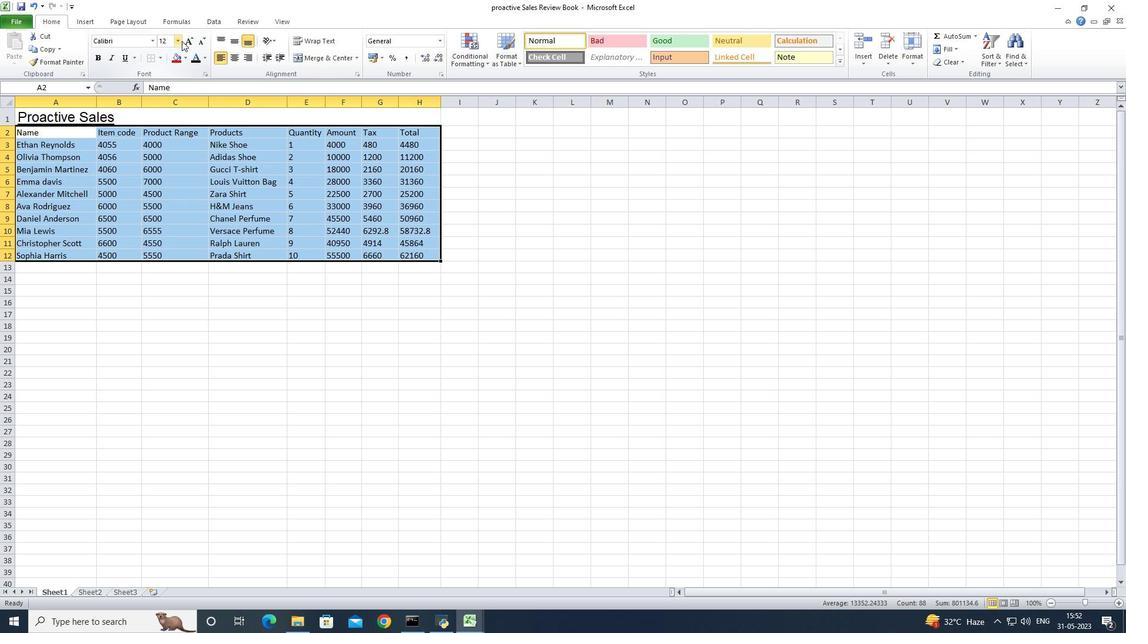 
Action: Mouse pressed left at (177, 43)
Screenshot: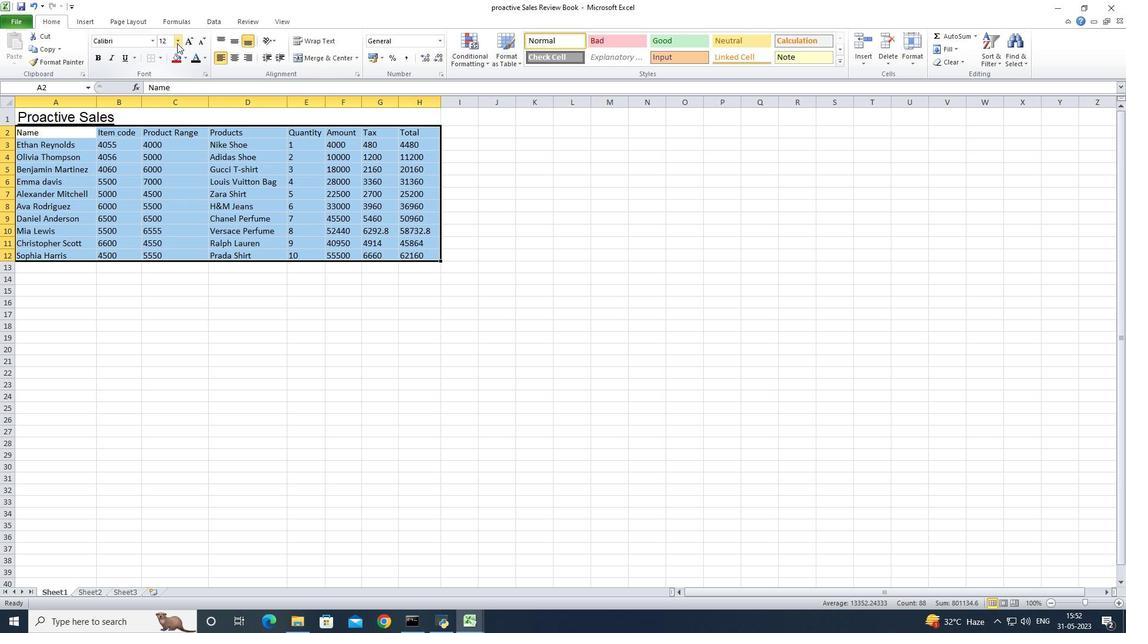 
Action: Mouse moved to (164, 65)
Screenshot: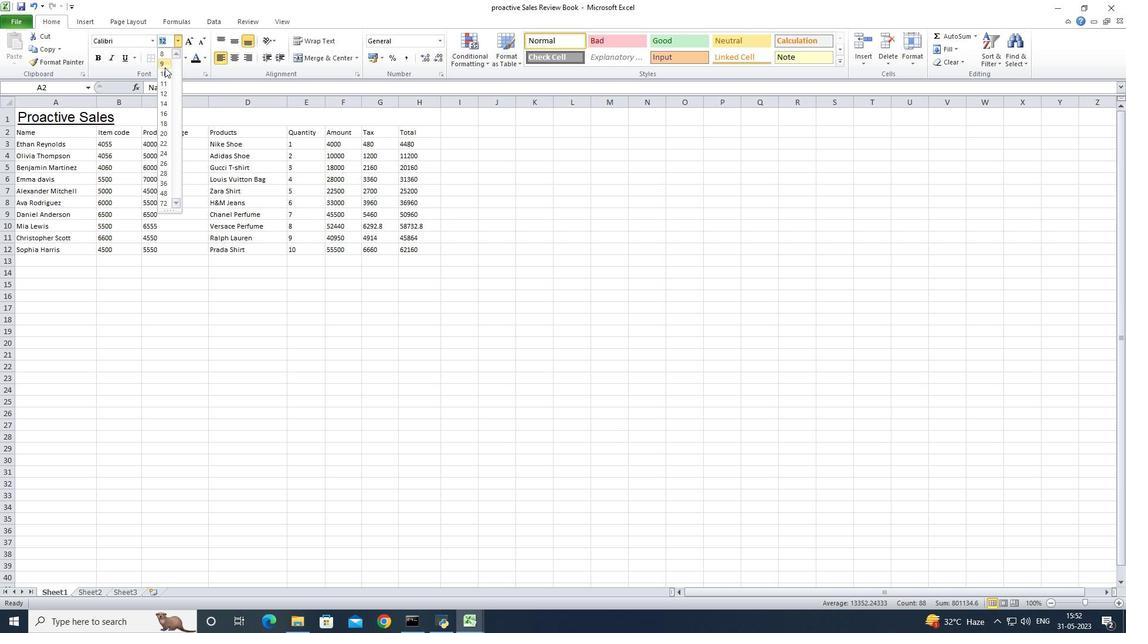 
Action: Mouse pressed left at (164, 65)
Screenshot: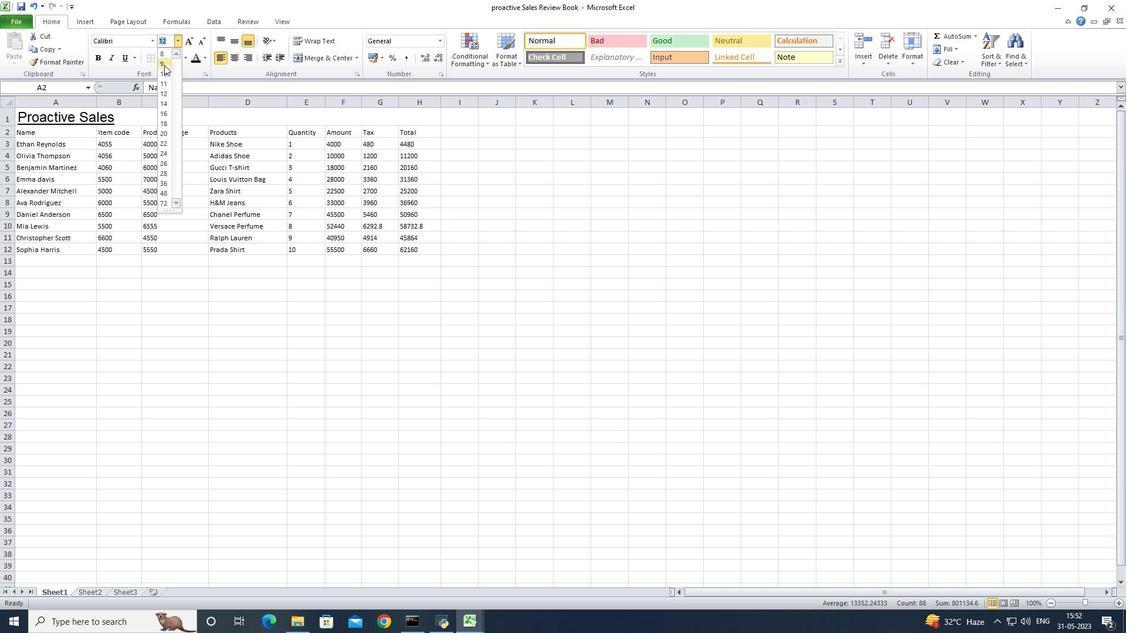
Action: Mouse moved to (189, 114)
Screenshot: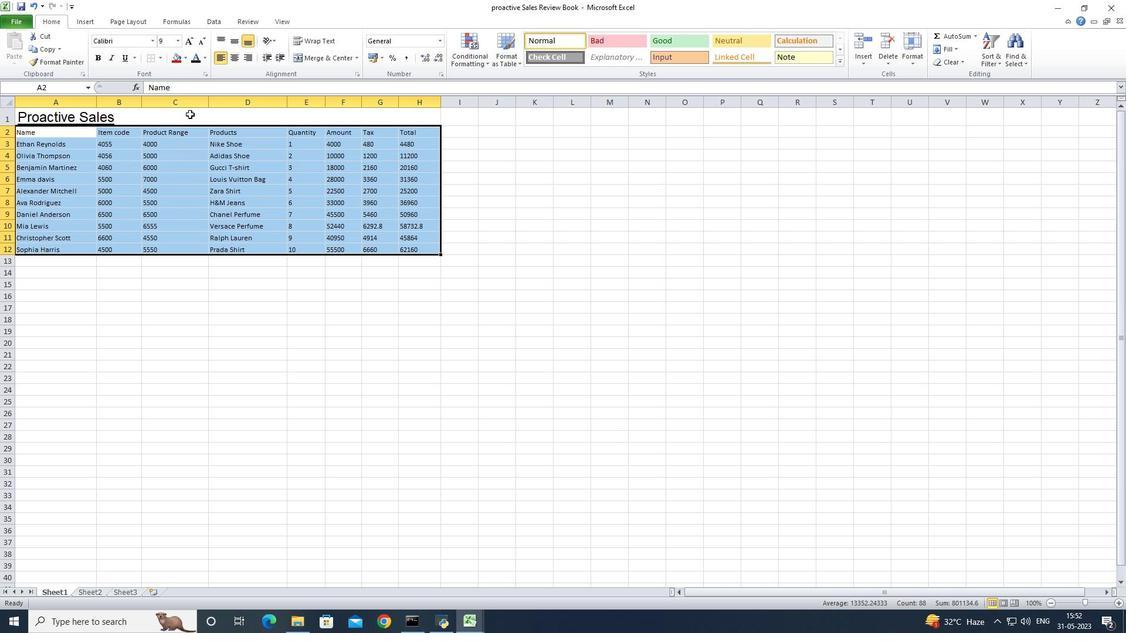 
Action: Mouse pressed left at (189, 114)
Screenshot: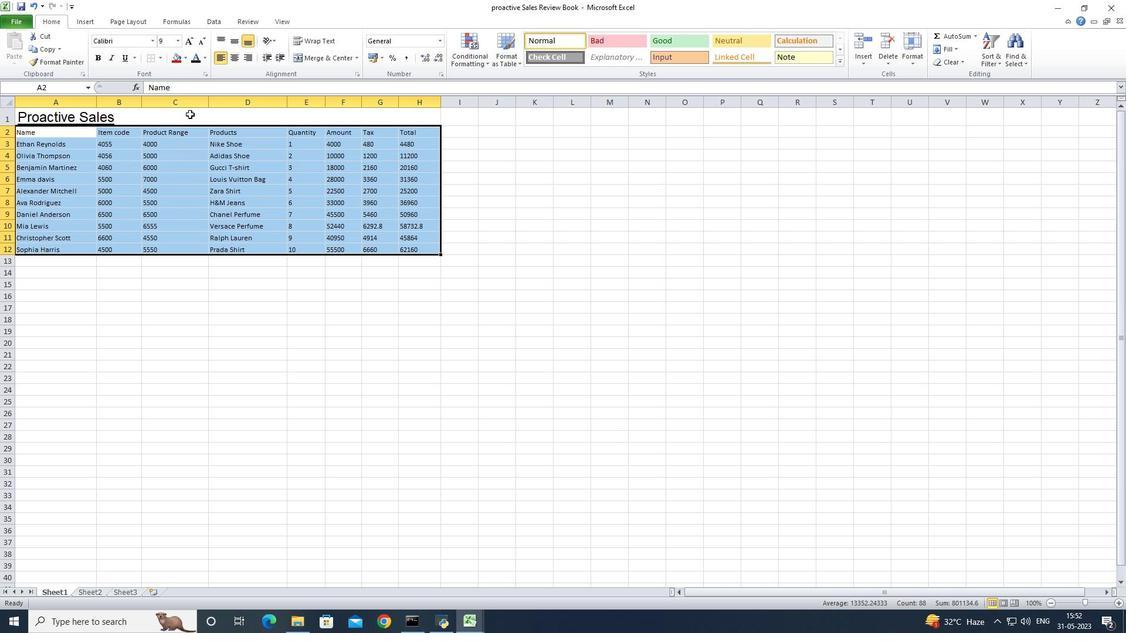 
Action: Mouse moved to (238, 59)
Screenshot: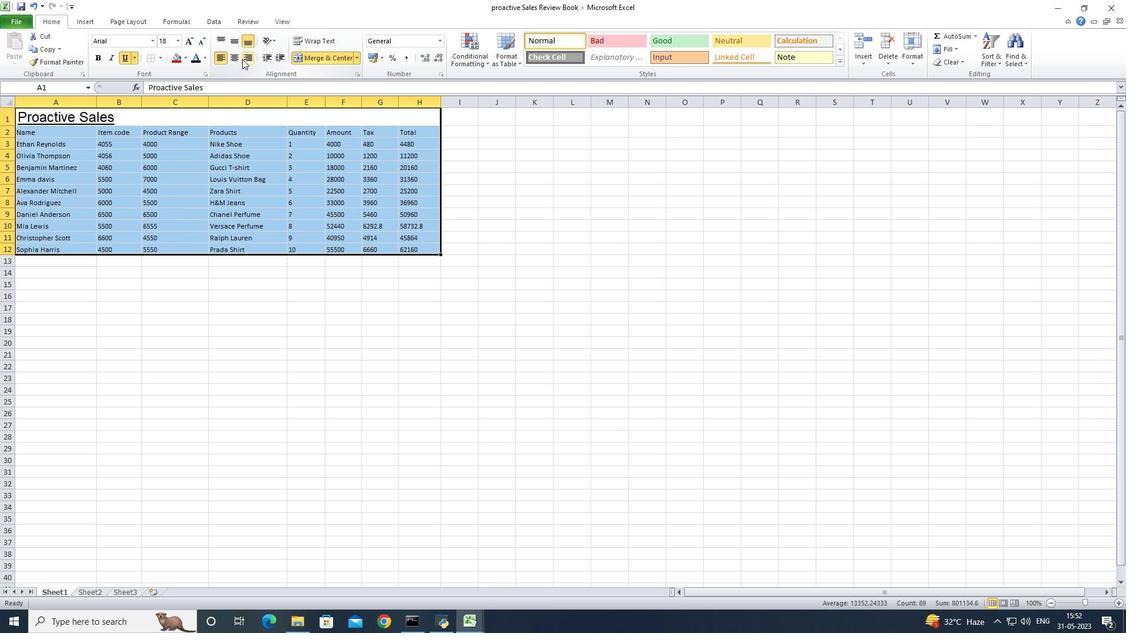 
Action: Mouse pressed left at (238, 59)
Screenshot: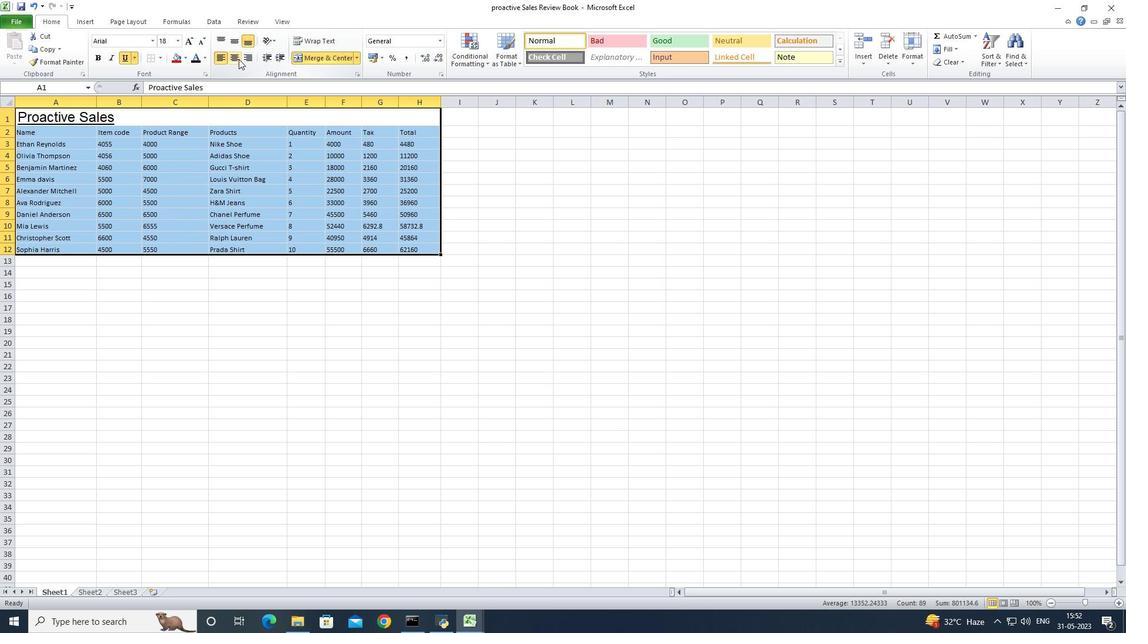
Action: Mouse moved to (305, 115)
Screenshot: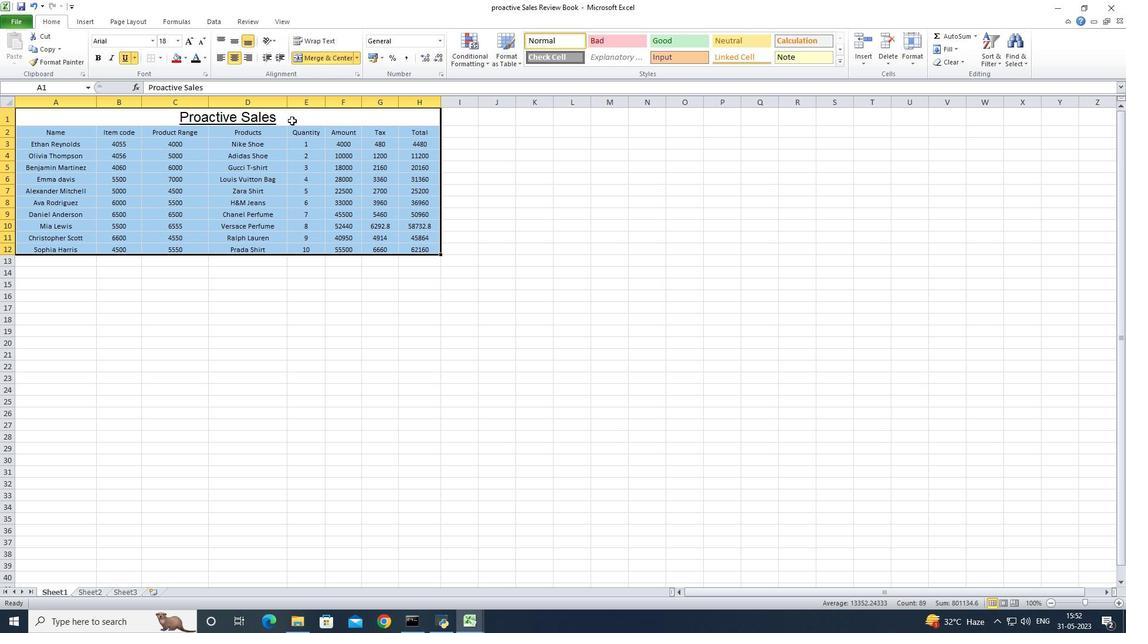 
Action: Mouse pressed left at (305, 115)
Screenshot: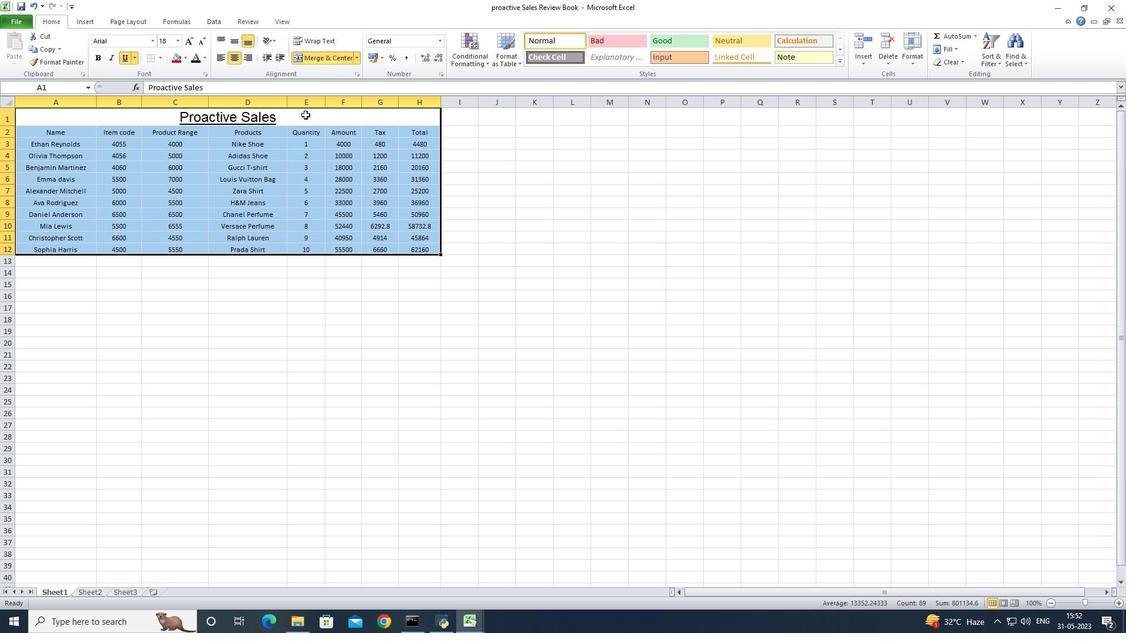 
Action: Mouse moved to (186, 54)
Screenshot: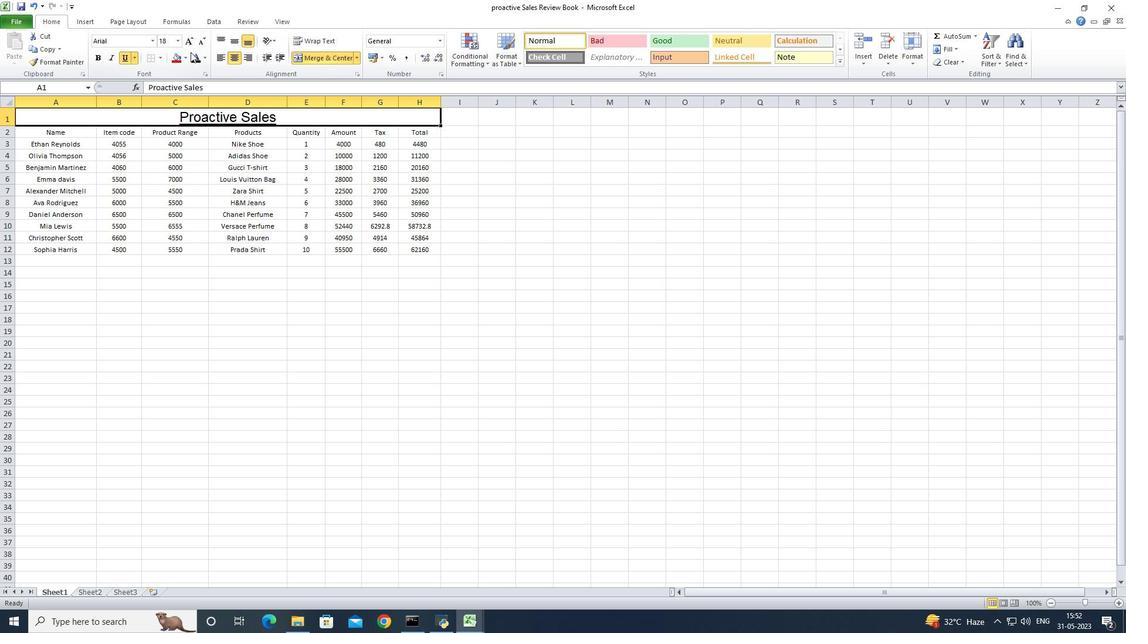 
Action: Mouse pressed left at (186, 54)
Screenshot: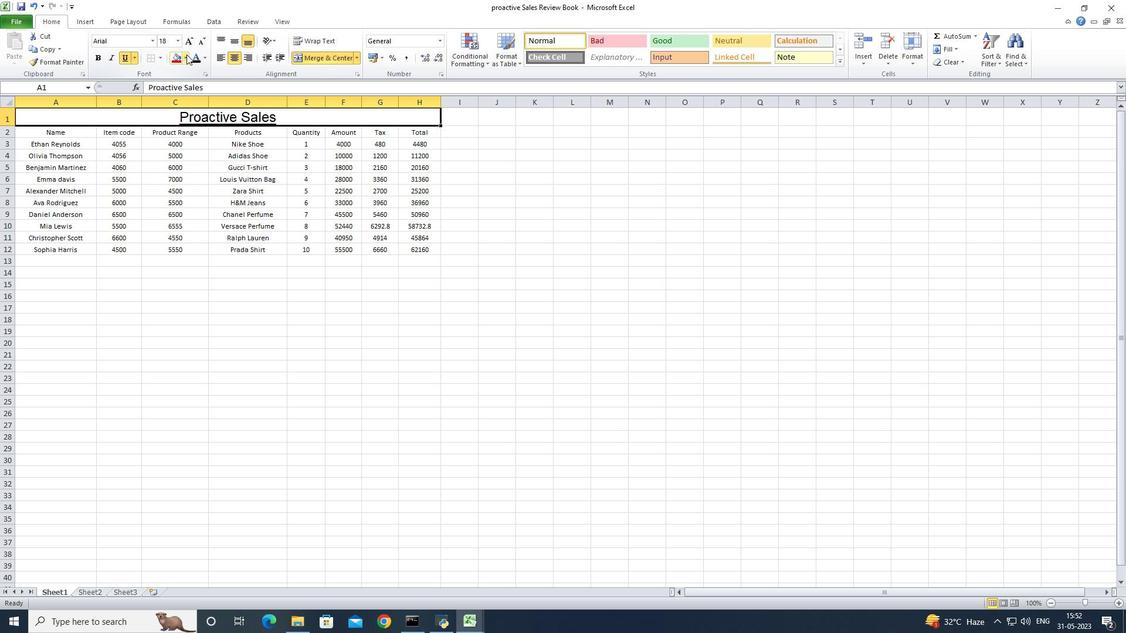 
Action: Mouse moved to (184, 145)
Screenshot: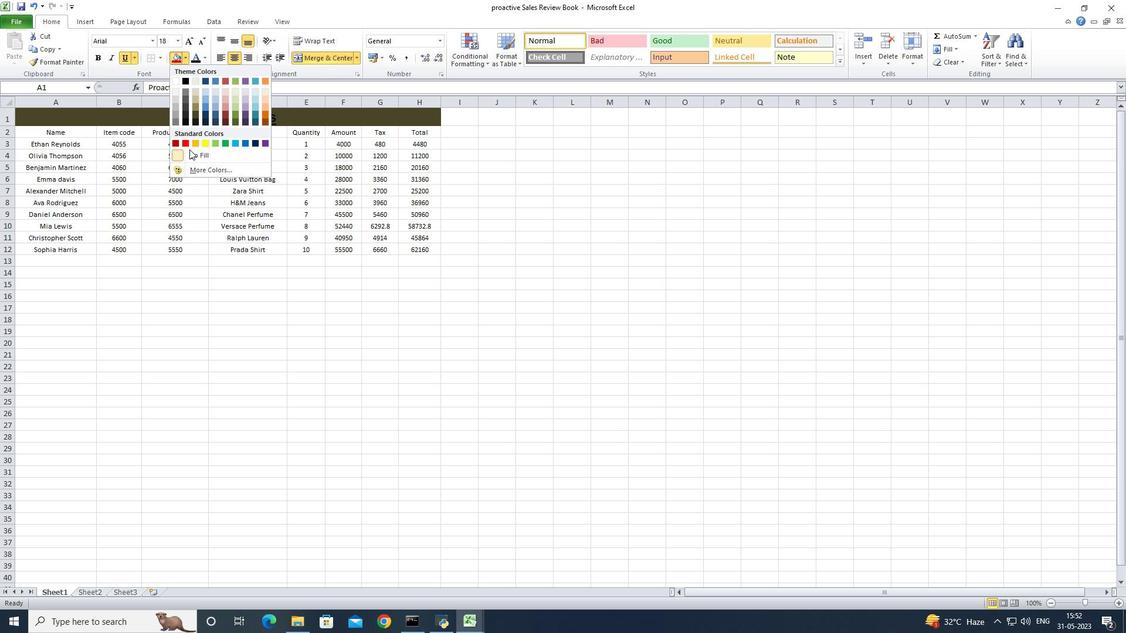 
Action: Mouse pressed left at (184, 145)
Screenshot: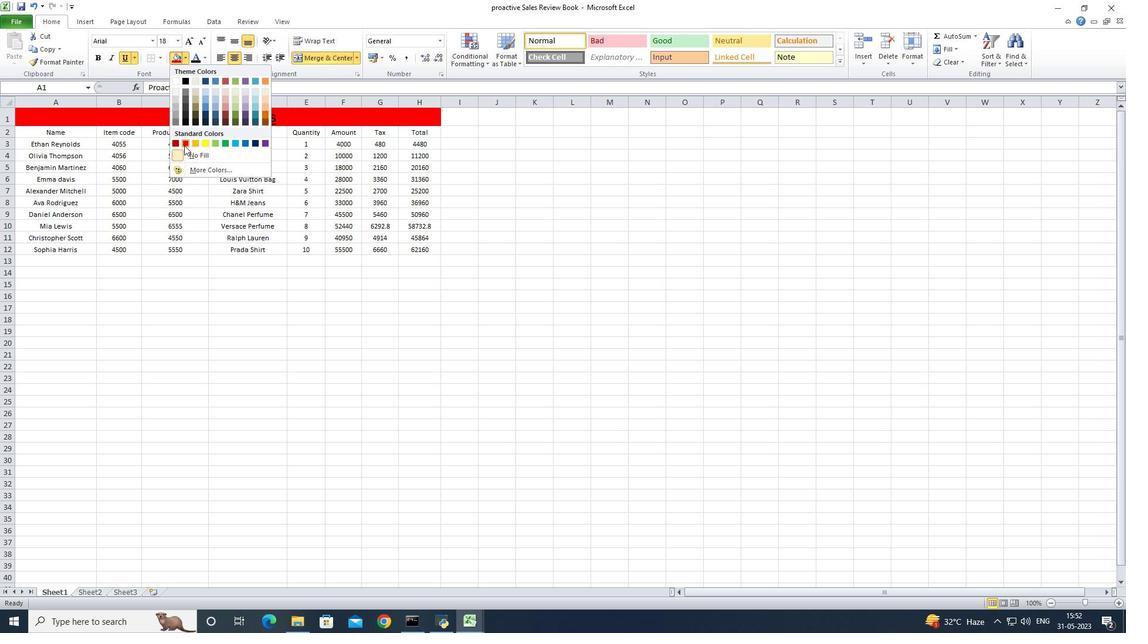 
Action: Mouse moved to (83, 133)
Screenshot: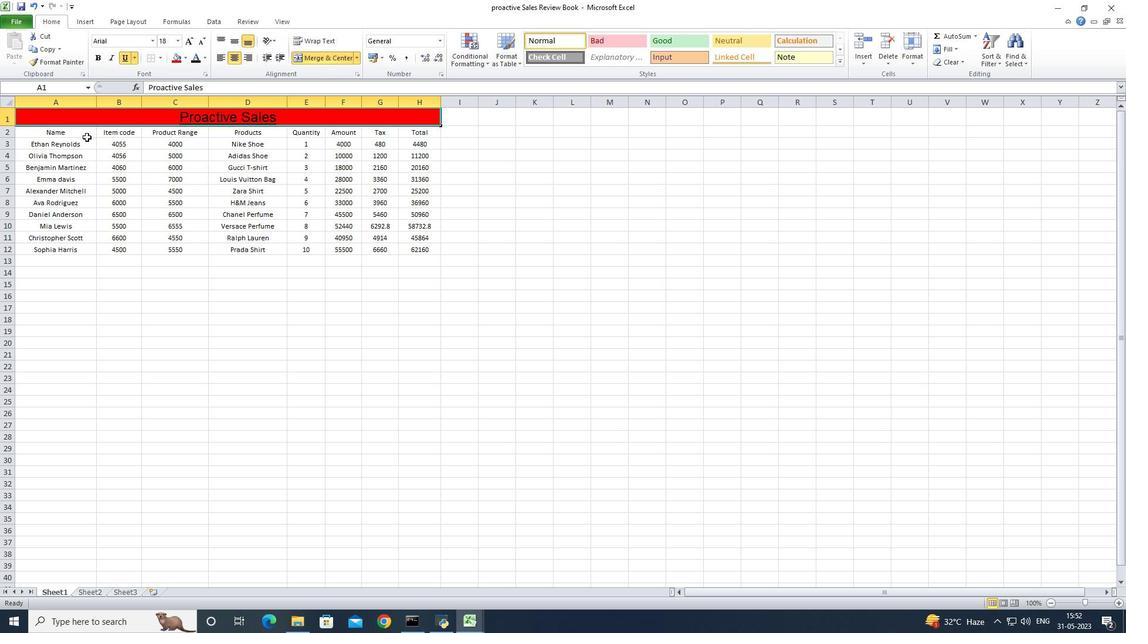 
Action: Mouse pressed left at (83, 133)
Screenshot: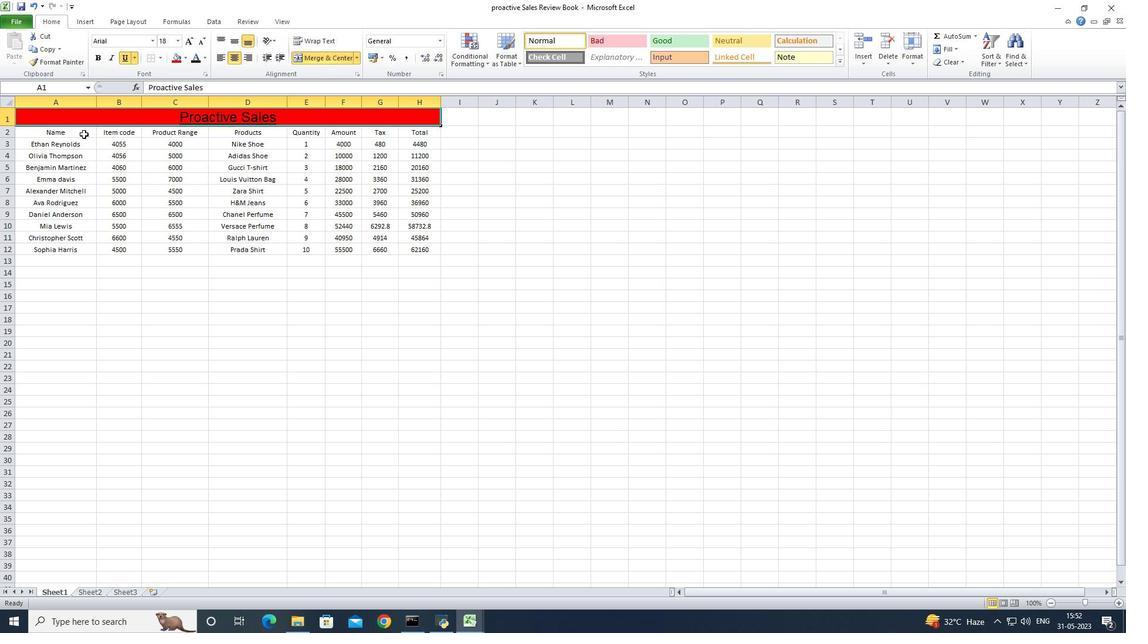 
Action: Mouse moved to (204, 59)
Screenshot: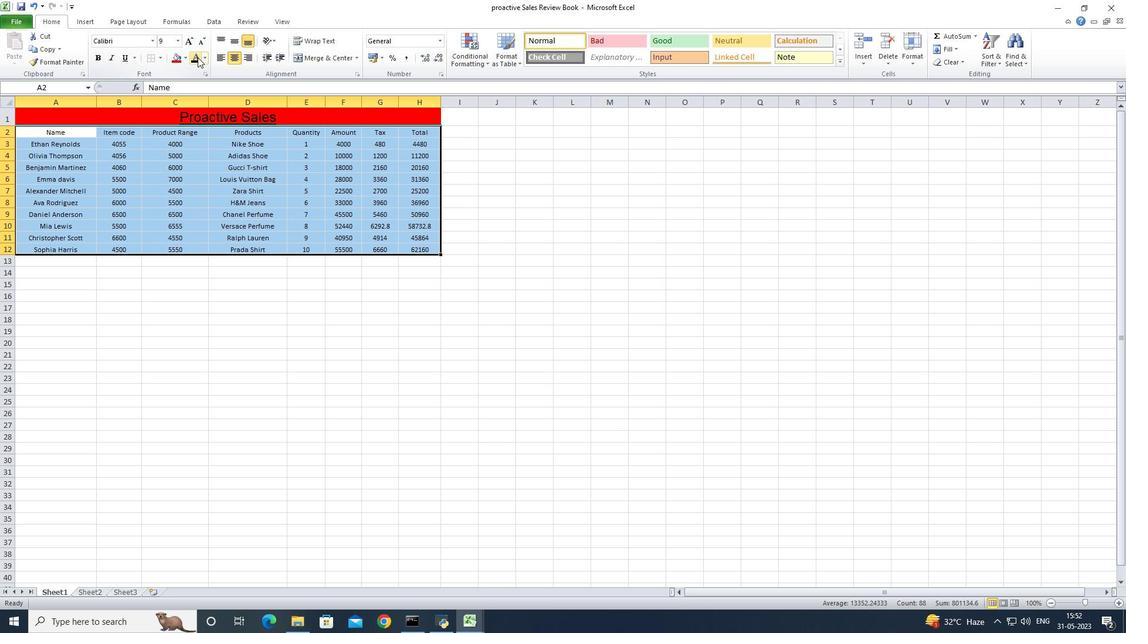 
Action: Mouse pressed left at (204, 59)
Screenshot: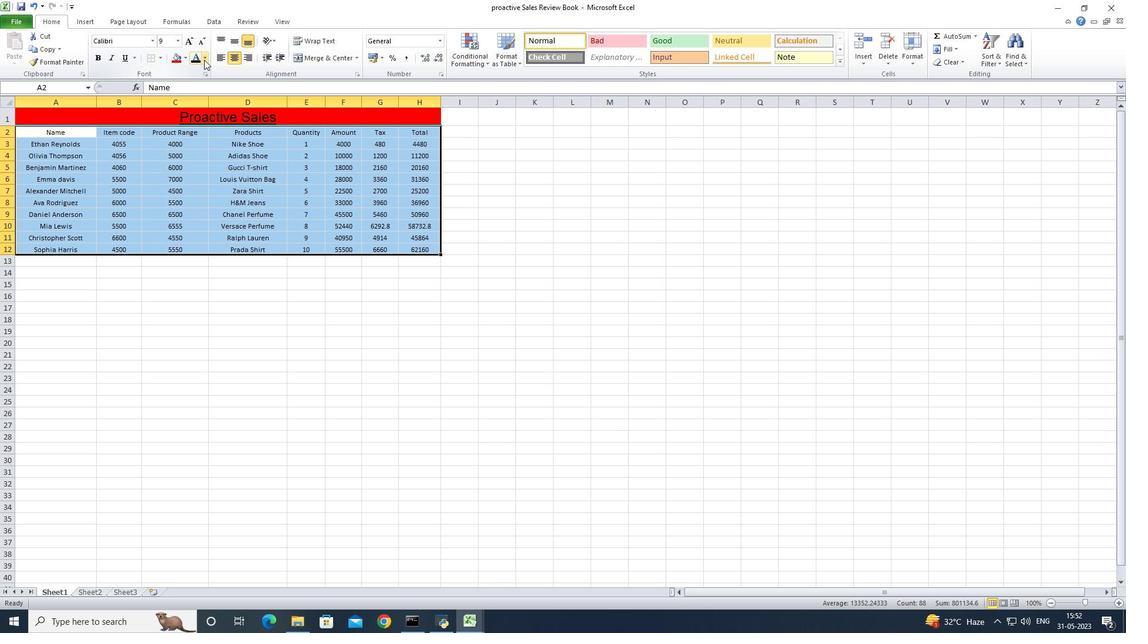 
Action: Mouse moved to (203, 95)
Screenshot: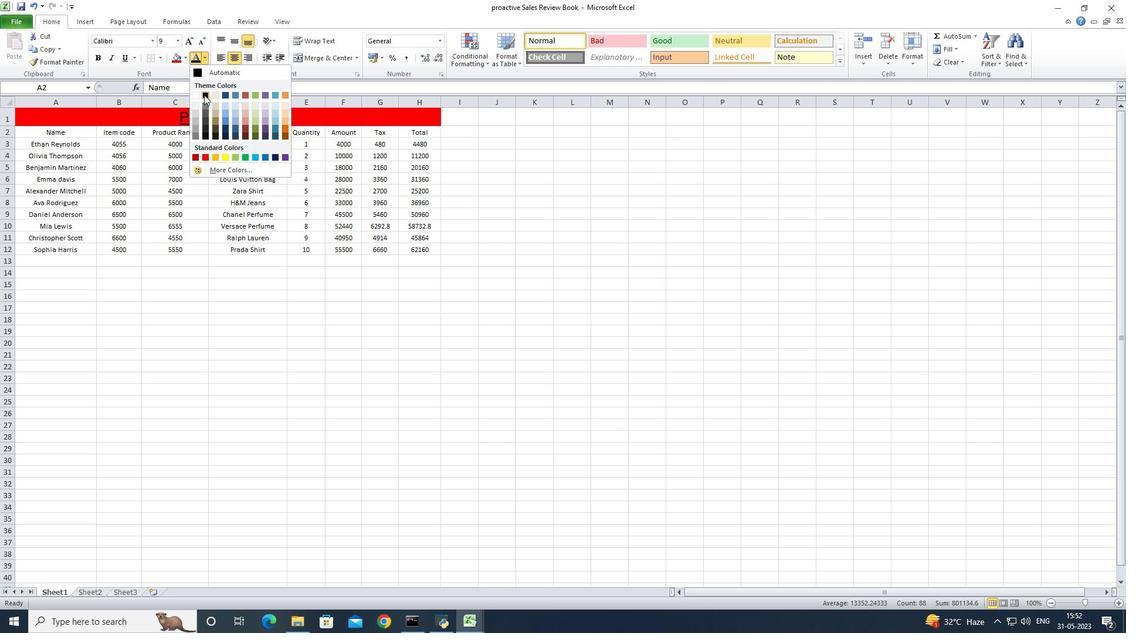 
Action: Mouse pressed left at (203, 95)
Screenshot: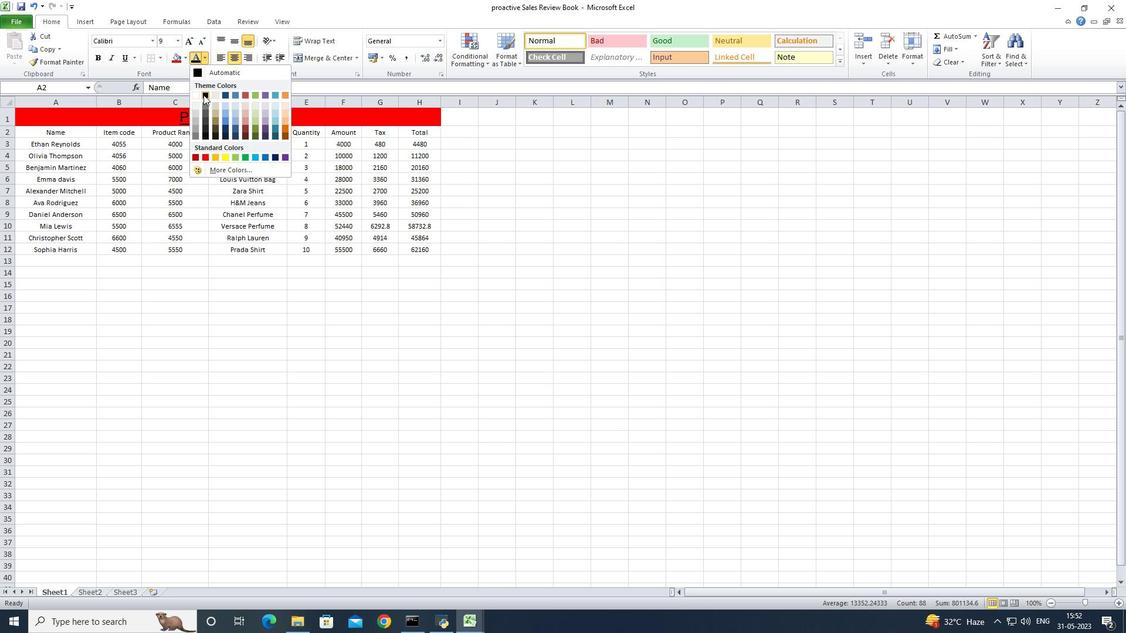 
Action: Mouse moved to (166, 298)
Screenshot: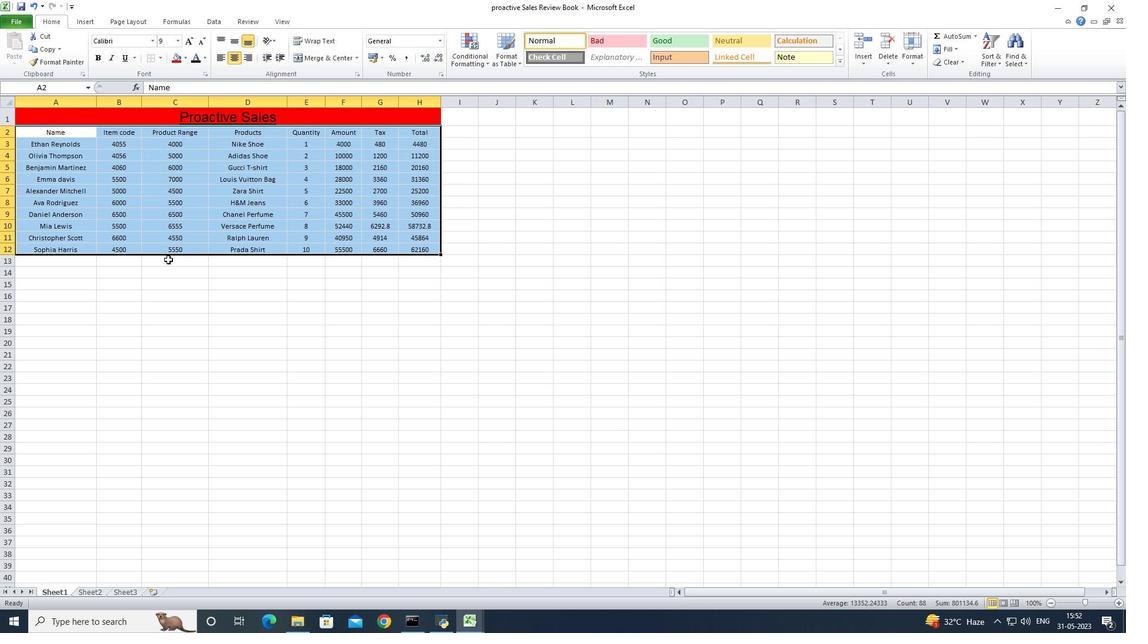 
Action: Mouse pressed left at (166, 298)
Screenshot: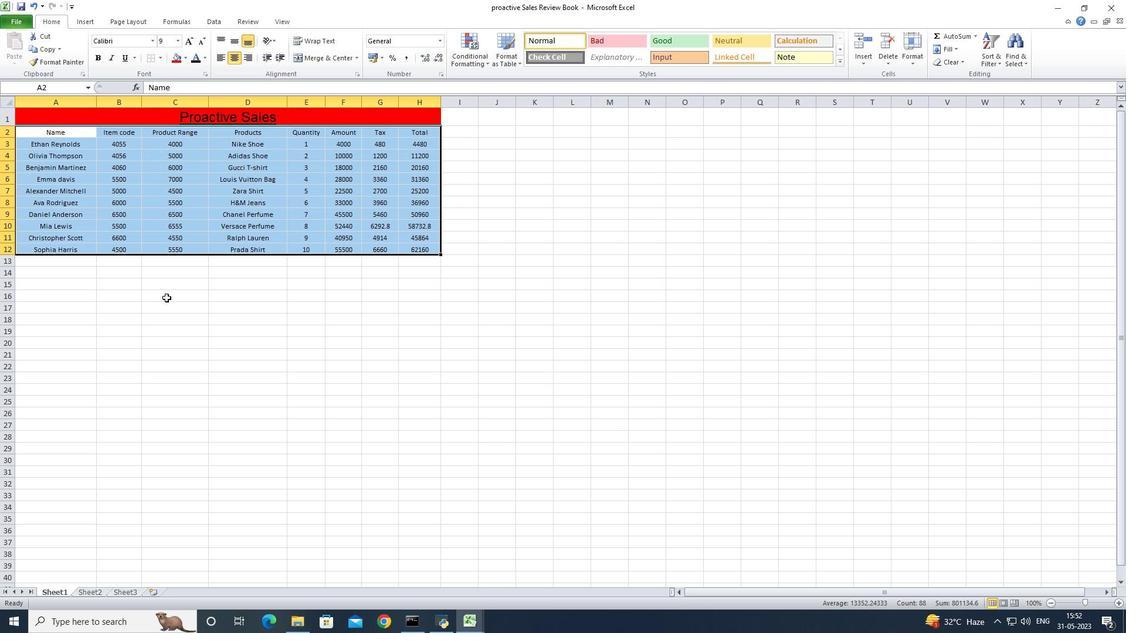 
Action: Mouse moved to (78, 133)
Screenshot: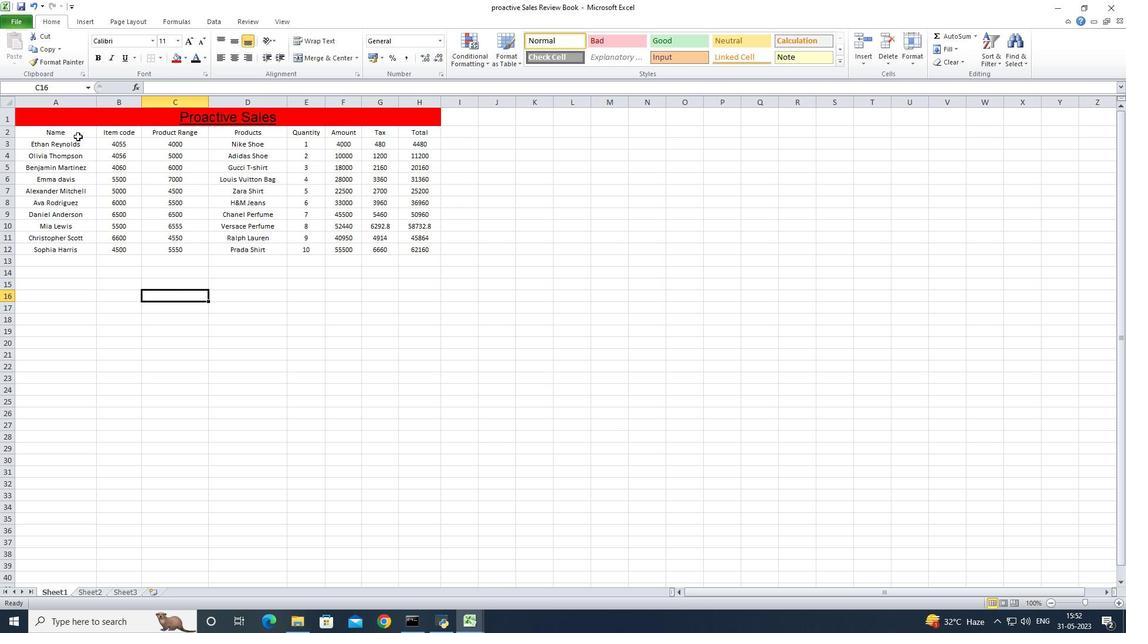 
Action: Mouse pressed left at (78, 133)
Screenshot: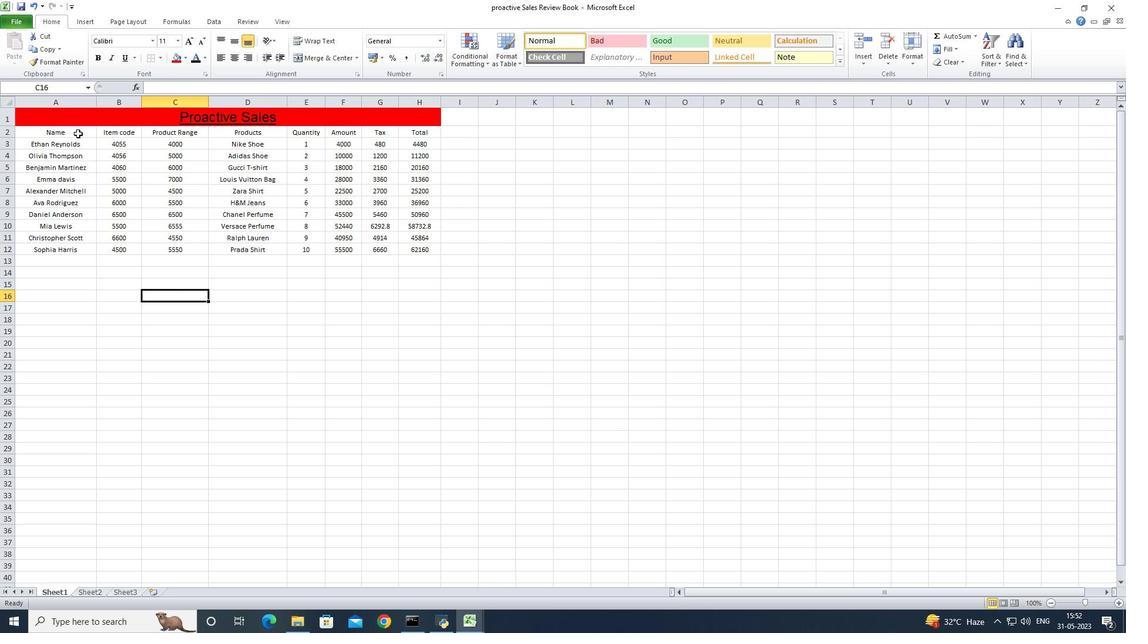 
Action: Mouse moved to (157, 61)
Screenshot: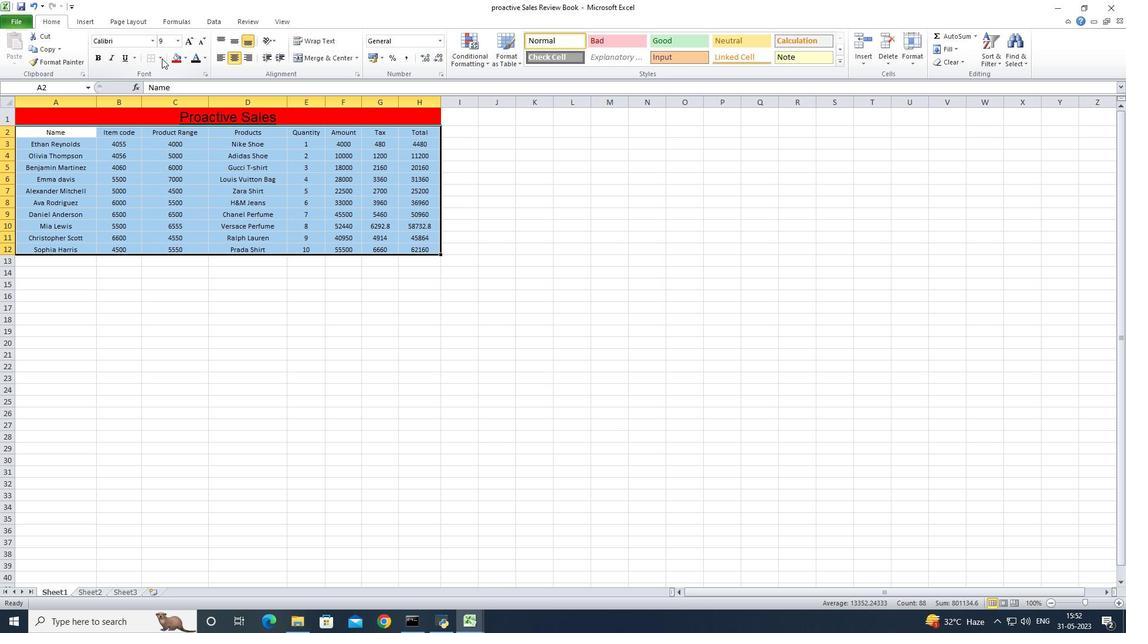 
Action: Mouse pressed left at (157, 61)
Screenshot: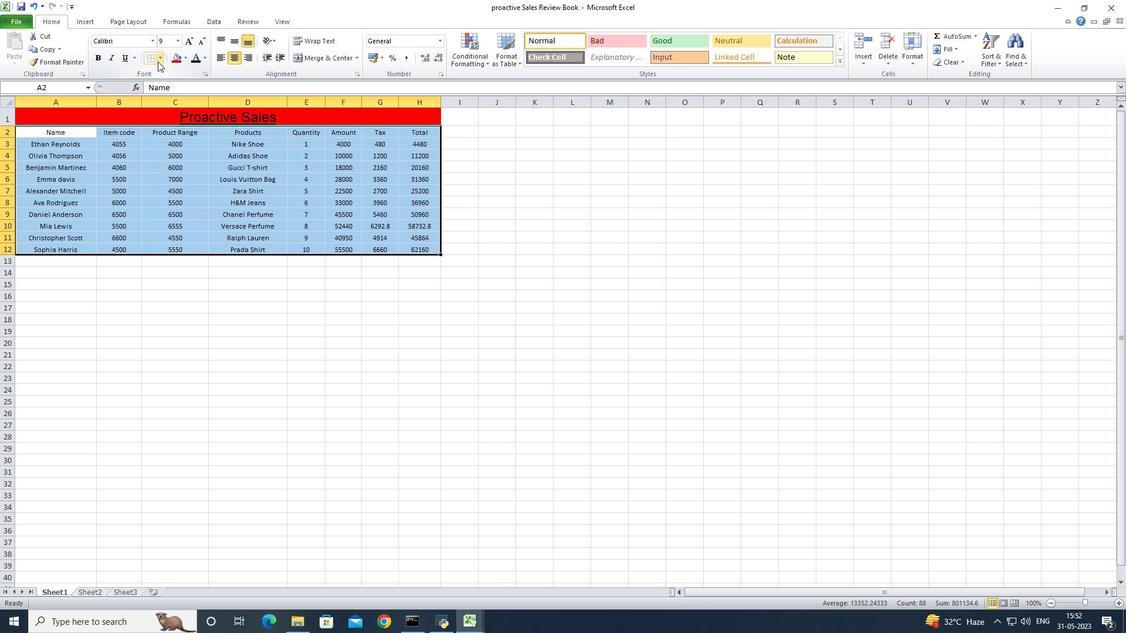 
Action: Mouse moved to (172, 139)
Screenshot: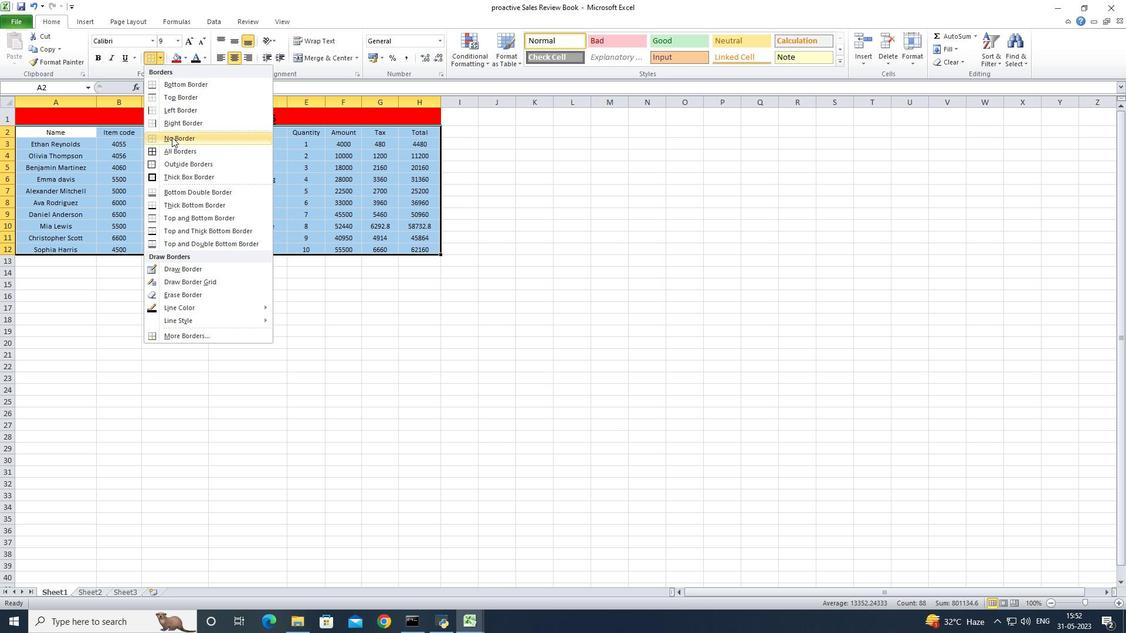 
Action: Mouse pressed left at (172, 139)
Screenshot: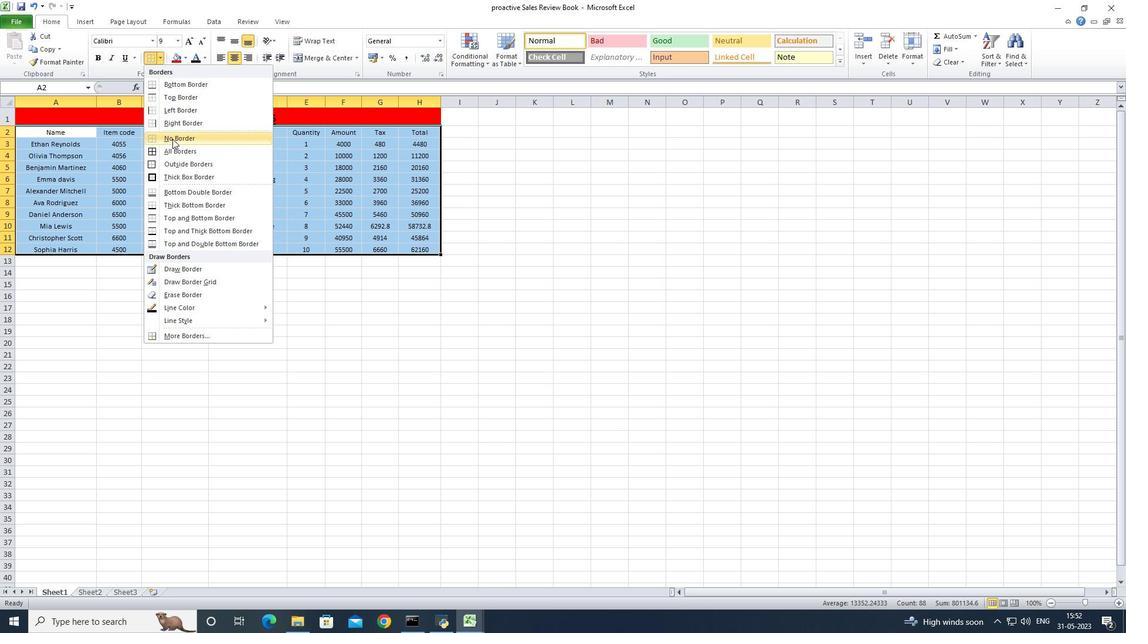 
Action: Mouse moved to (200, 275)
Screenshot: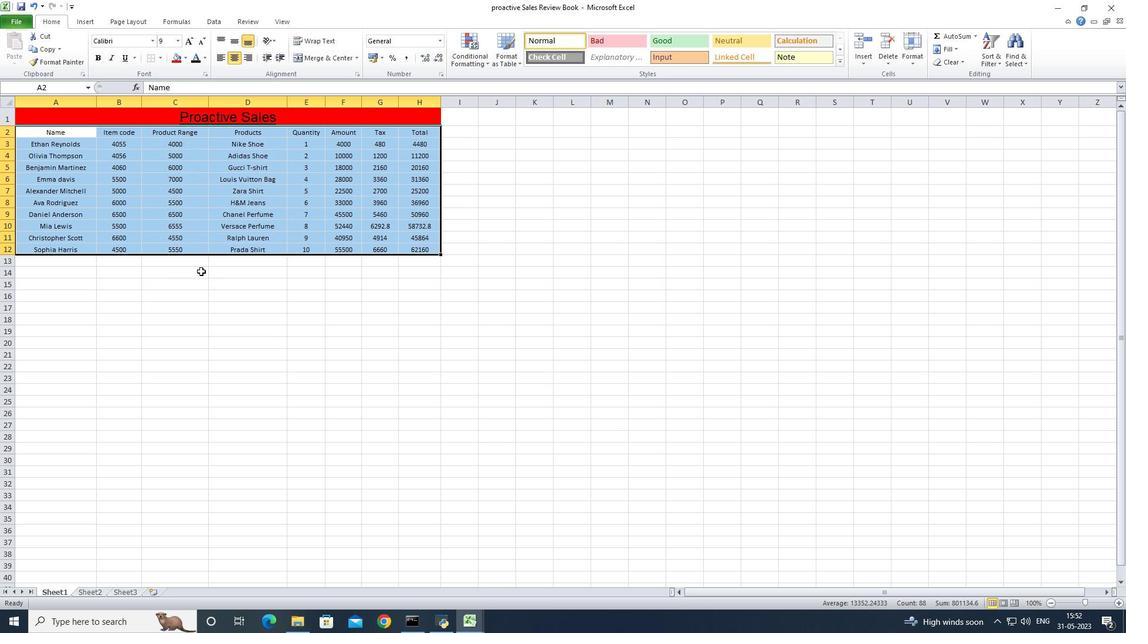 
Action: Mouse pressed left at (200, 275)
Screenshot: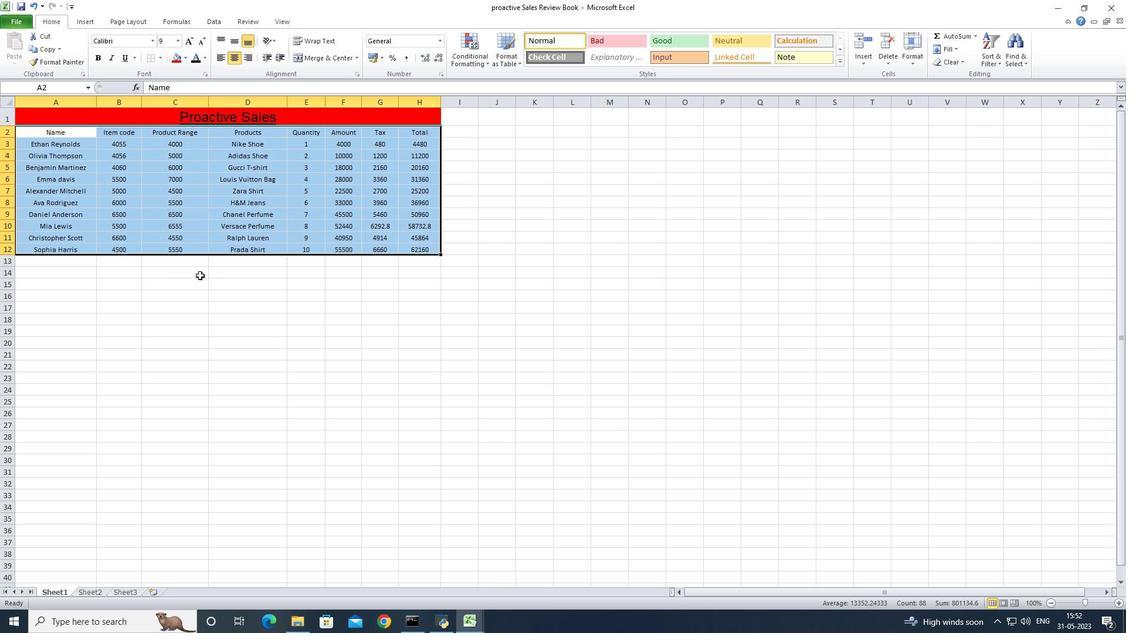 
Action: Mouse moved to (95, 102)
Screenshot: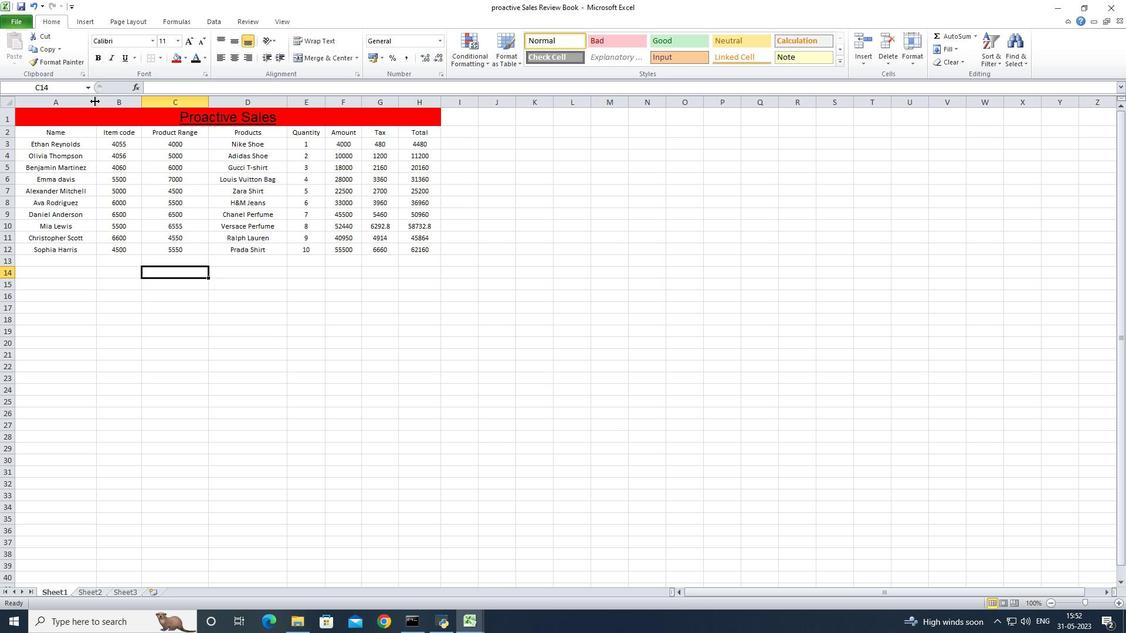 
Action: Mouse pressed left at (95, 102)
Screenshot: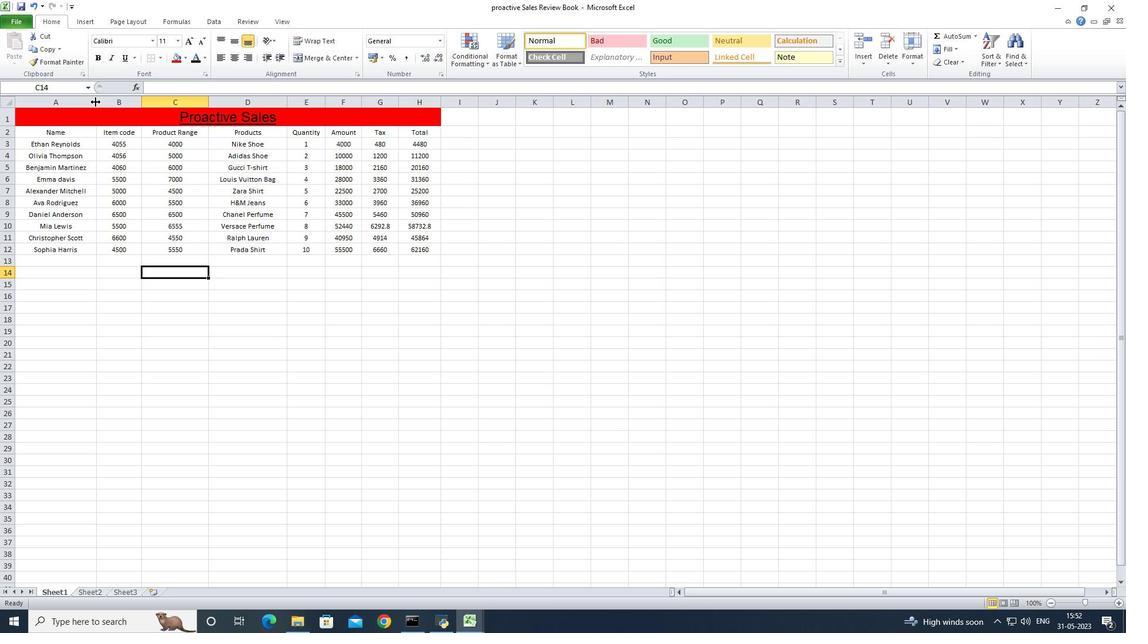 
Action: Mouse pressed left at (95, 102)
Screenshot: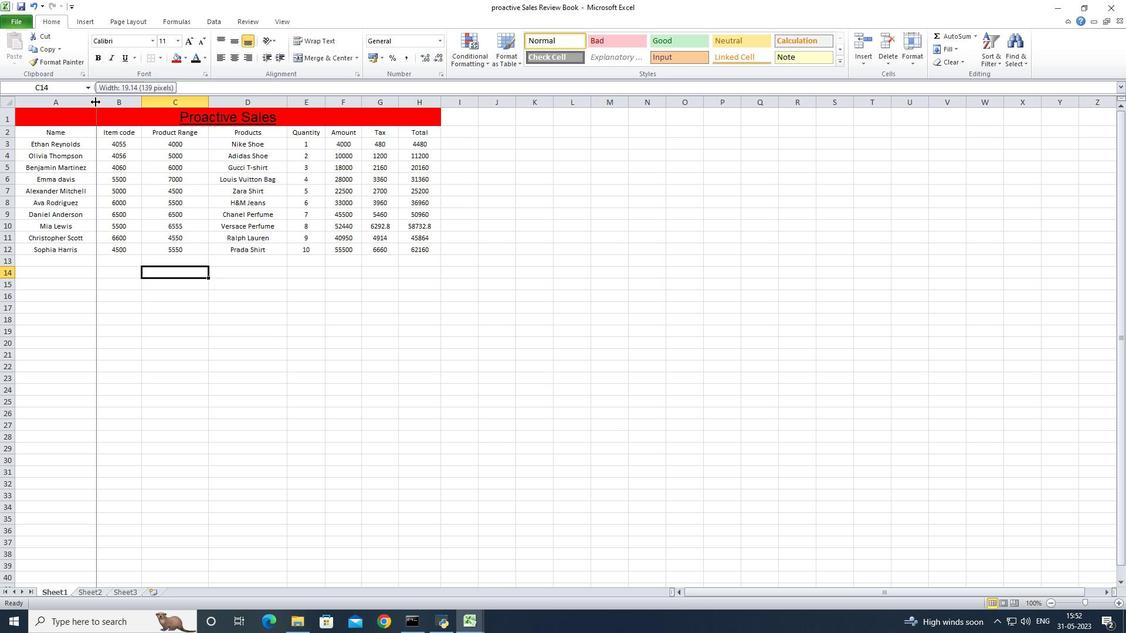 
Action: Mouse moved to (124, 103)
Screenshot: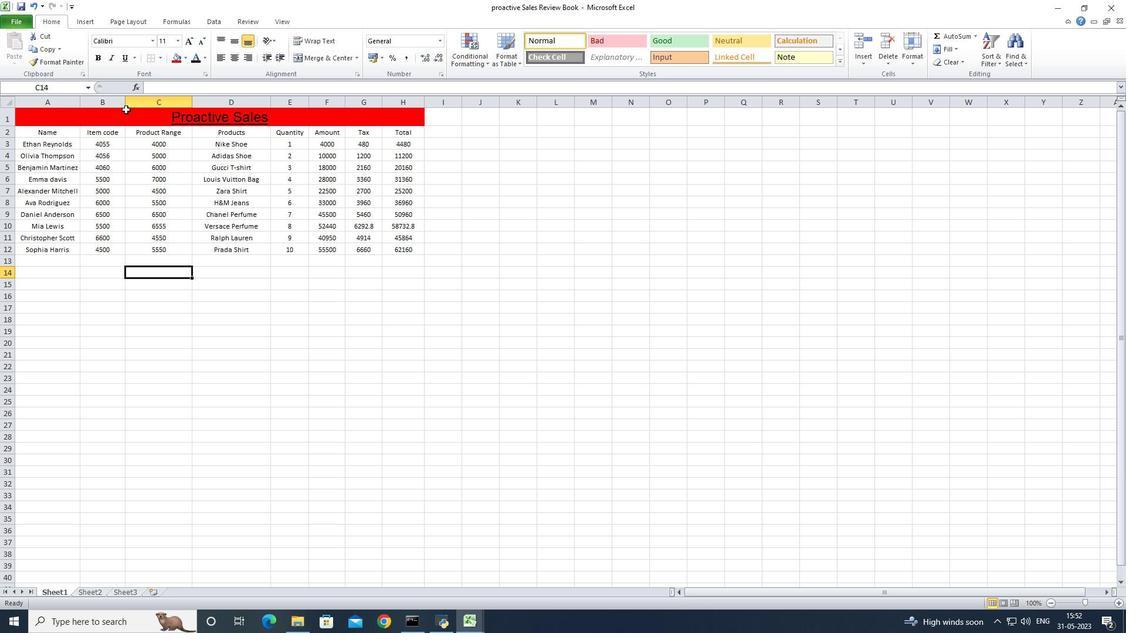 
Action: Mouse pressed left at (124, 103)
Screenshot: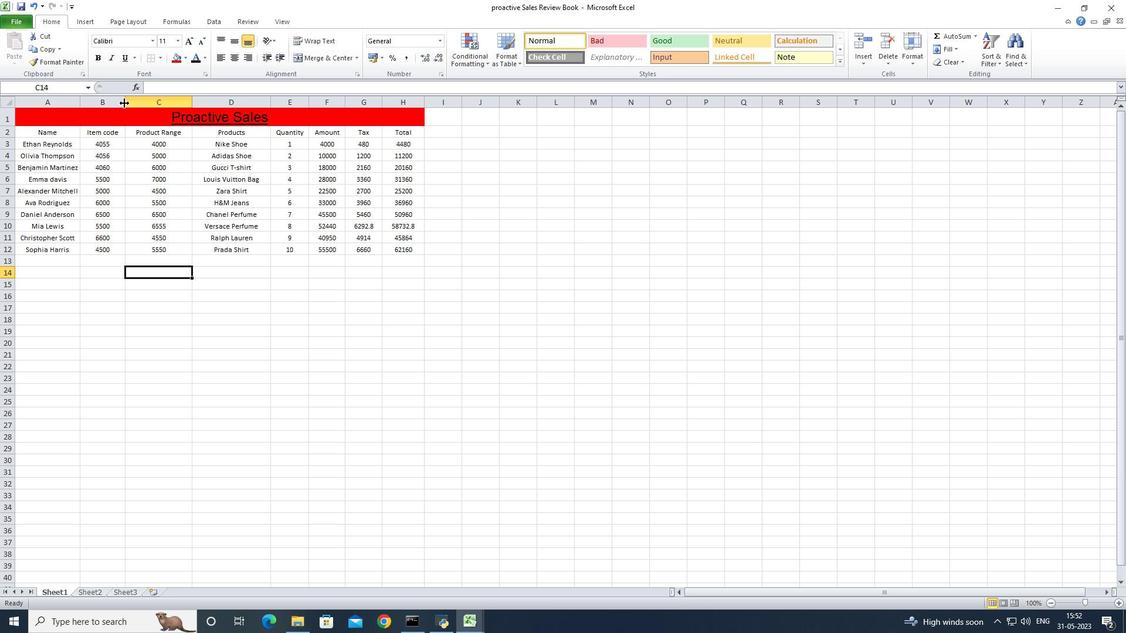 
Action: Mouse pressed left at (124, 103)
Screenshot: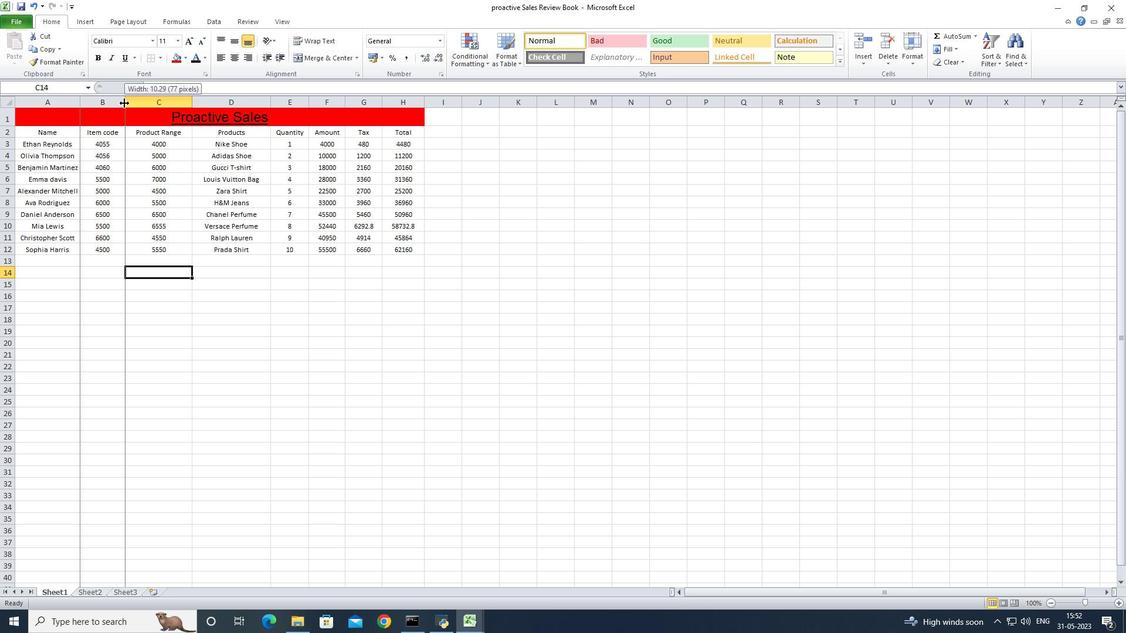 
Action: Mouse moved to (183, 104)
Screenshot: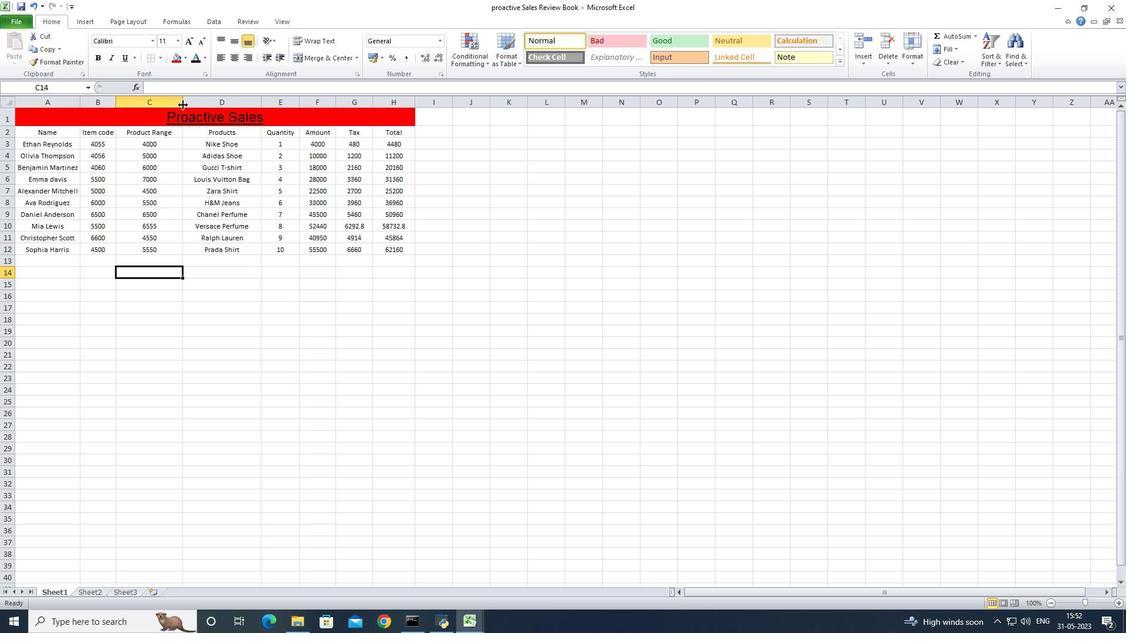 
Action: Mouse pressed left at (183, 104)
Screenshot: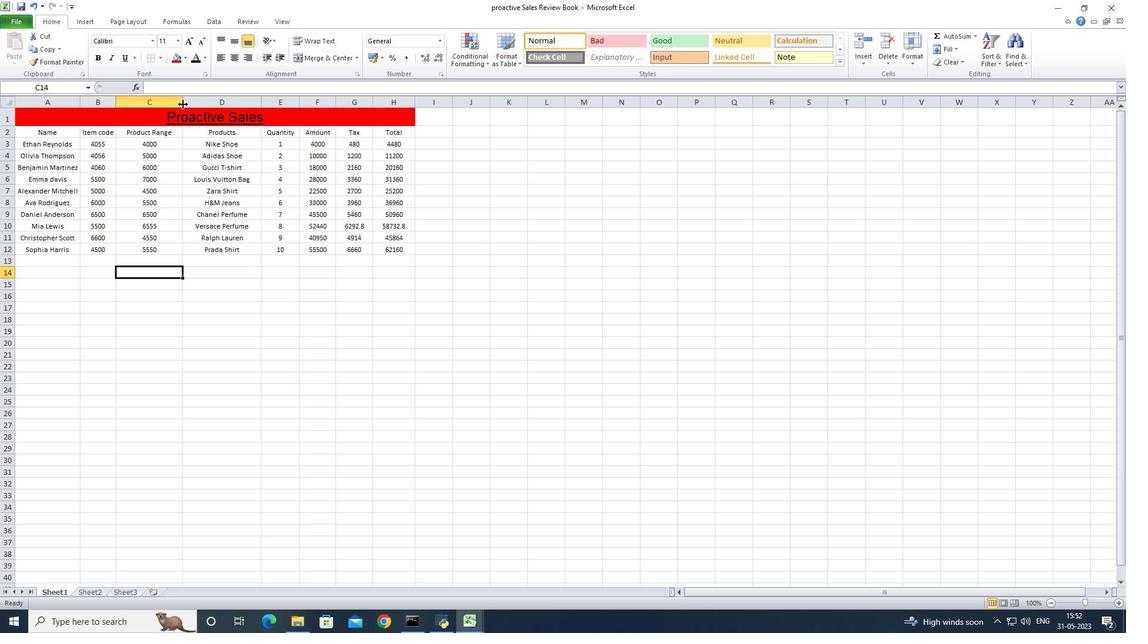 
Action: Mouse pressed left at (183, 104)
Screenshot: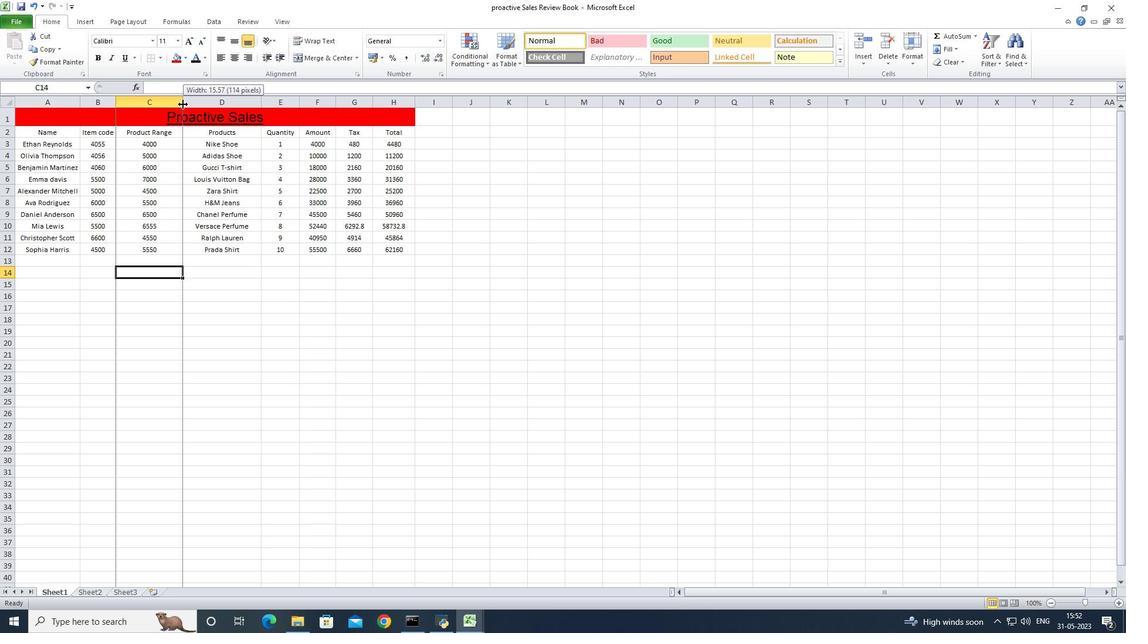 
Action: Mouse moved to (244, 105)
Screenshot: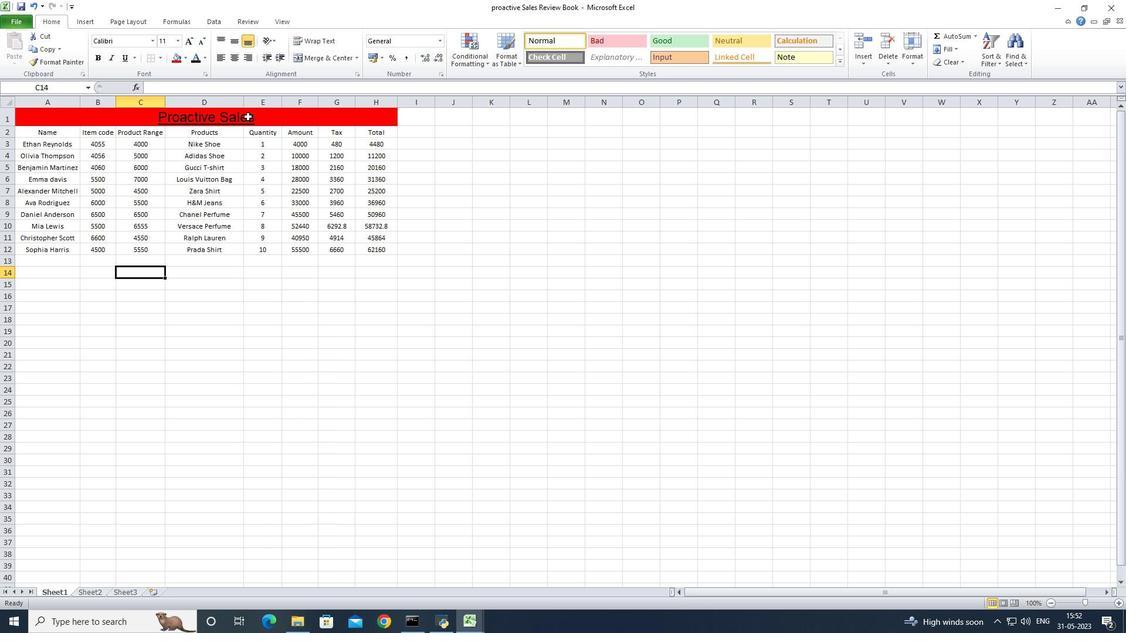 
Action: Mouse pressed left at (244, 105)
Screenshot: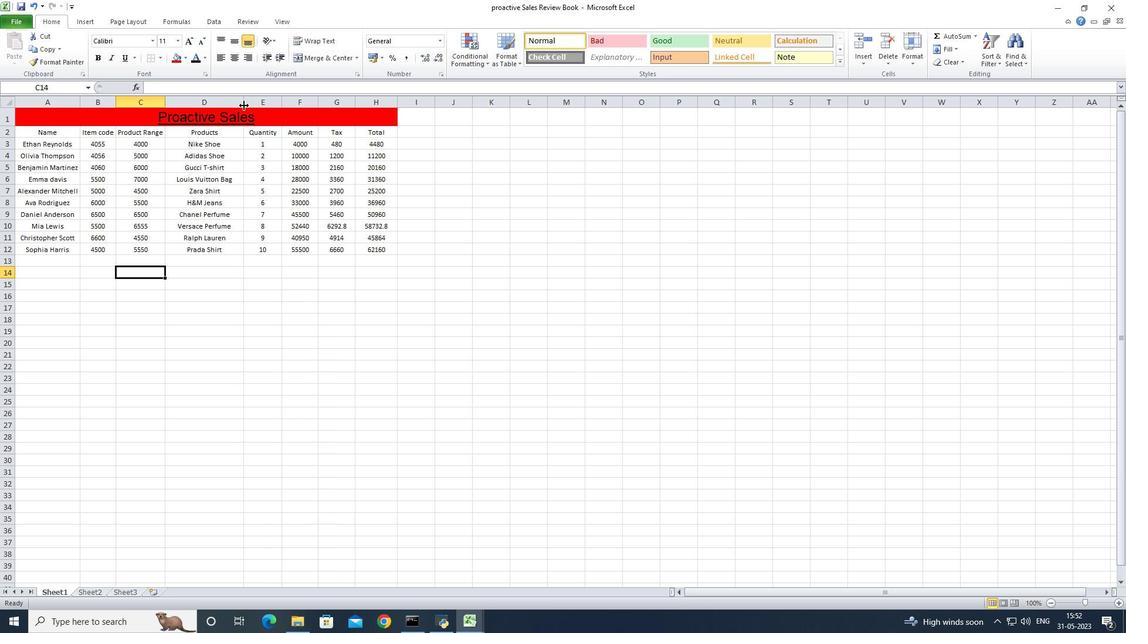 
Action: Mouse pressed left at (244, 105)
Screenshot: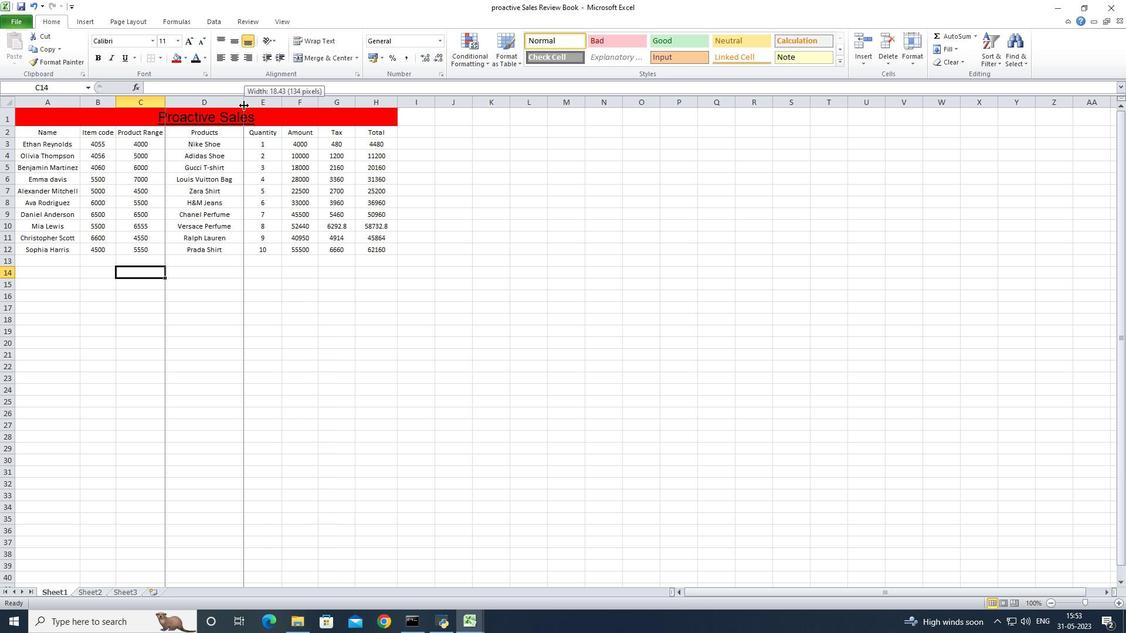 
Action: Mouse moved to (261, 106)
Screenshot: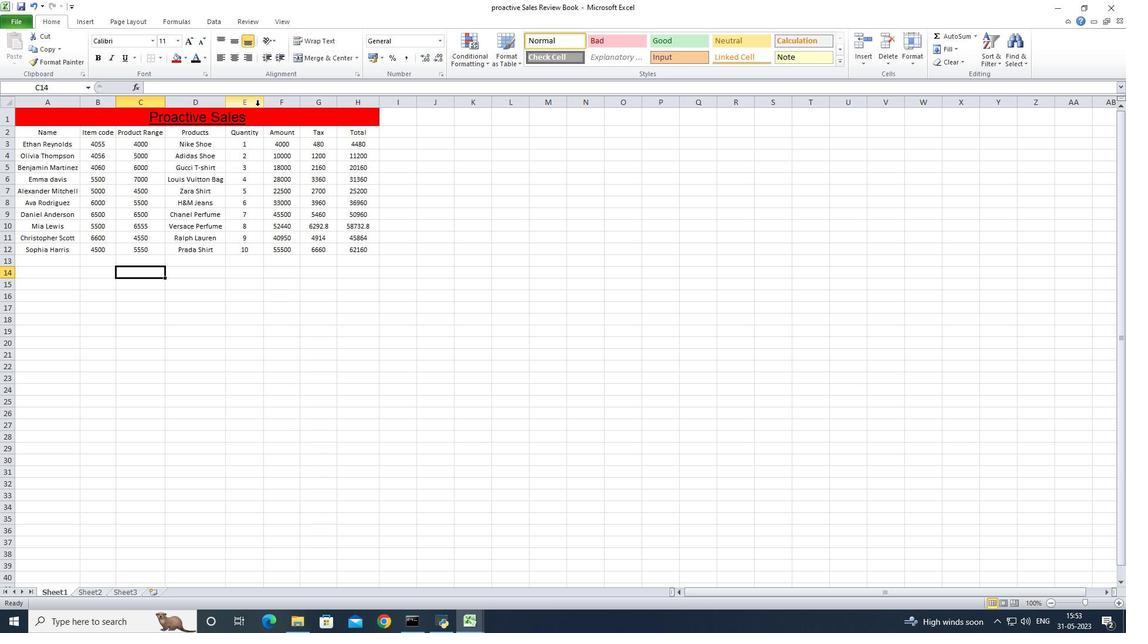 
Action: Mouse pressed left at (261, 106)
Screenshot: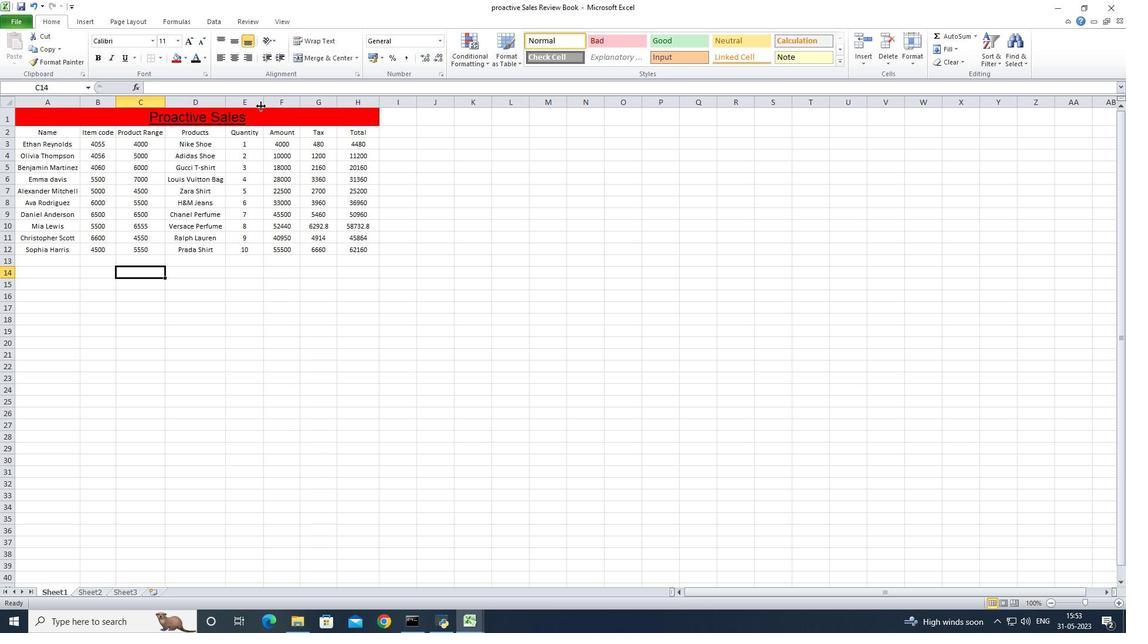 
Action: Mouse pressed left at (261, 106)
Screenshot: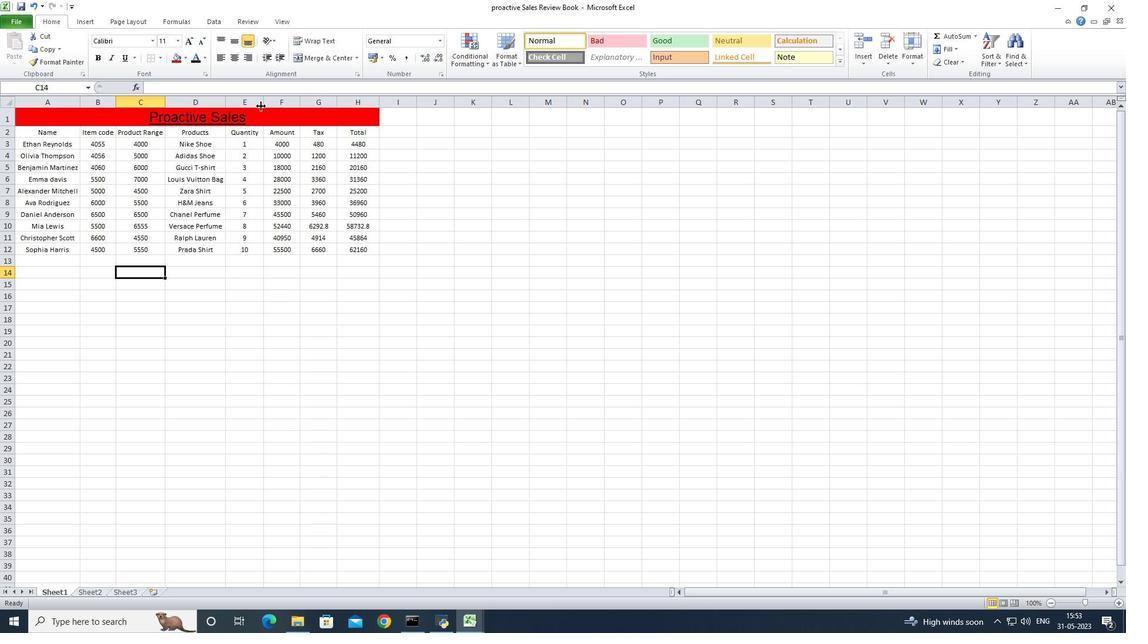 
Action: Mouse moved to (292, 105)
Screenshot: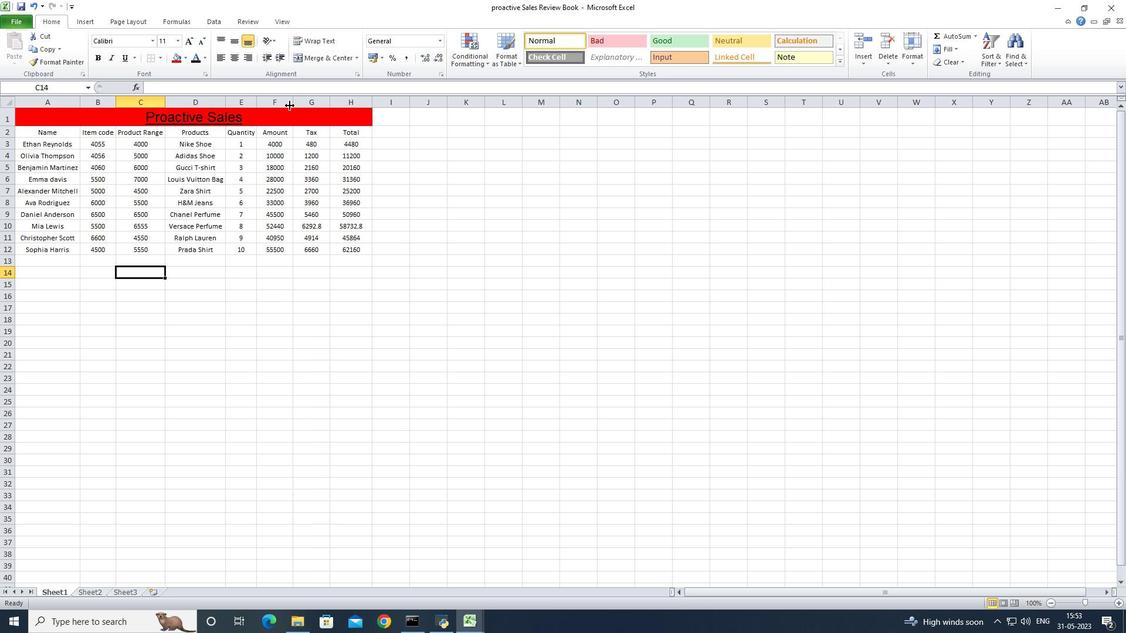 
Action: Mouse pressed left at (292, 105)
Screenshot: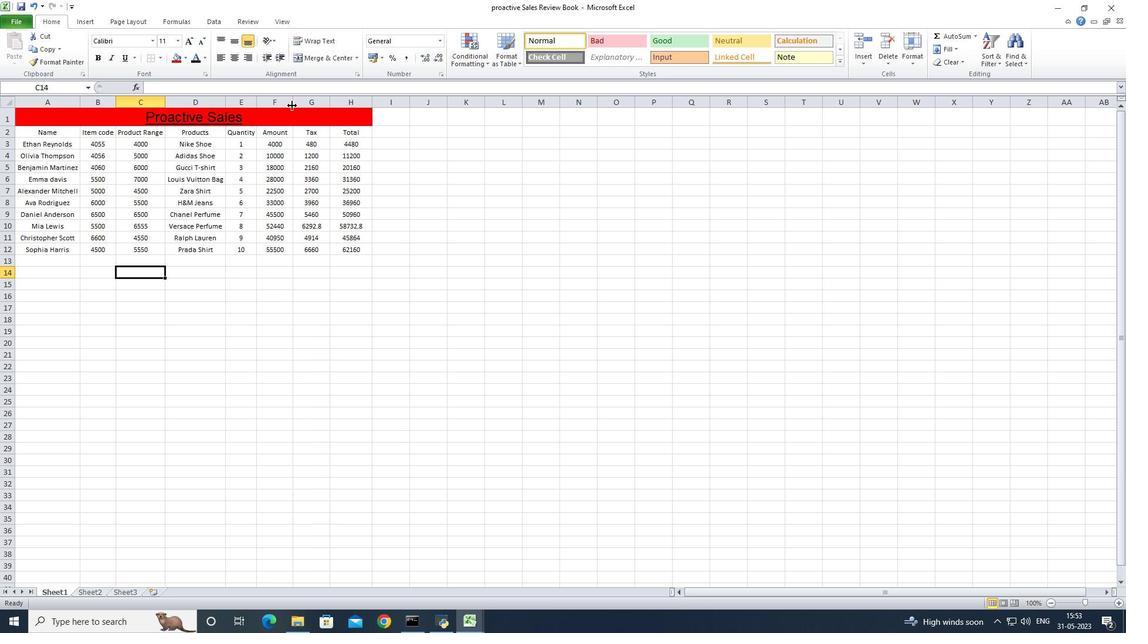 
Action: Mouse pressed left at (292, 105)
Screenshot: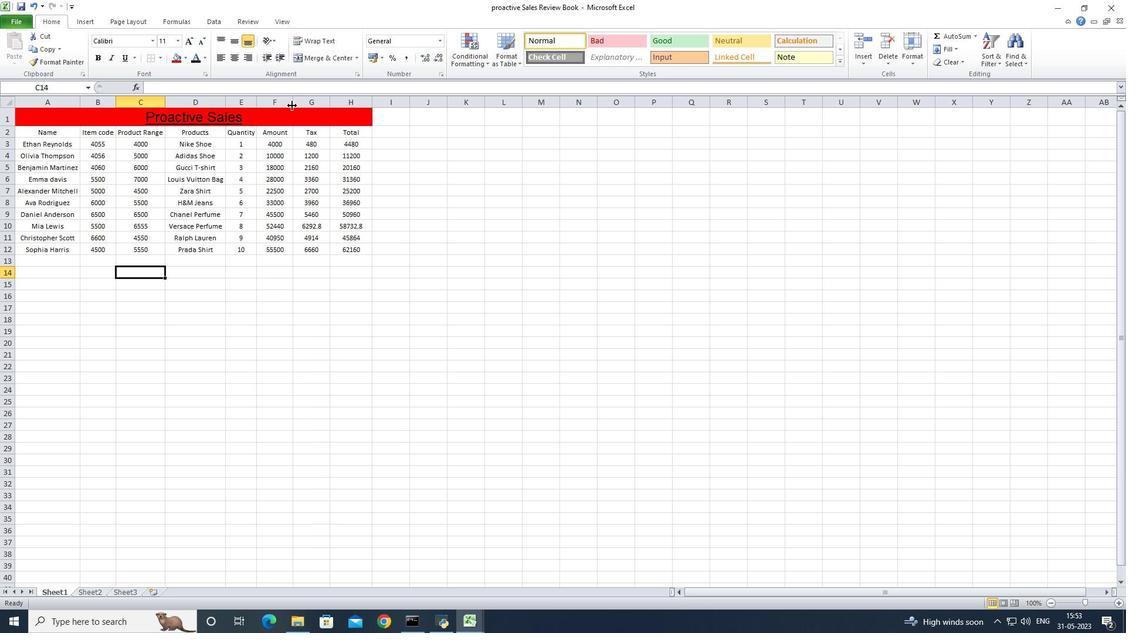 
Action: Mouse moved to (321, 105)
Screenshot: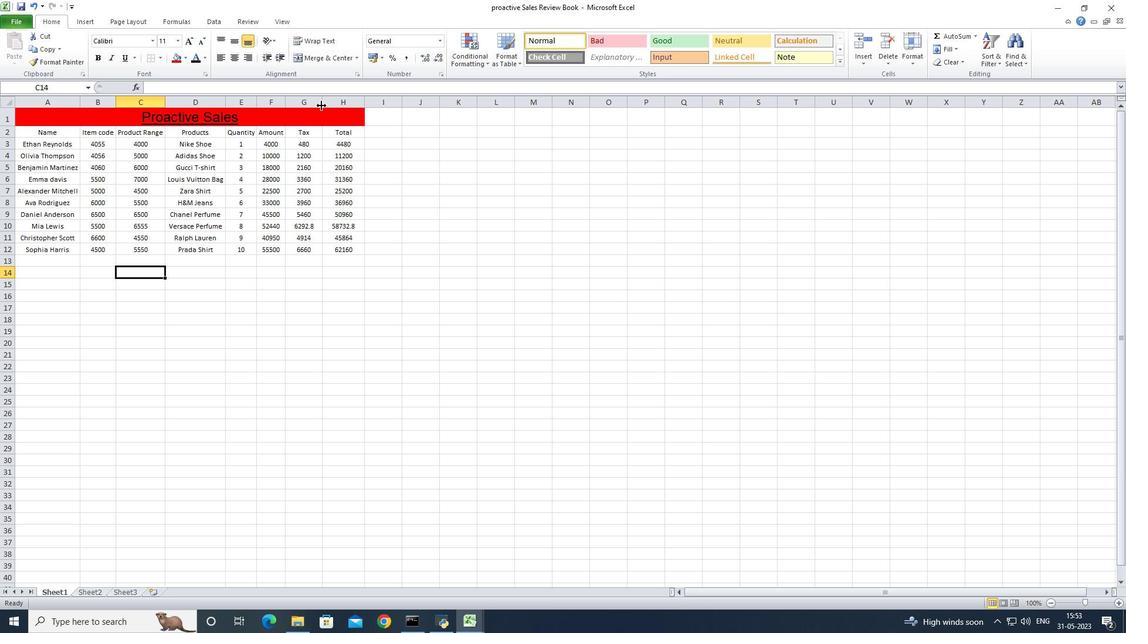 
Action: Mouse pressed left at (321, 105)
Screenshot: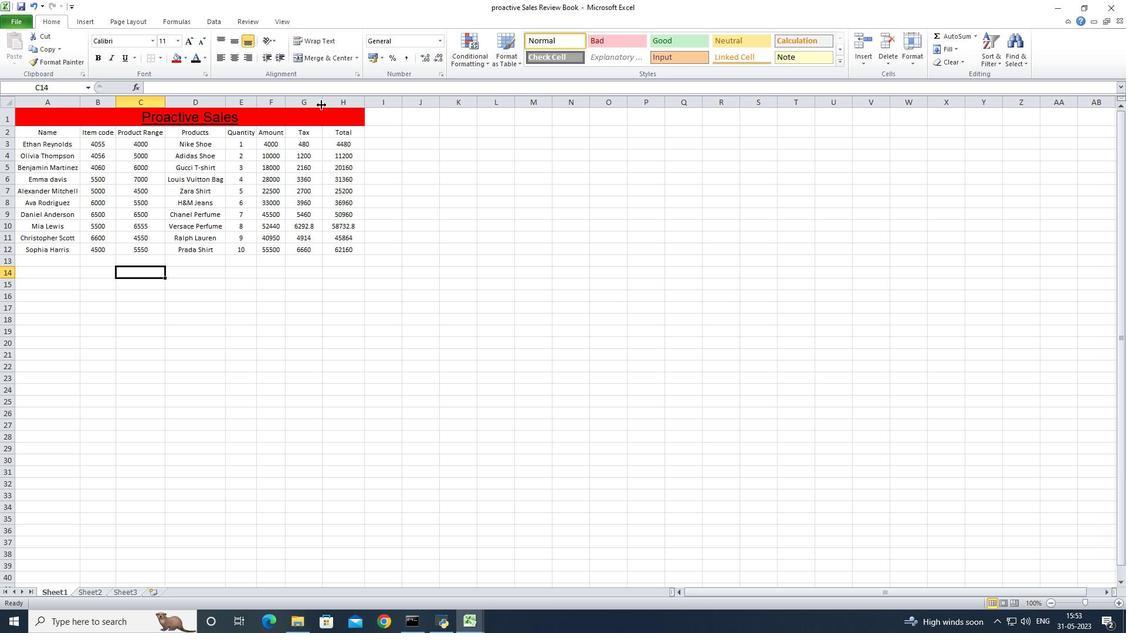 
Action: Mouse pressed left at (321, 105)
Screenshot: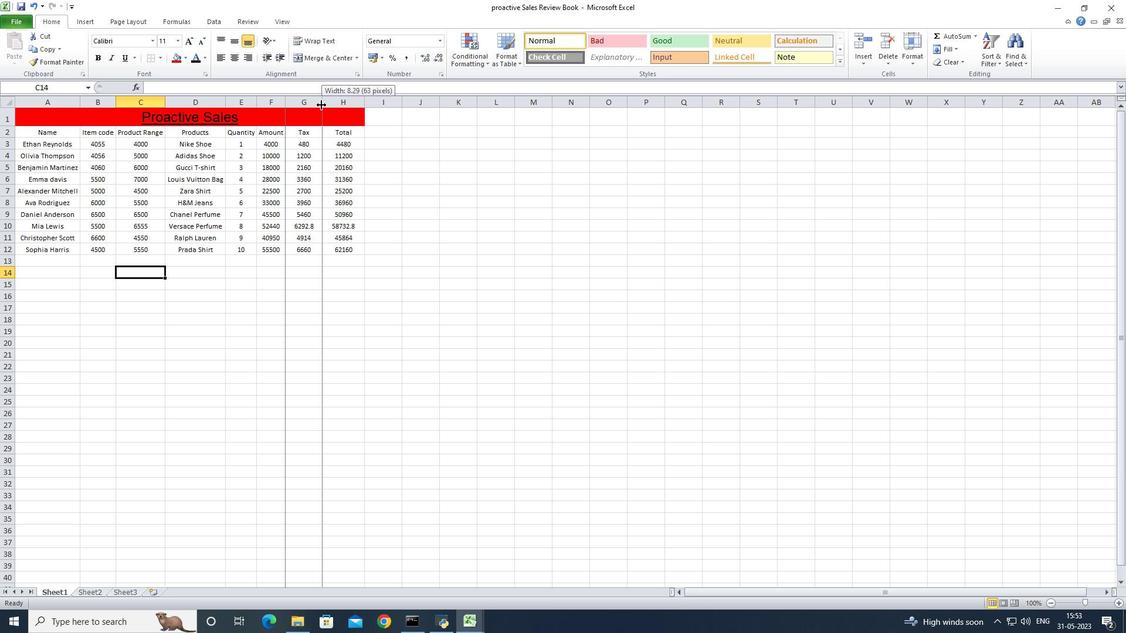 
Action: Mouse moved to (352, 106)
Screenshot: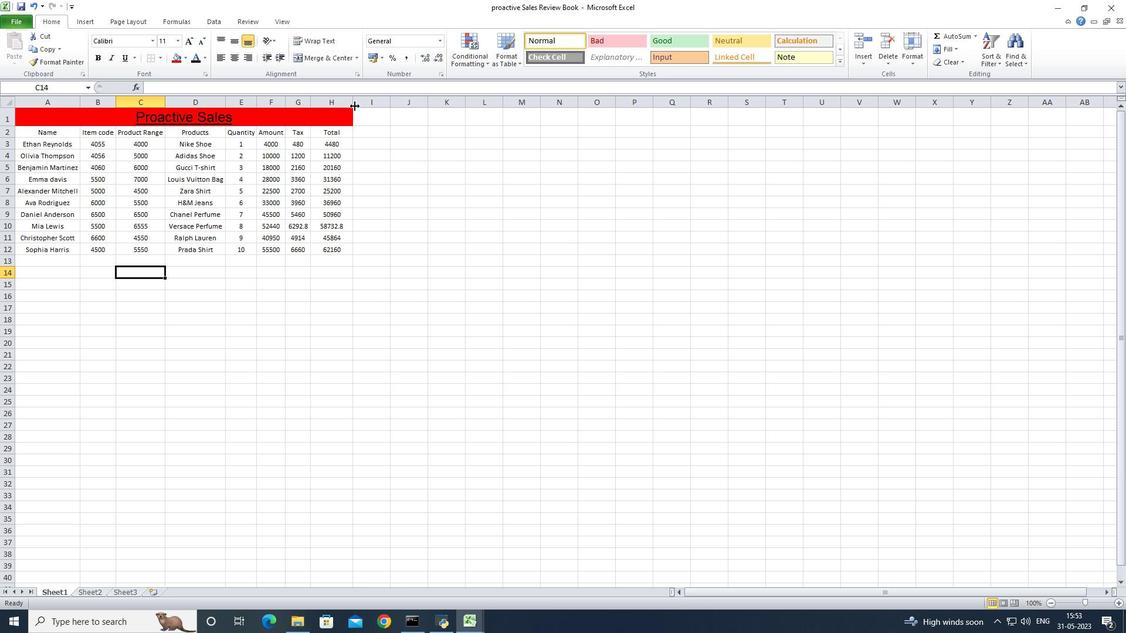 
Action: Mouse pressed left at (352, 106)
Screenshot: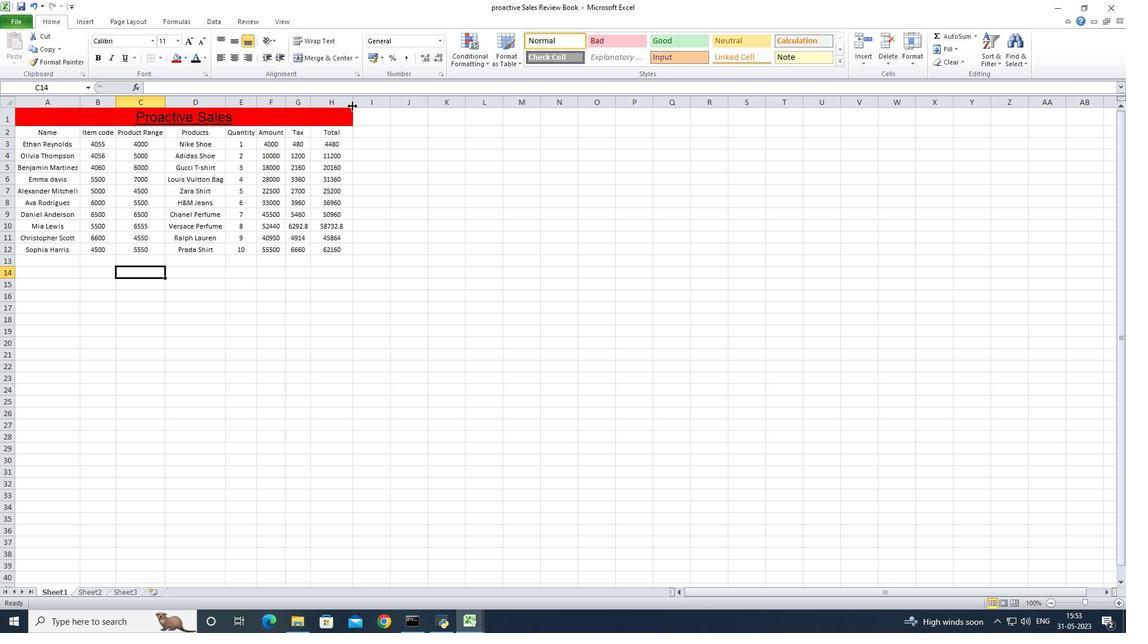 
Action: Mouse pressed left at (352, 106)
Screenshot: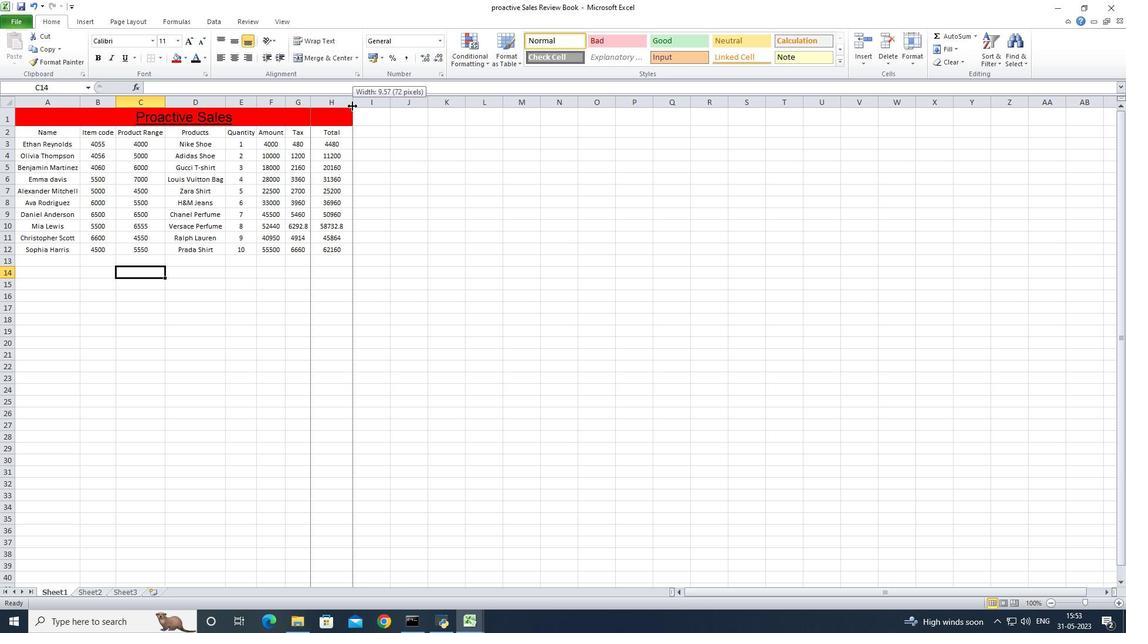 
Action: Mouse moved to (347, 259)
Screenshot: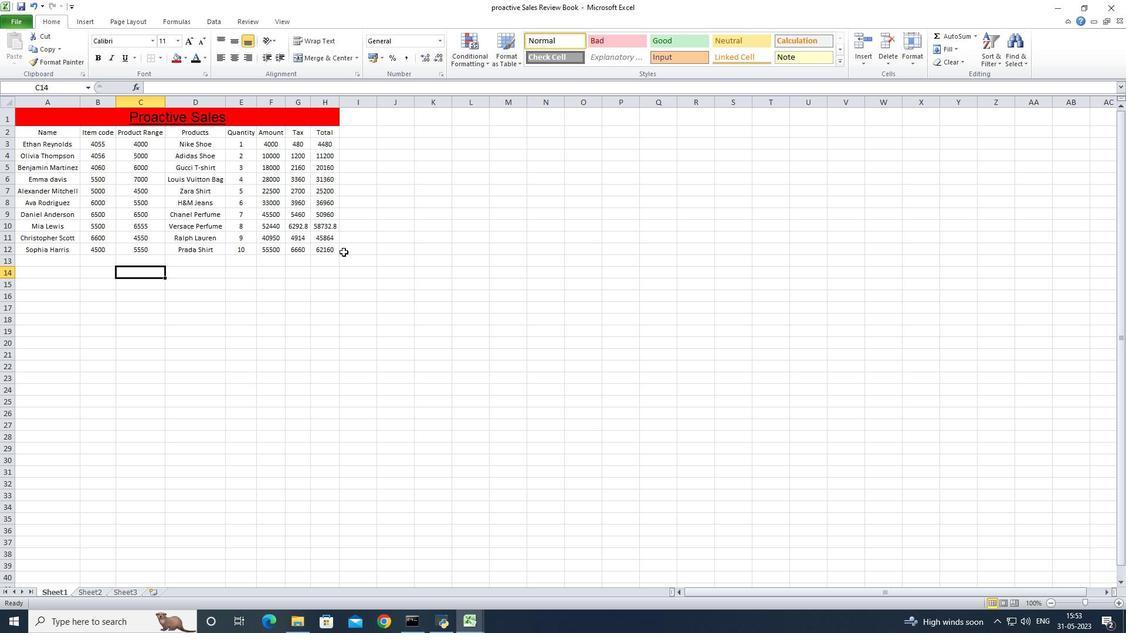 
Action: Mouse pressed left at (347, 259)
Screenshot: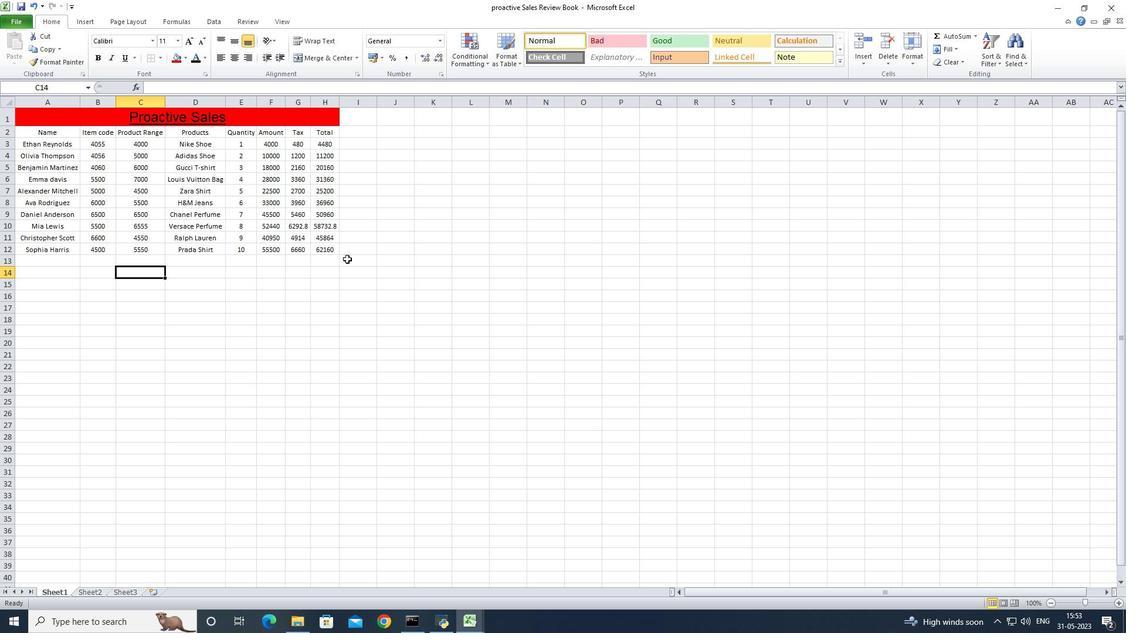 
Action: Key pressed ctrl+S
Screenshot: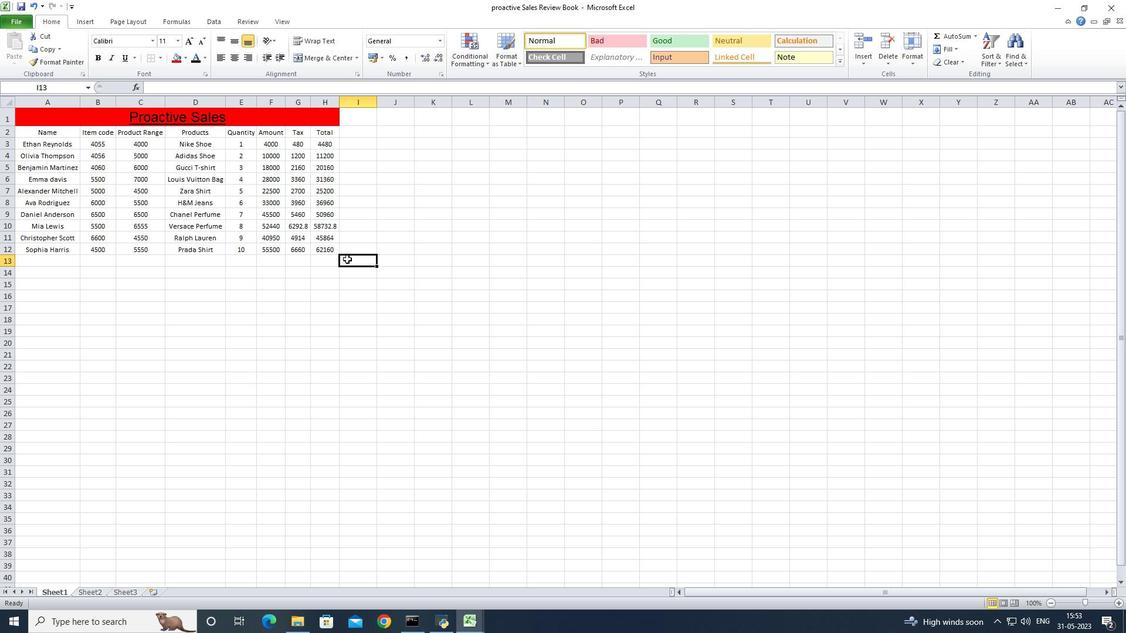 
Action: Mouse moved to (347, 259)
Screenshot: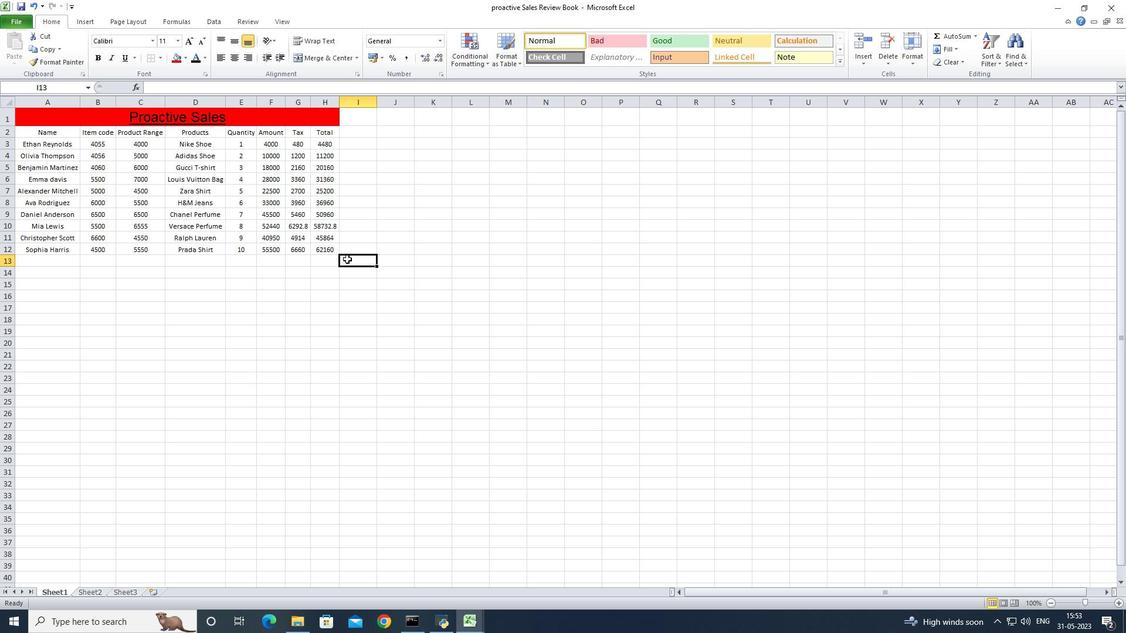 
